 Task: Send an email with the signature Eduardo Lee with the subject 'Request for remote work' and the message 'Please let me know if you have any questions about the document.' from softage.1@softage.net to softage.10@softage.net with an attached document Brand_identity_guide.pdf and move the email from Sent Items to the folder Maps
Action: Key pressed n
Screenshot: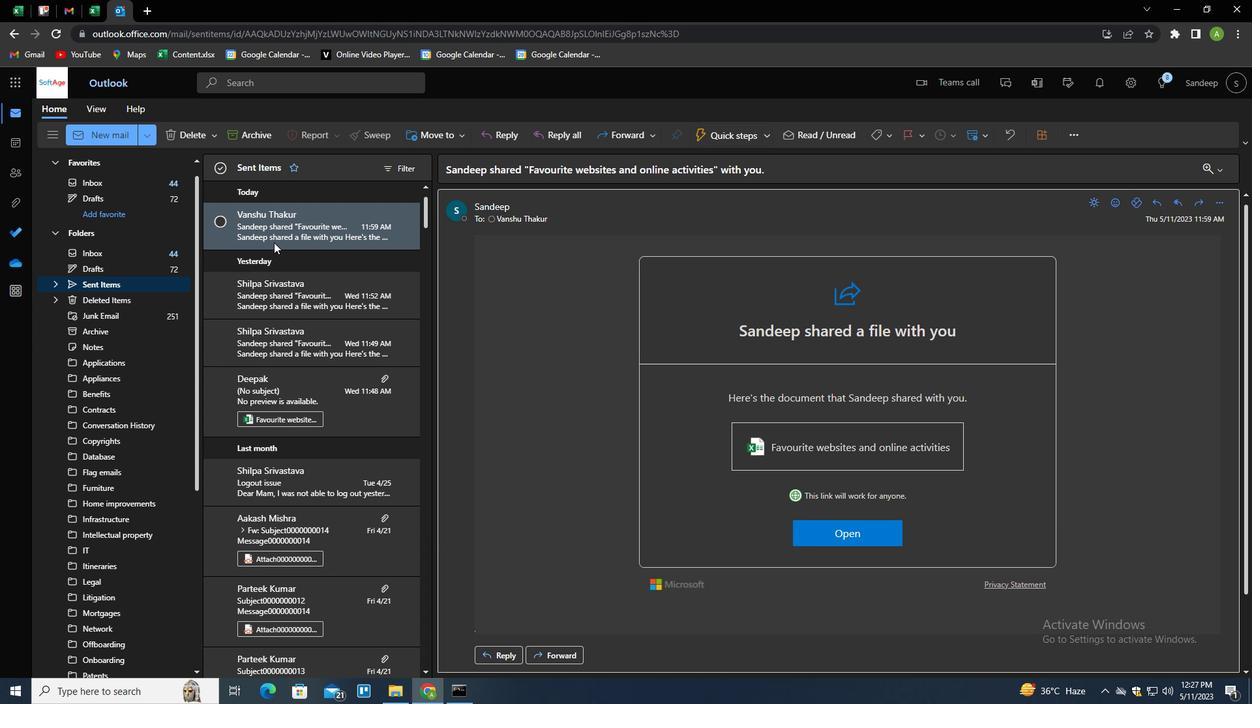 
Action: Mouse moved to (881, 138)
Screenshot: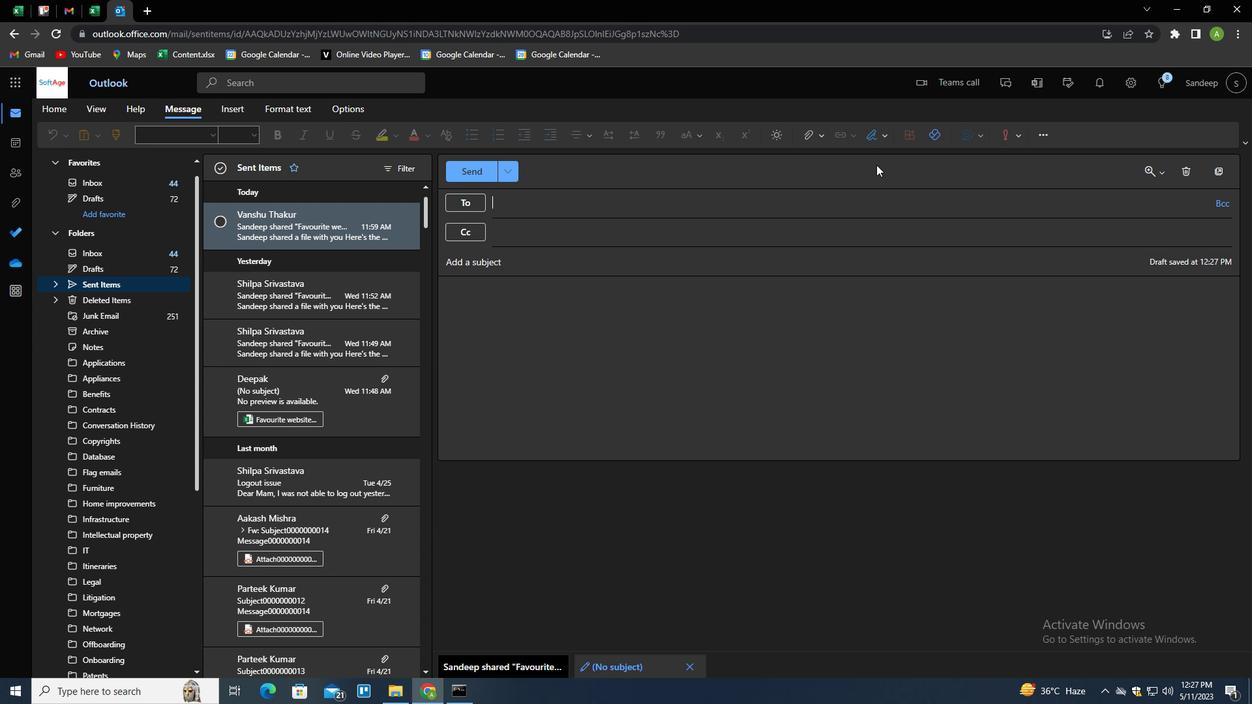 
Action: Mouse pressed left at (881, 138)
Screenshot: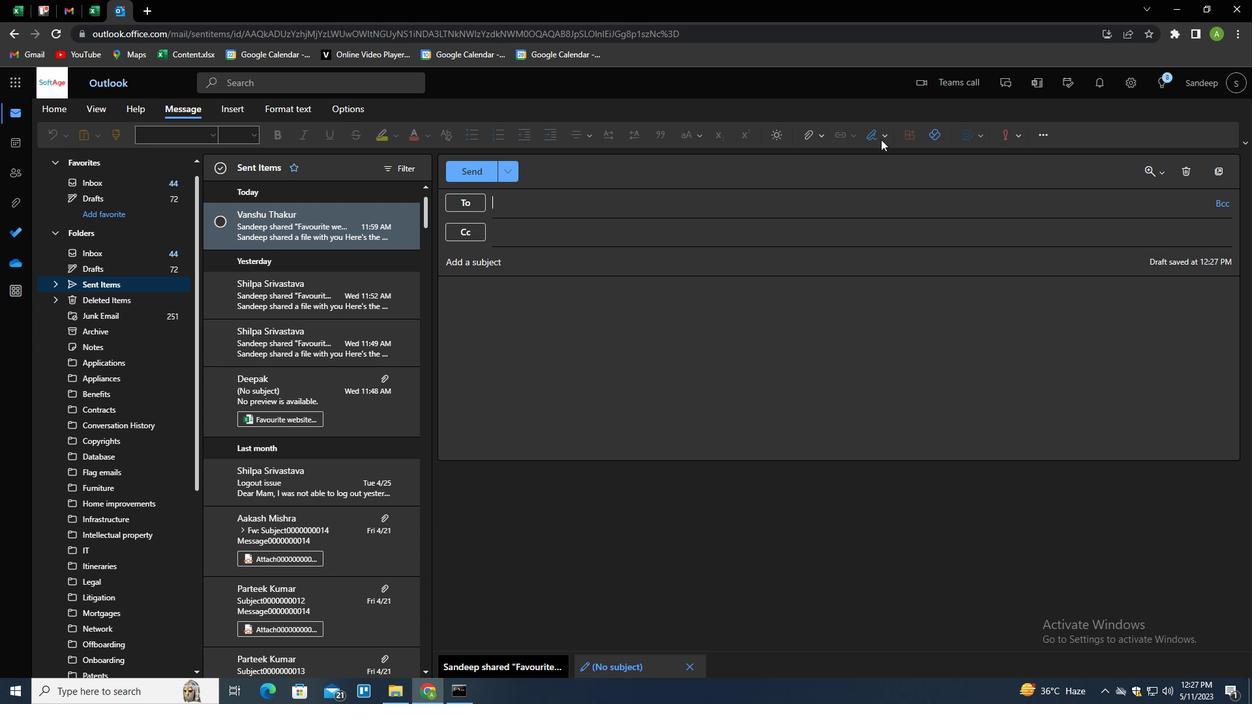 
Action: Mouse moved to (862, 184)
Screenshot: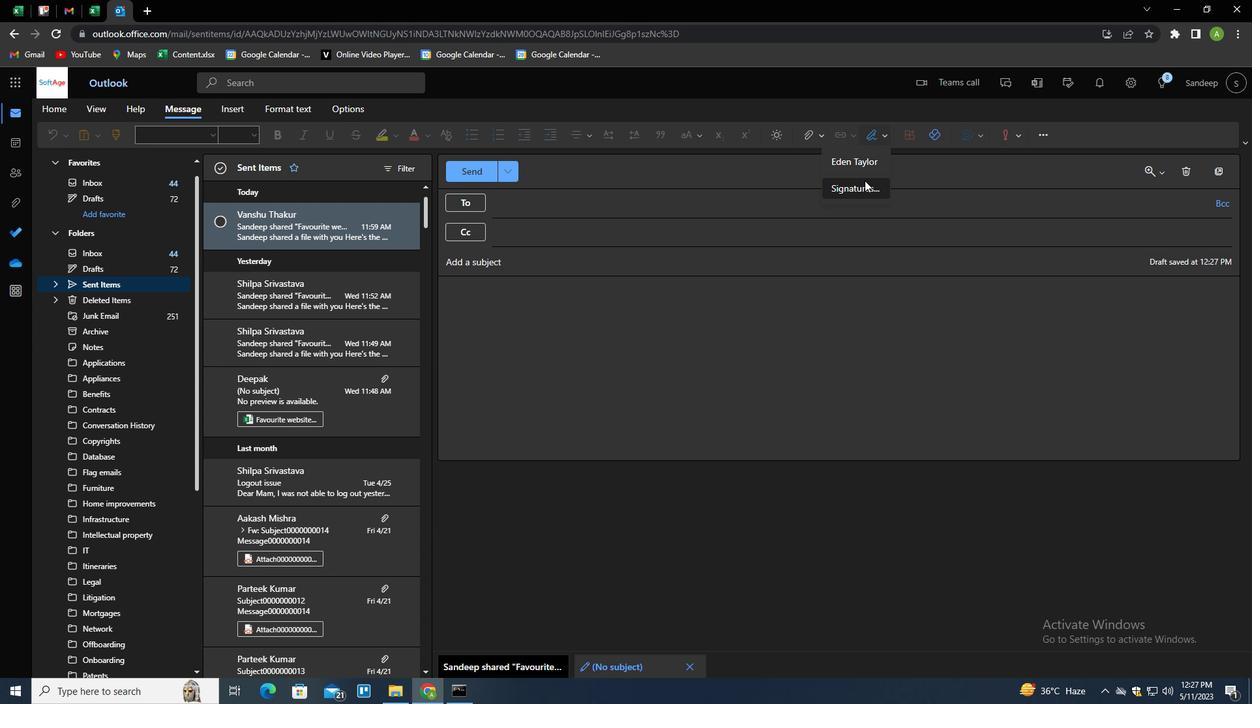 
Action: Mouse pressed left at (862, 184)
Screenshot: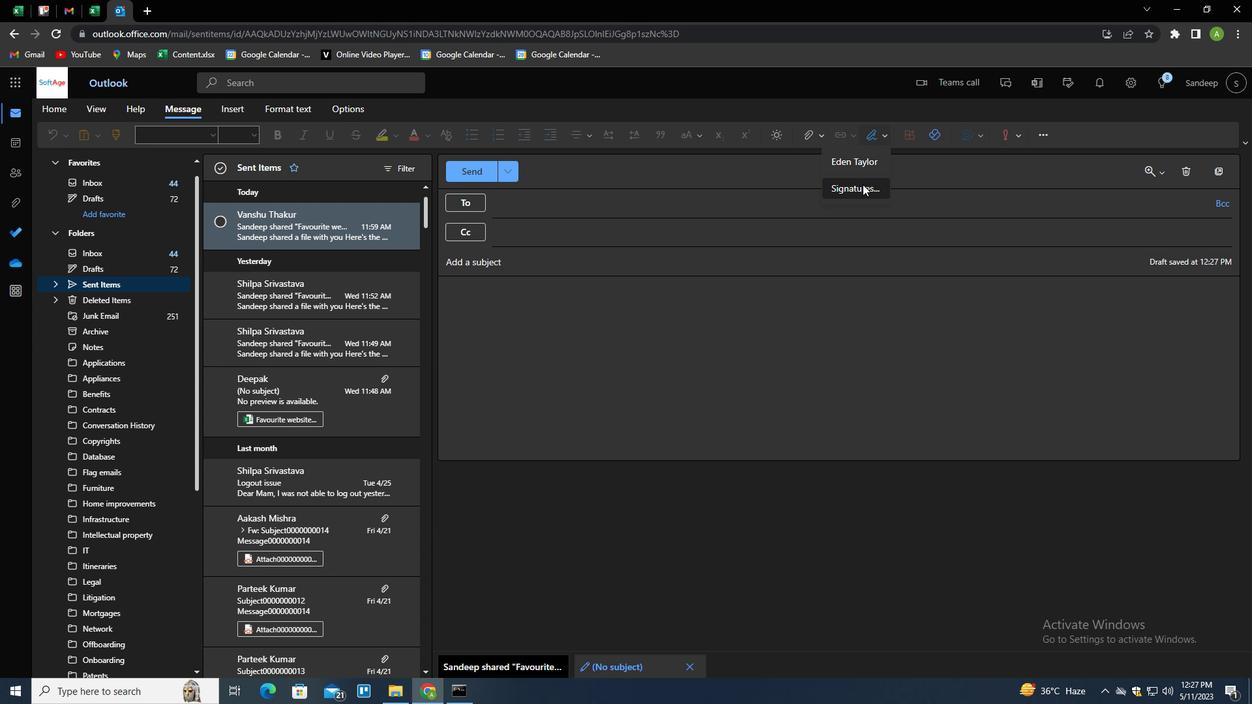 
Action: Mouse moved to (869, 232)
Screenshot: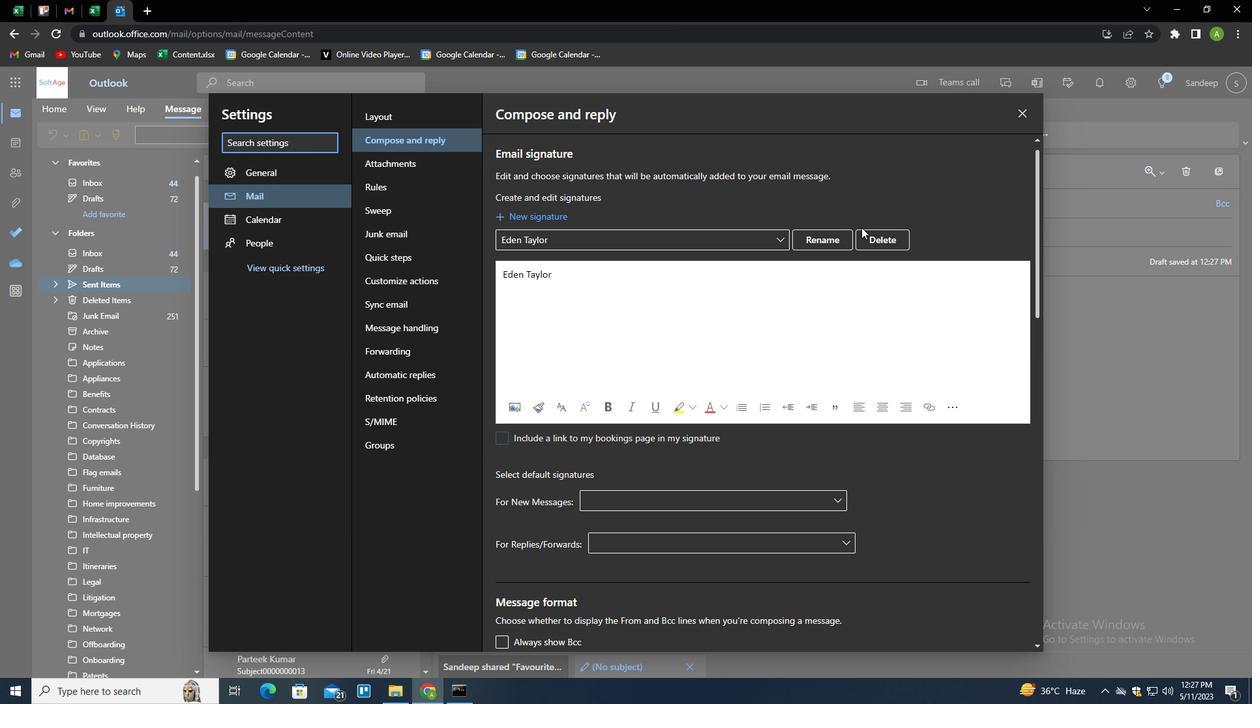 
Action: Mouse pressed left at (869, 232)
Screenshot: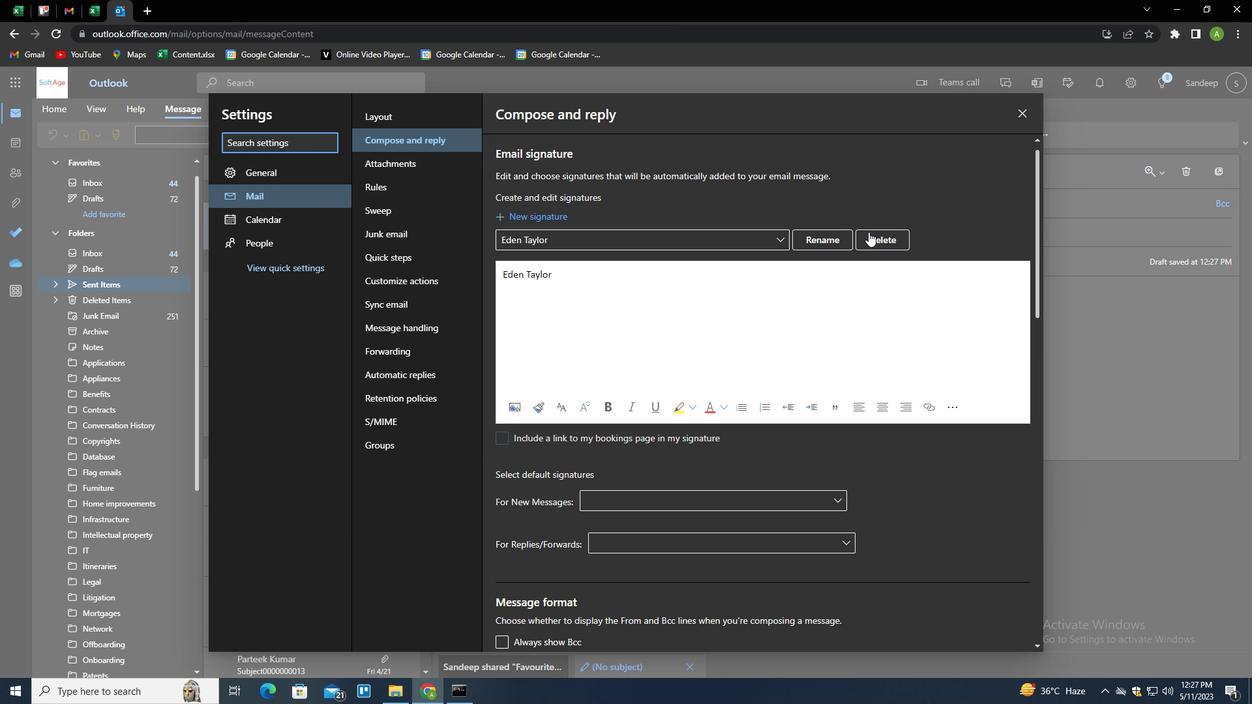 
Action: Mouse moved to (844, 239)
Screenshot: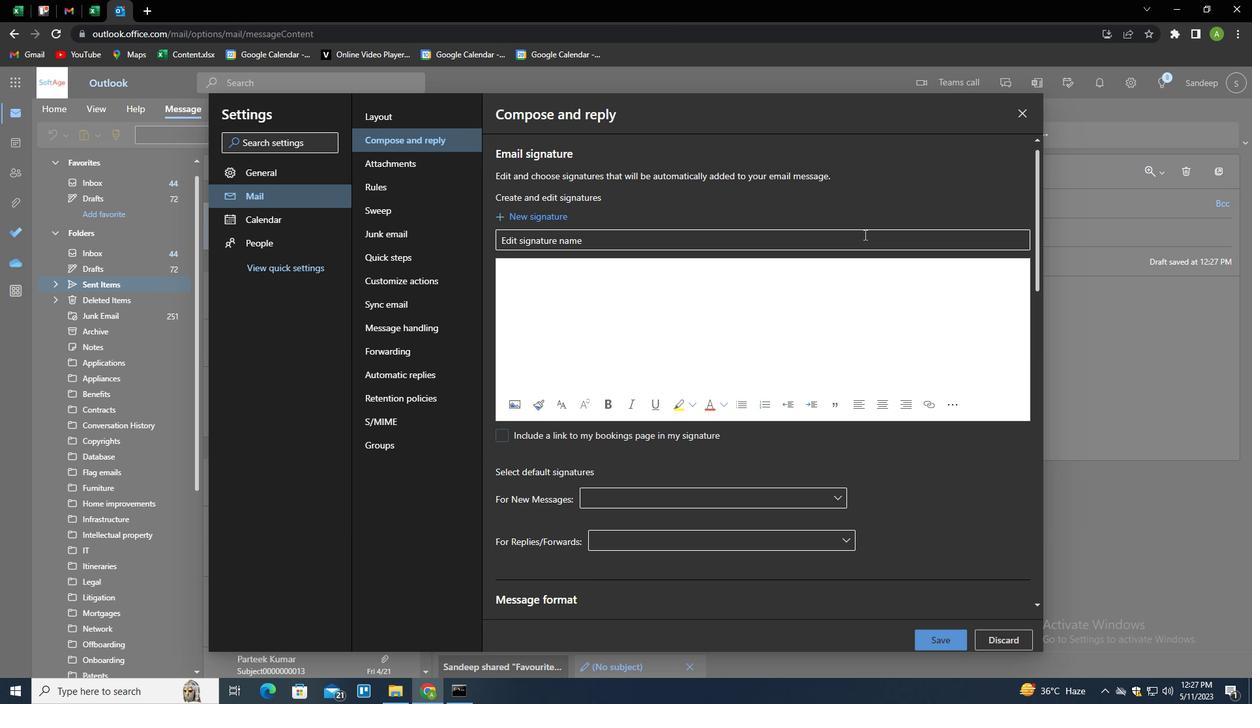 
Action: Mouse pressed left at (844, 239)
Screenshot: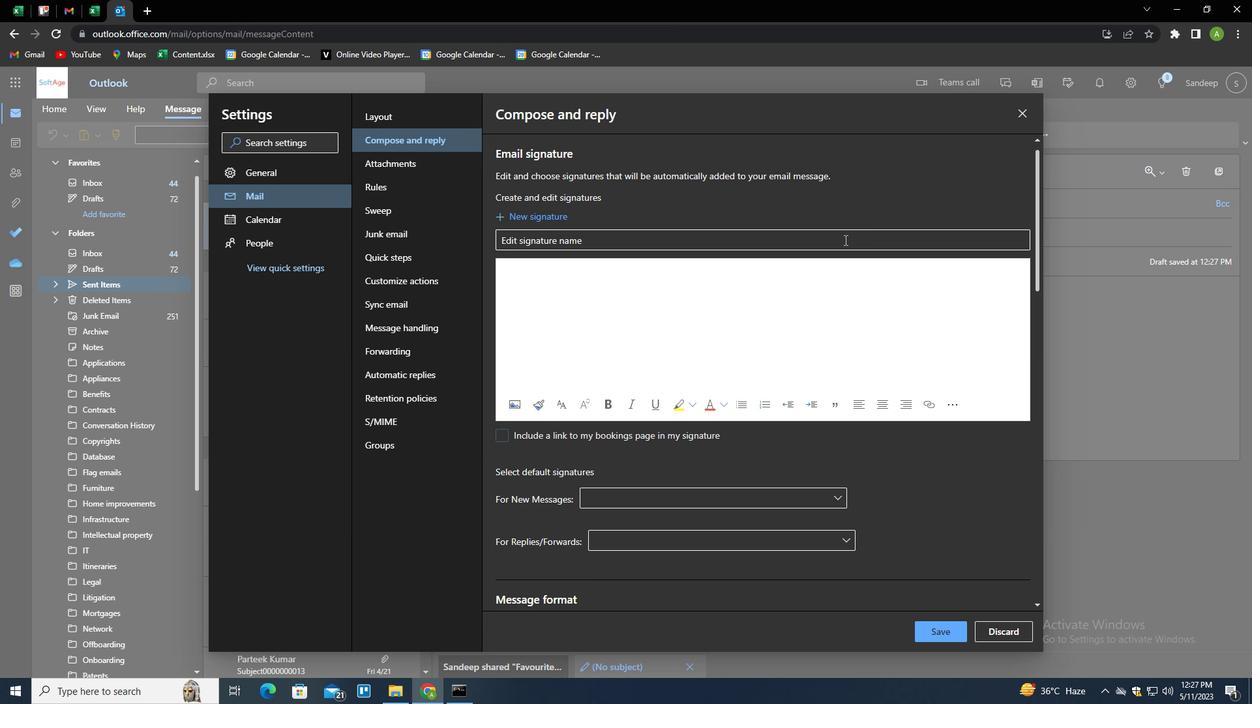 
Action: Key pressed <Key.shift><Key.shift><Key.shift><Key.shift><Key.shift><Key.shift><Key.shift><Key.shift><Key.shift><Key.shift><Key.shift><Key.shift><Key.shift><Key.shift><Key.shift><Key.shift><Key.shift><Key.shift><Key.shift><Key.shift><Key.shift><Key.shift><Key.shift><Key.shift><Key.shift><Key.shift><Key.shift><Key.shift><Key.shift><Key.shift><Key.shift><Key.shift><Key.shift><Key.shift><Key.shift><Key.shift><Key.shift><Key.shift><Key.shift><Key.shift><Key.shift><Key.shift><Key.shift><Key.shift><Key.shift><Key.shift><Key.shift><Key.shift><Key.shift><Key.shift><Key.shift><Key.shift><Key.shift><Key.shift><Key.shift><Key.shift><Key.shift><Key.shift><Key.shift><Key.shift><Key.shift><Key.shift><Key.shift><Key.shift><Key.shift><Key.shift><Key.shift><Key.shift><Key.shift><Key.shift><Key.shift><Key.shift><Key.shift><Key.shift><Key.shift><Key.shift><Key.shift><Key.shift><Key.shift><Key.shift><Key.shift><Key.shift><Key.shift>EDUARDO<Key.space><Key.shift>LEE<Key.tab><Key.shift>EDUARDO<Key.space><Key.shift>LEE
Screenshot: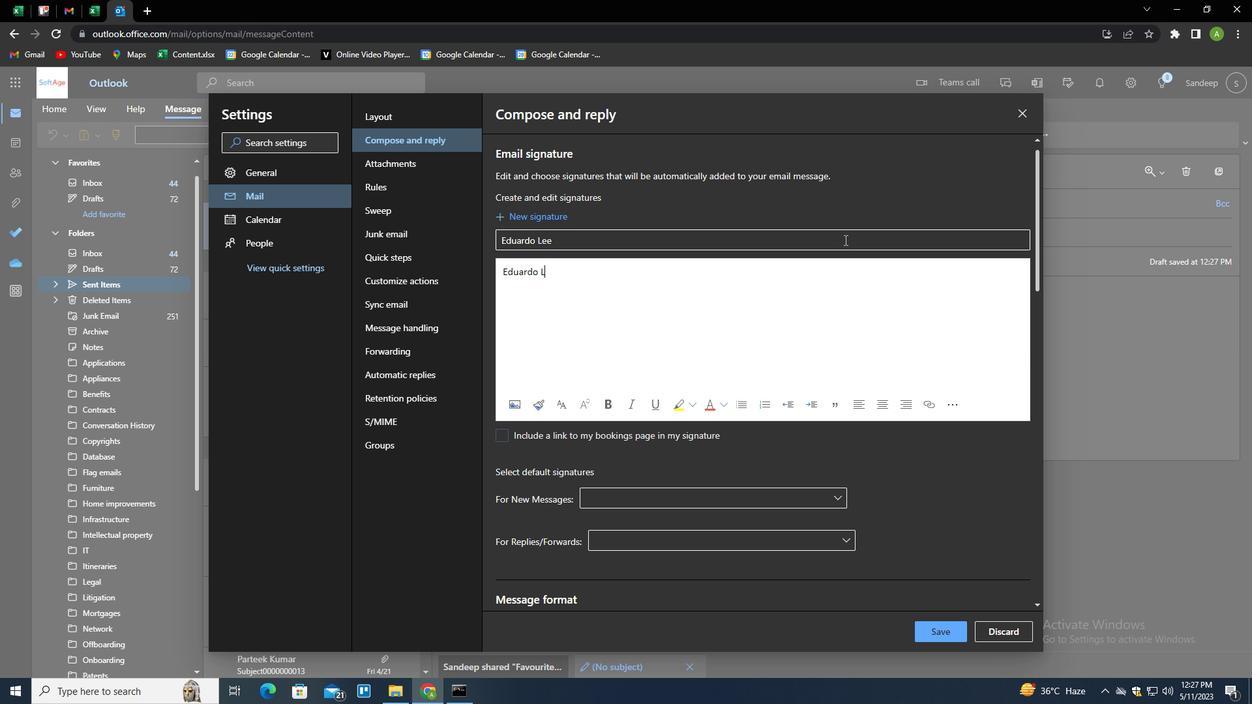 
Action: Mouse moved to (935, 628)
Screenshot: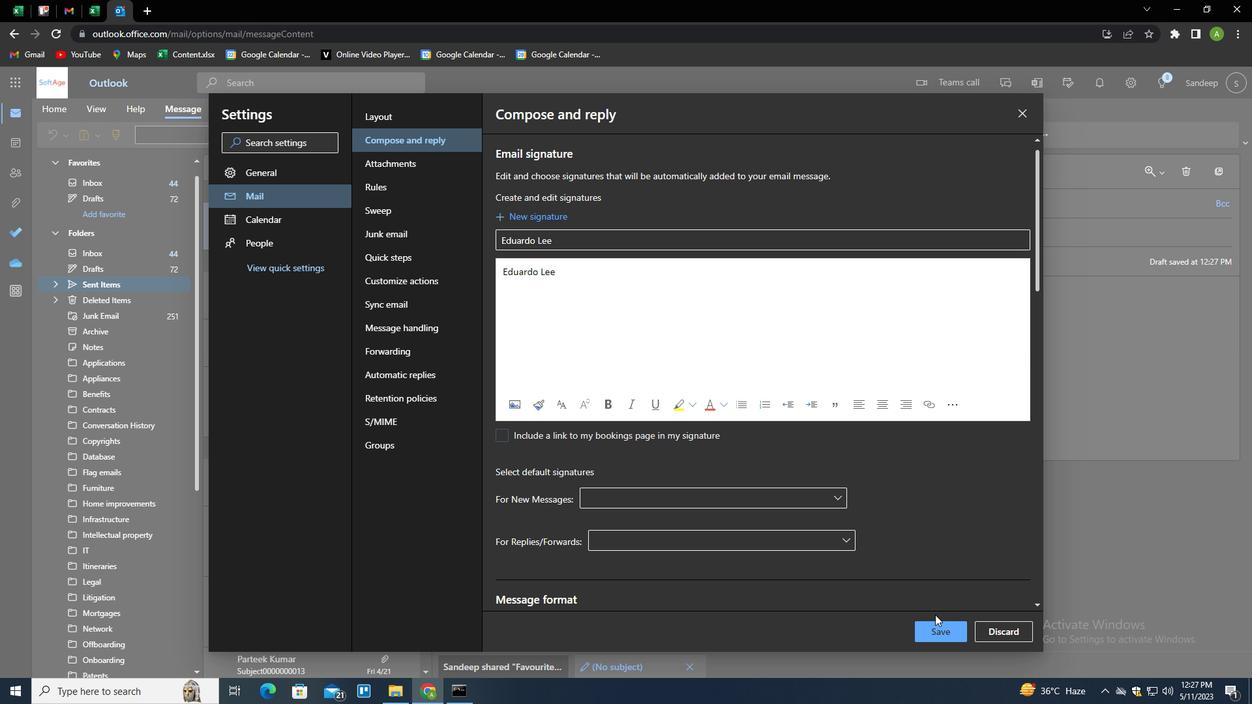 
Action: Mouse pressed left at (935, 628)
Screenshot: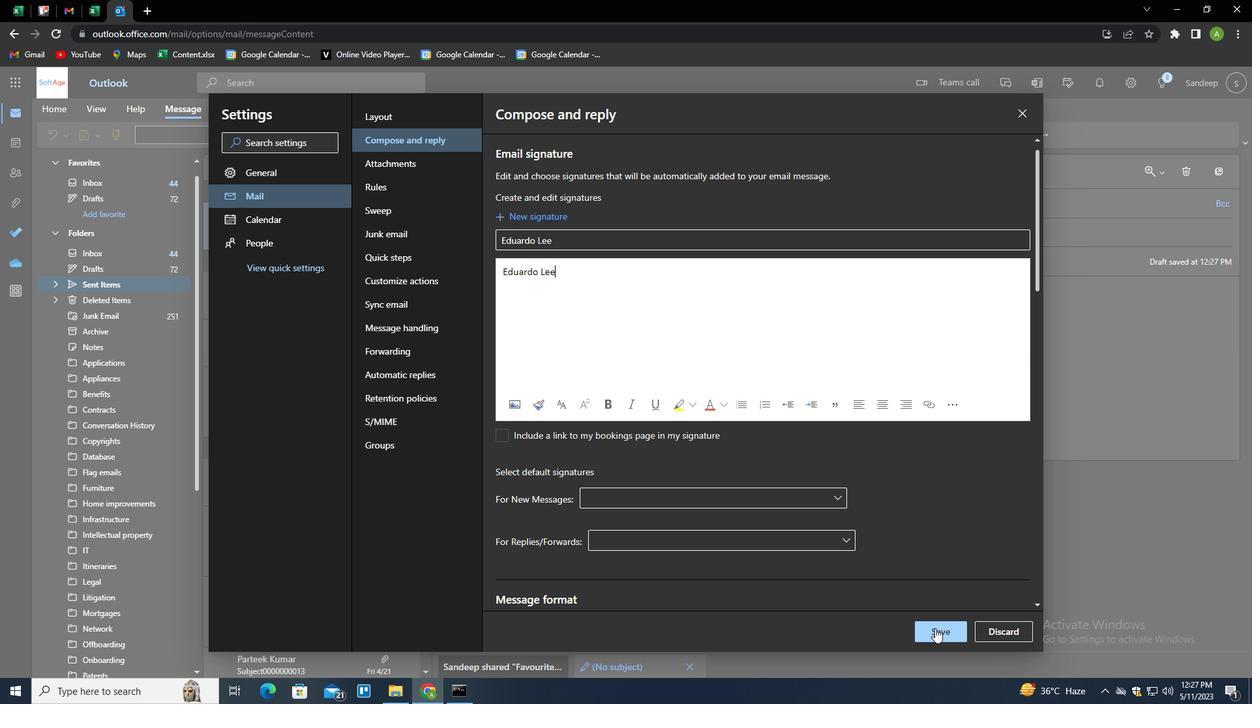 
Action: Mouse moved to (1115, 365)
Screenshot: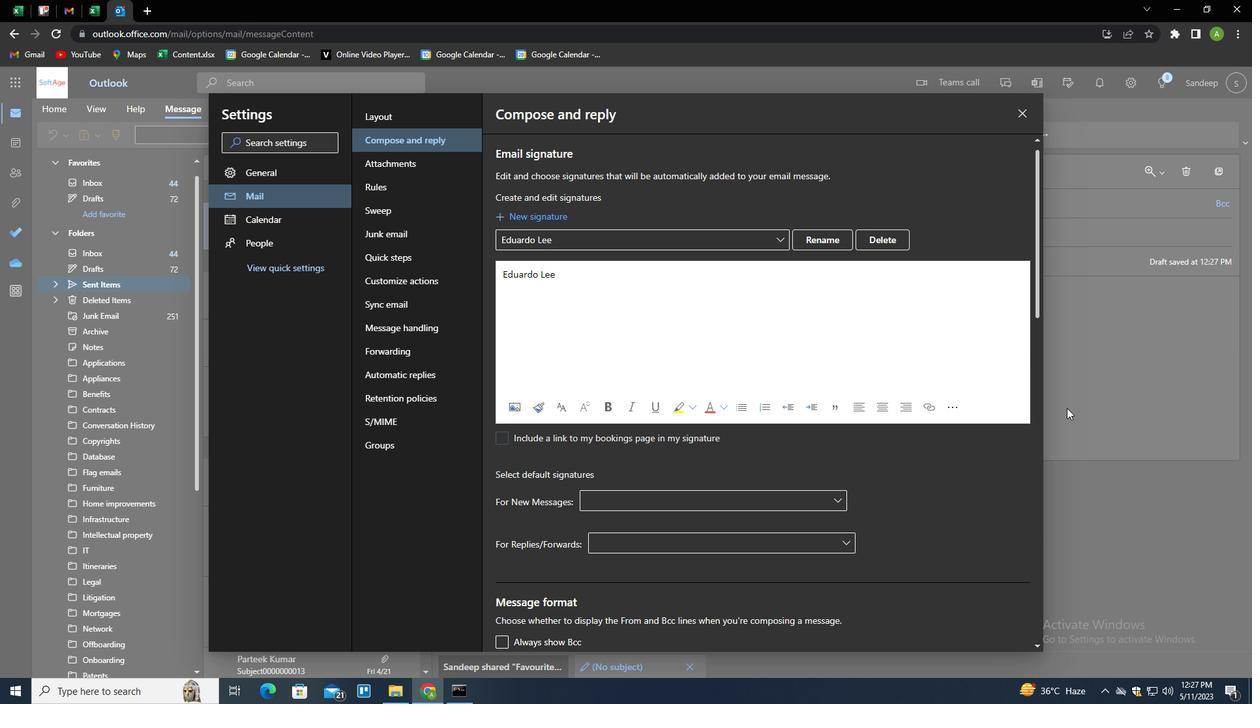 
Action: Mouse pressed left at (1115, 365)
Screenshot: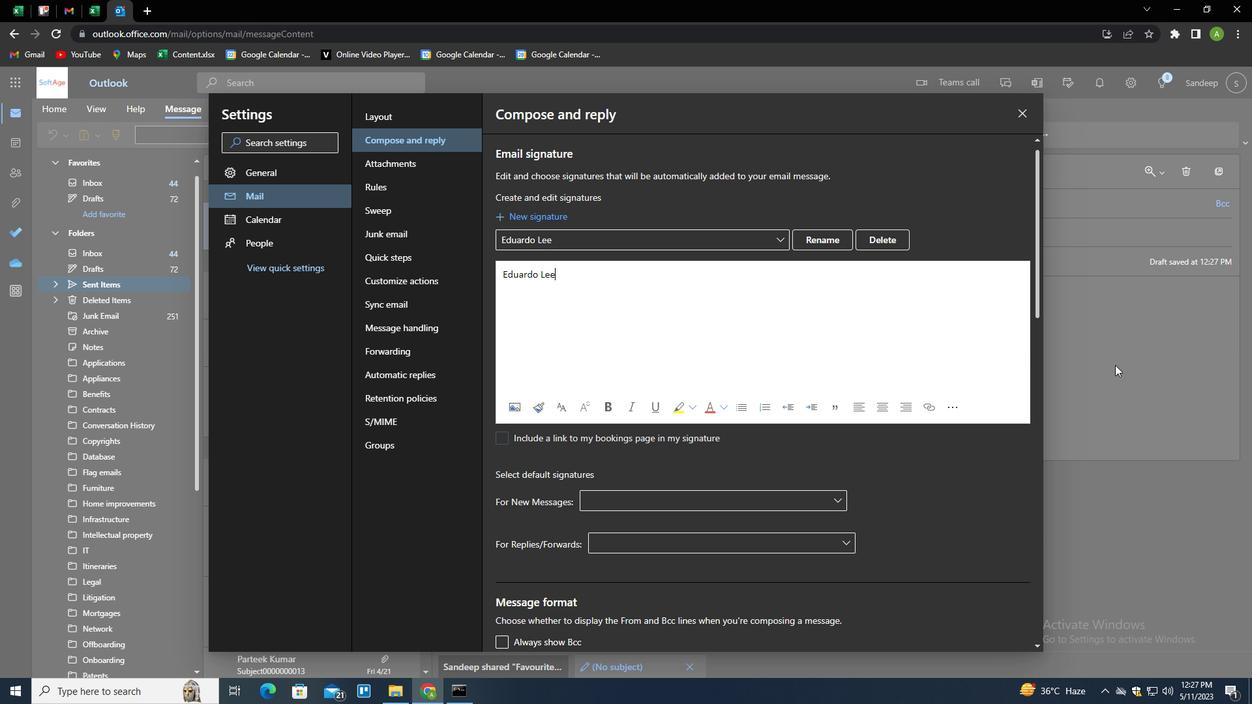 
Action: Mouse moved to (888, 136)
Screenshot: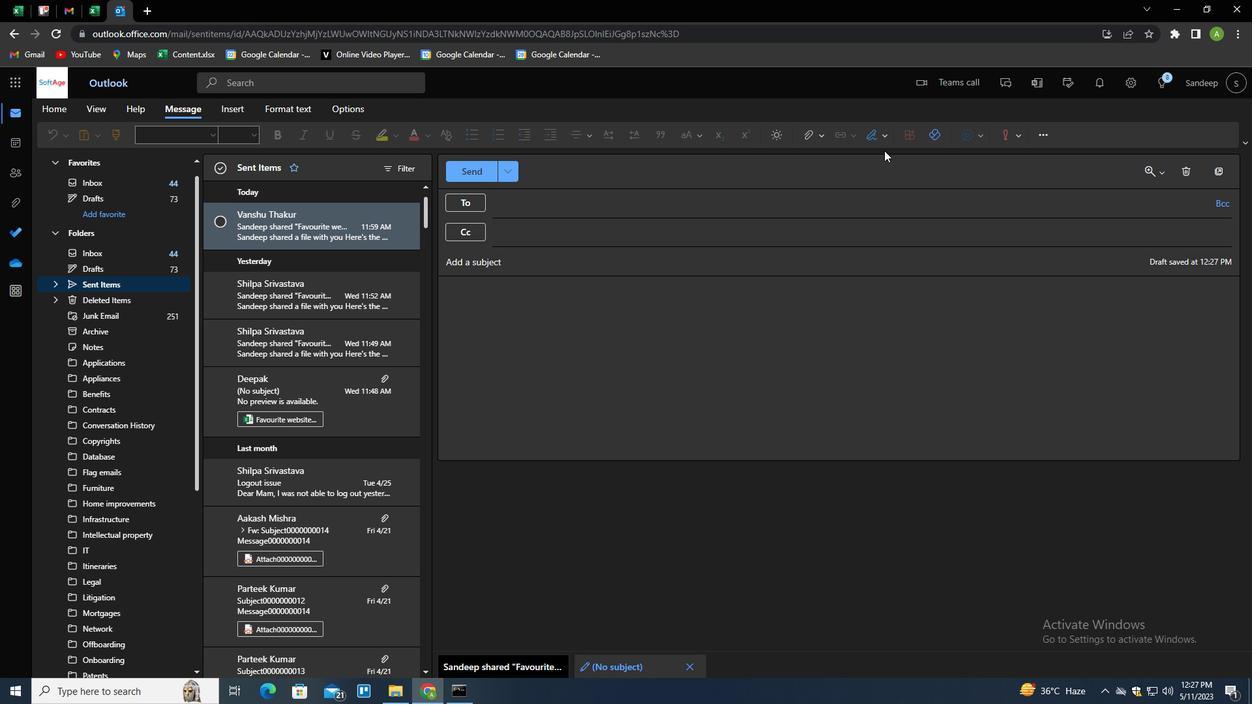 
Action: Mouse pressed left at (888, 136)
Screenshot: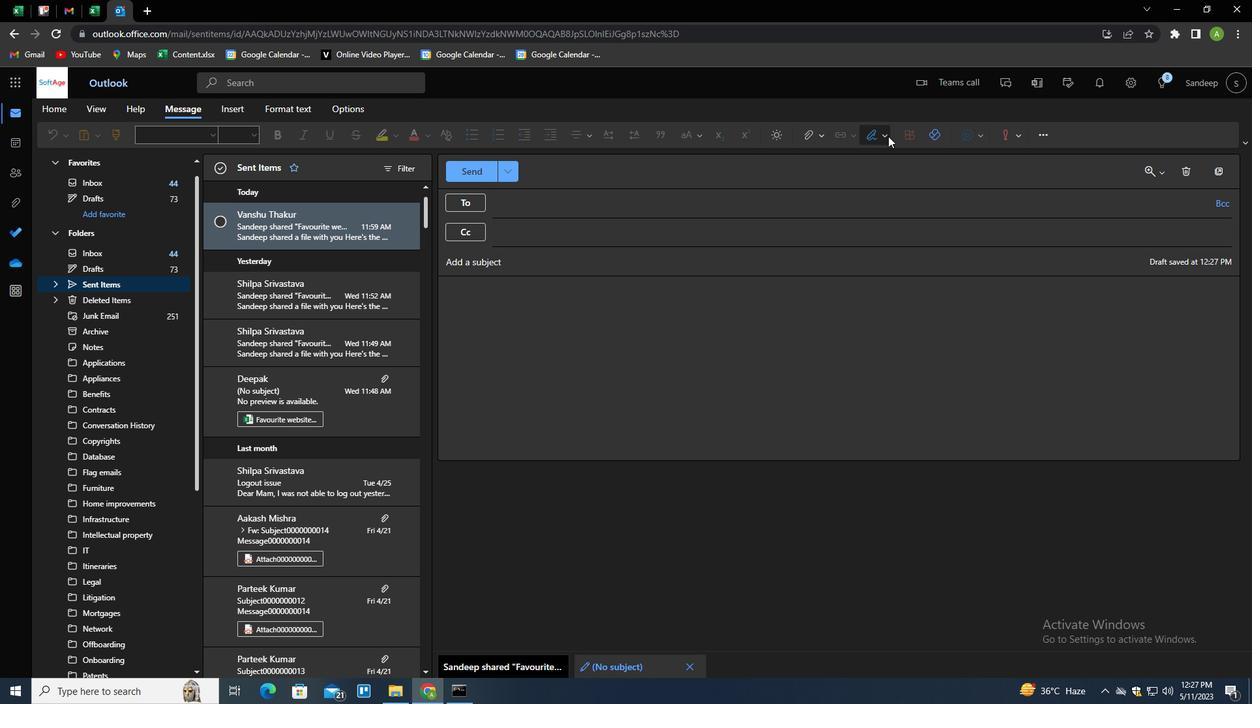 
Action: Mouse moved to (864, 155)
Screenshot: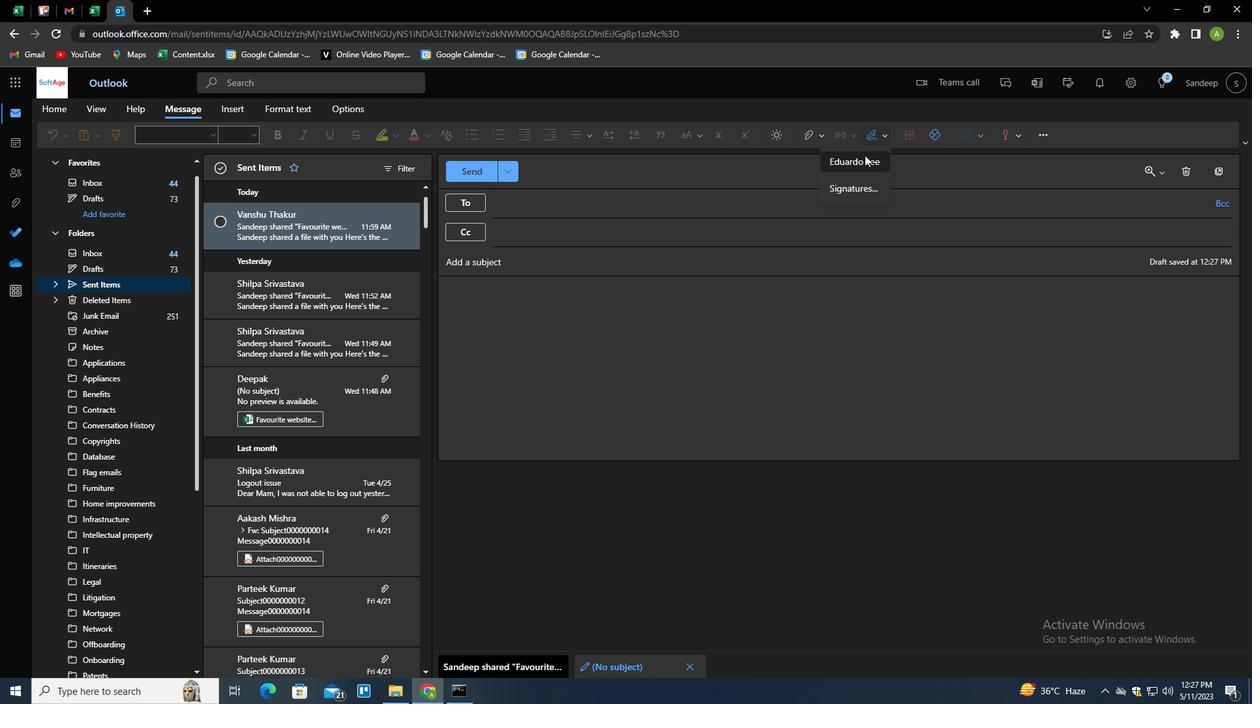 
Action: Mouse pressed left at (864, 155)
Screenshot: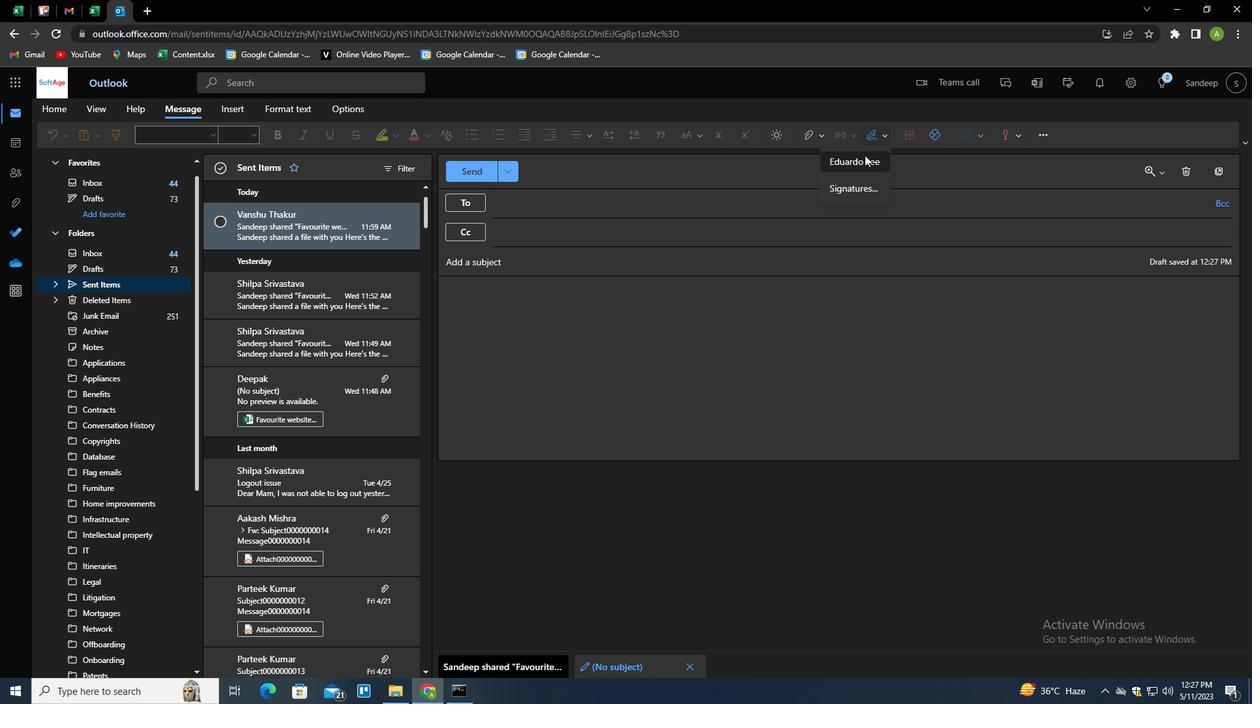 
Action: Mouse moved to (511, 267)
Screenshot: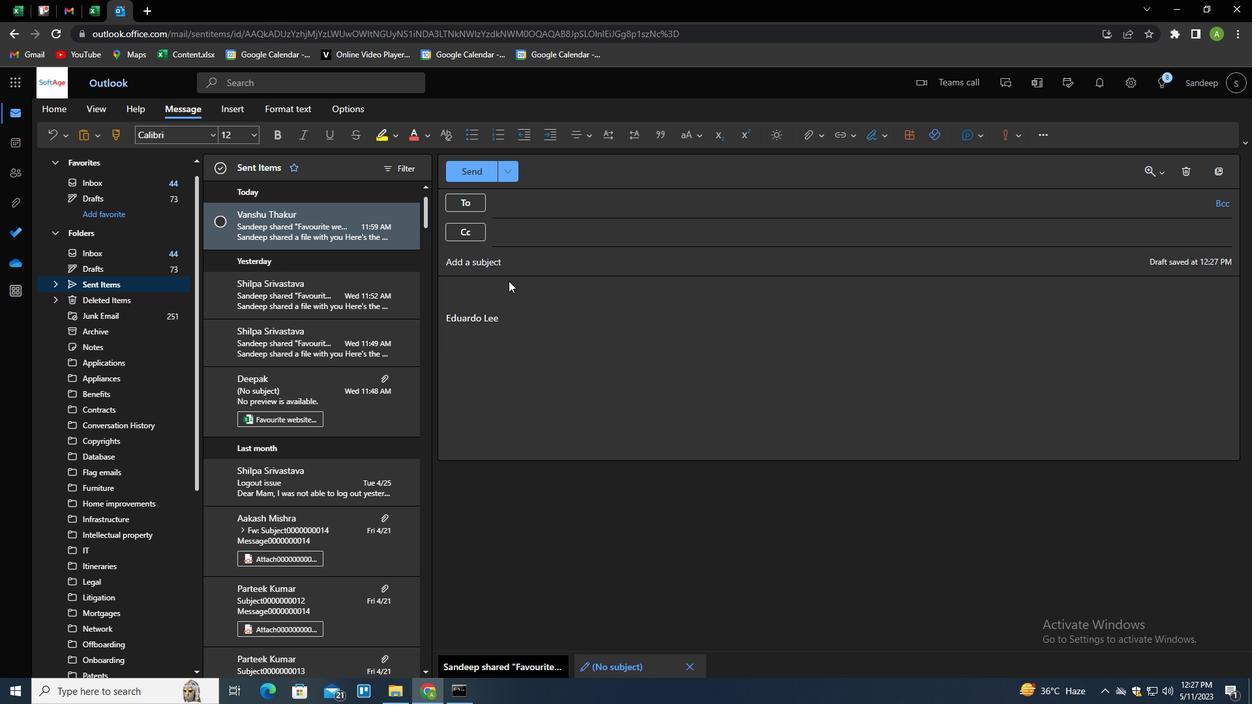 
Action: Mouse pressed left at (511, 267)
Screenshot: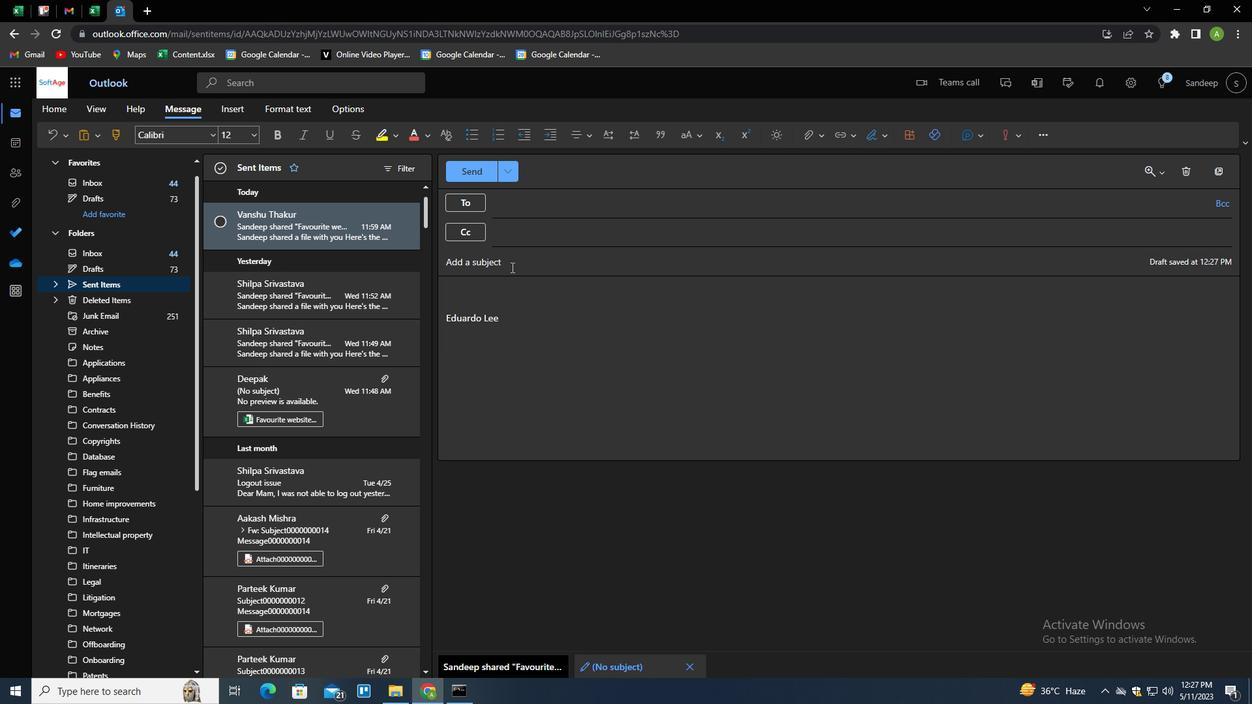 
Action: Mouse moved to (511, 266)
Screenshot: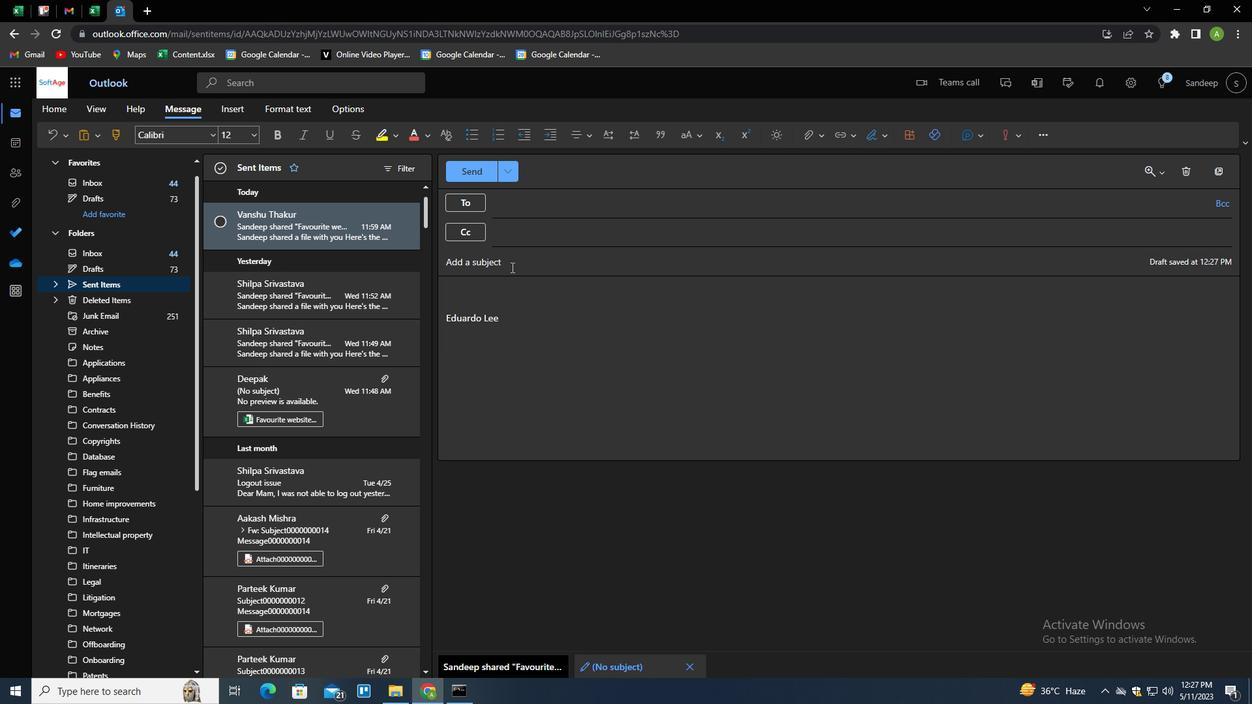 
Action: Key pressed <Key.shift><Key.shift>REQUEST<Key.space>FOR<Key.space>REMOTE<Key.space>WORK
Screenshot: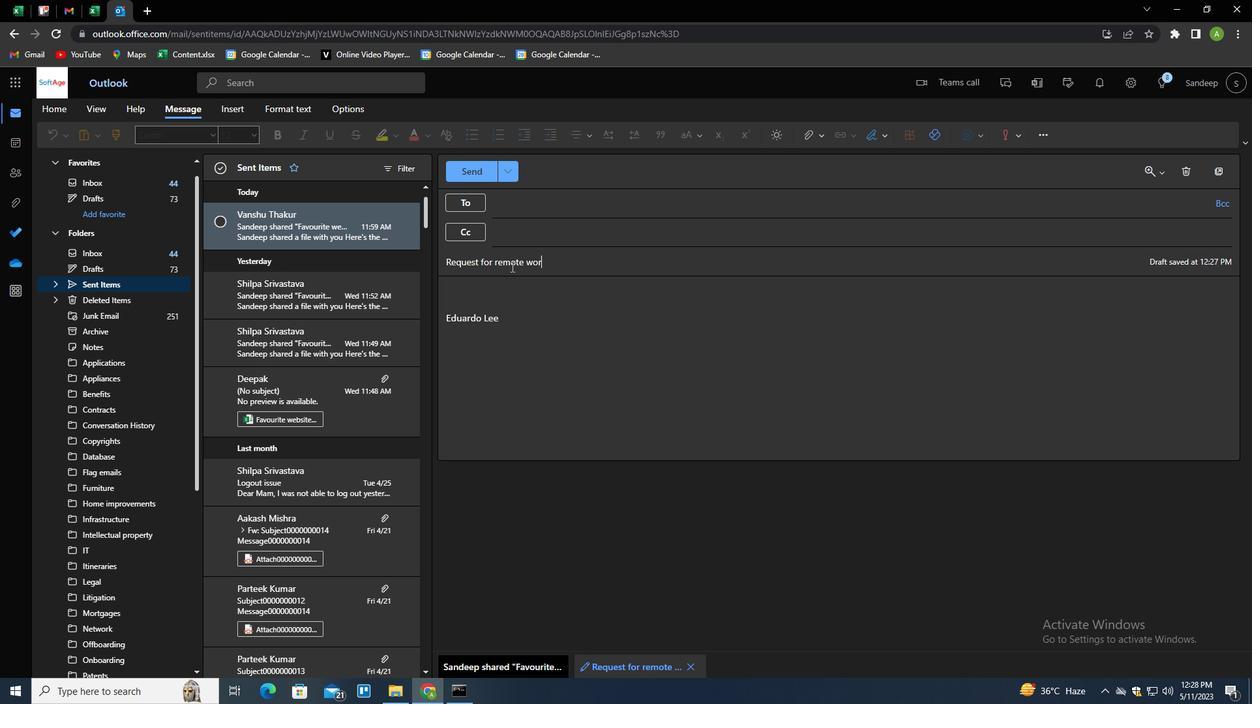 
Action: Mouse moved to (532, 320)
Screenshot: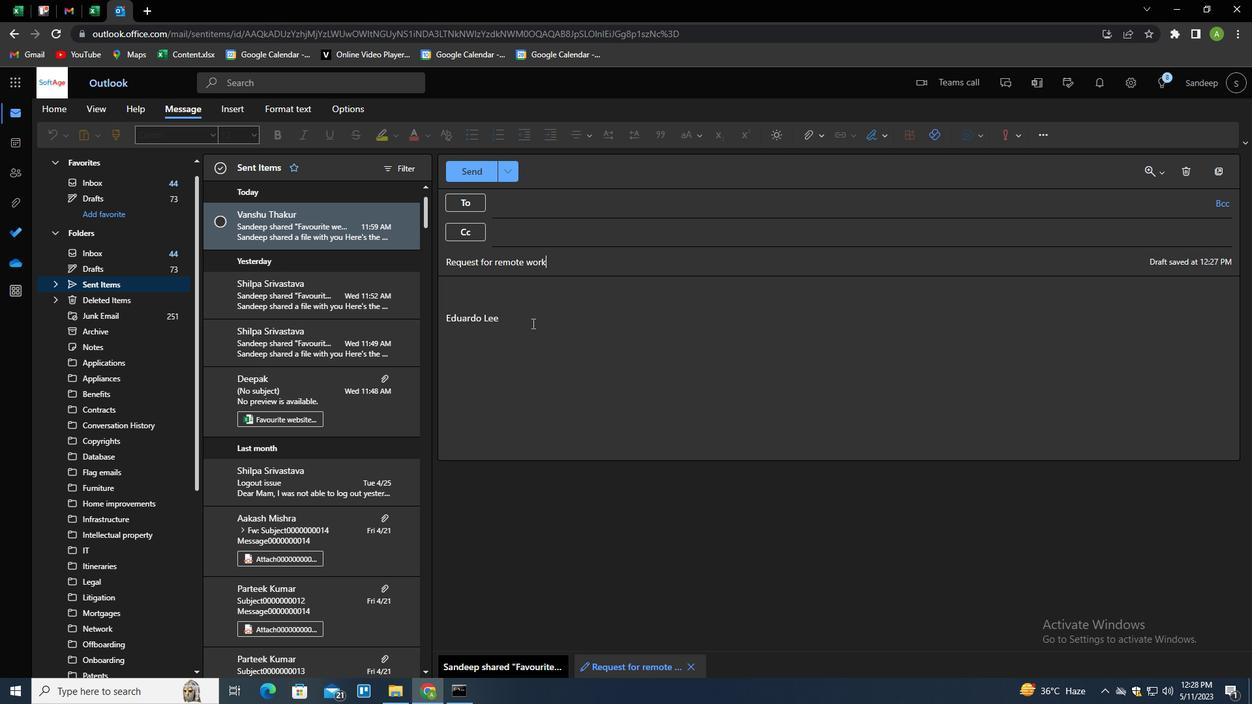 
Action: Mouse pressed left at (532, 320)
Screenshot: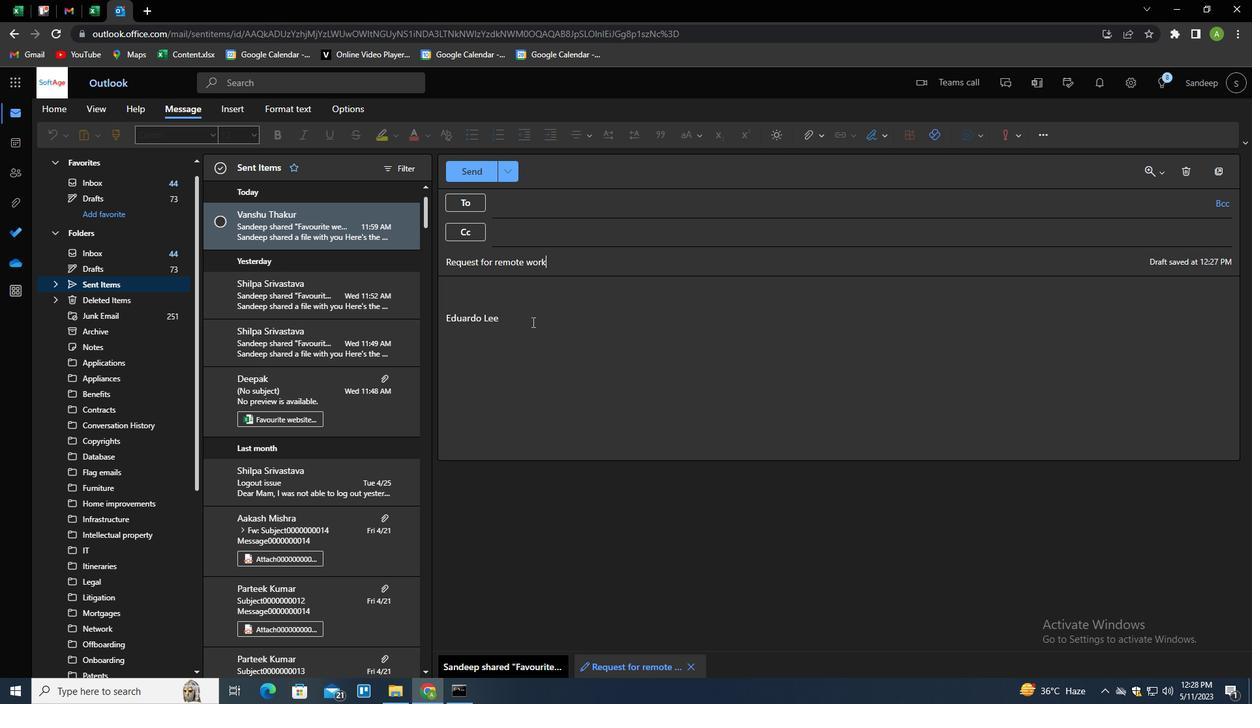 
Action: Key pressed <Key.shift_r><Key.enter><Key.shift><Key.shift>PLEASE<Key.space>LET<Key.space>ME<Key.space>KNOW<Key.space>IF<Key.space>YOU<Key.space>HAVE<Key.space>ANY<Key.space>QUESTIONS<Key.space>ABOUT<Key.space>THE<Key.space>DOCUMENTS.
Screenshot: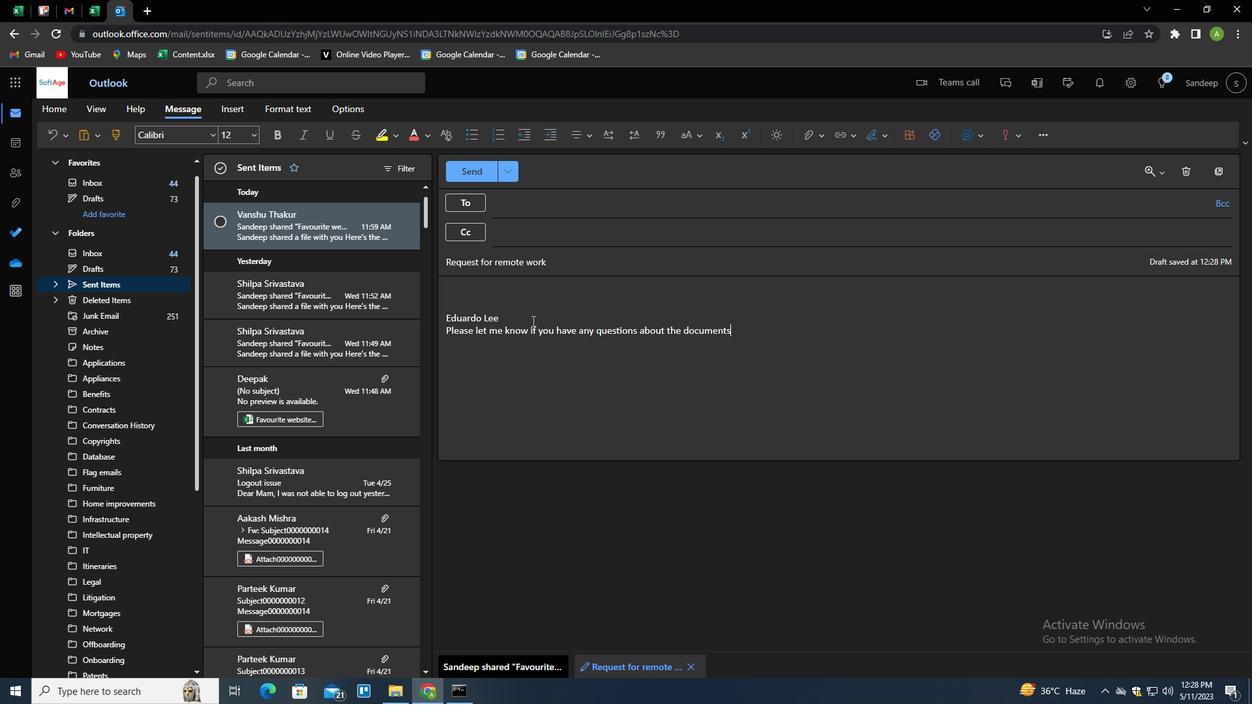 
Action: Mouse moved to (647, 339)
Screenshot: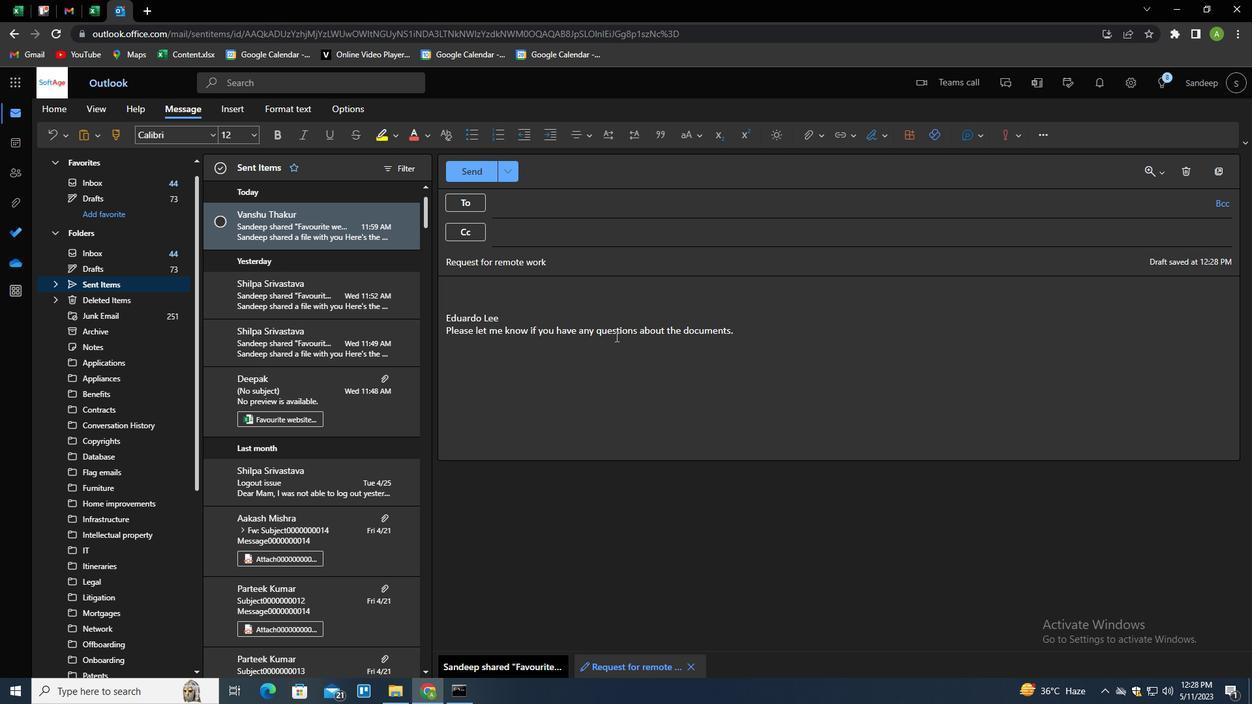 
Action: Mouse scrolled (647, 339) with delta (0, 0)
Screenshot: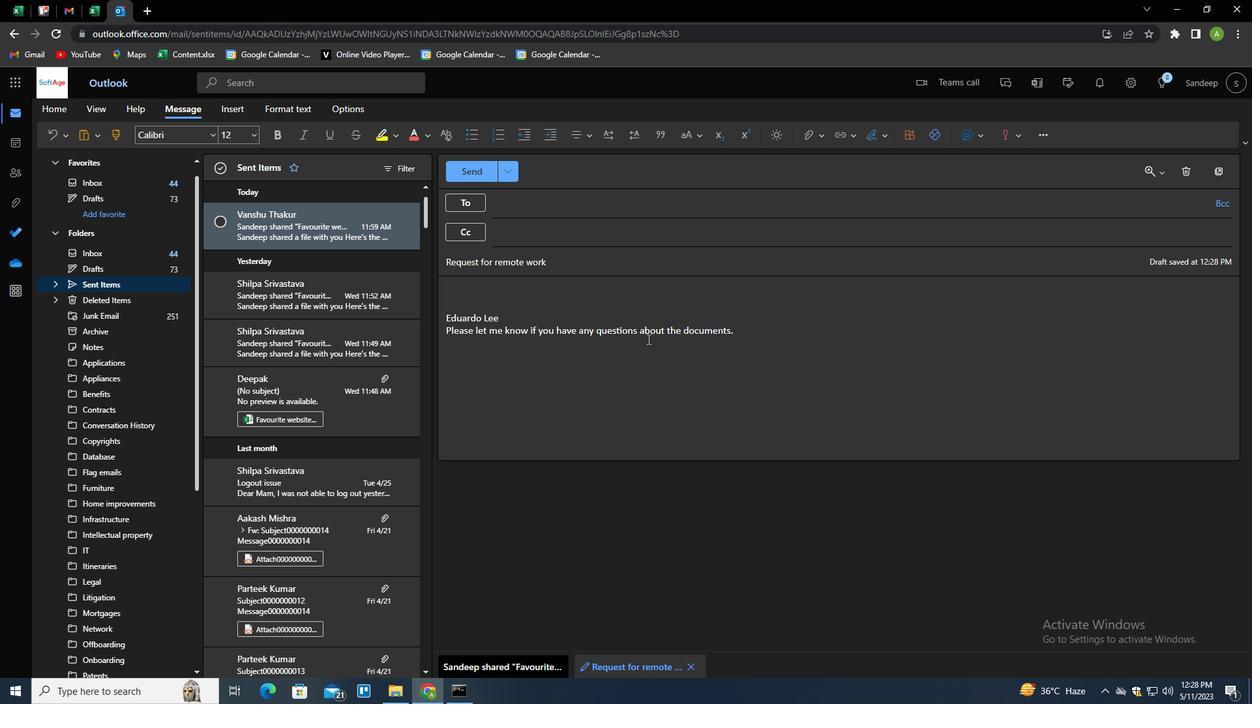 
Action: Mouse scrolled (647, 339) with delta (0, 0)
Screenshot: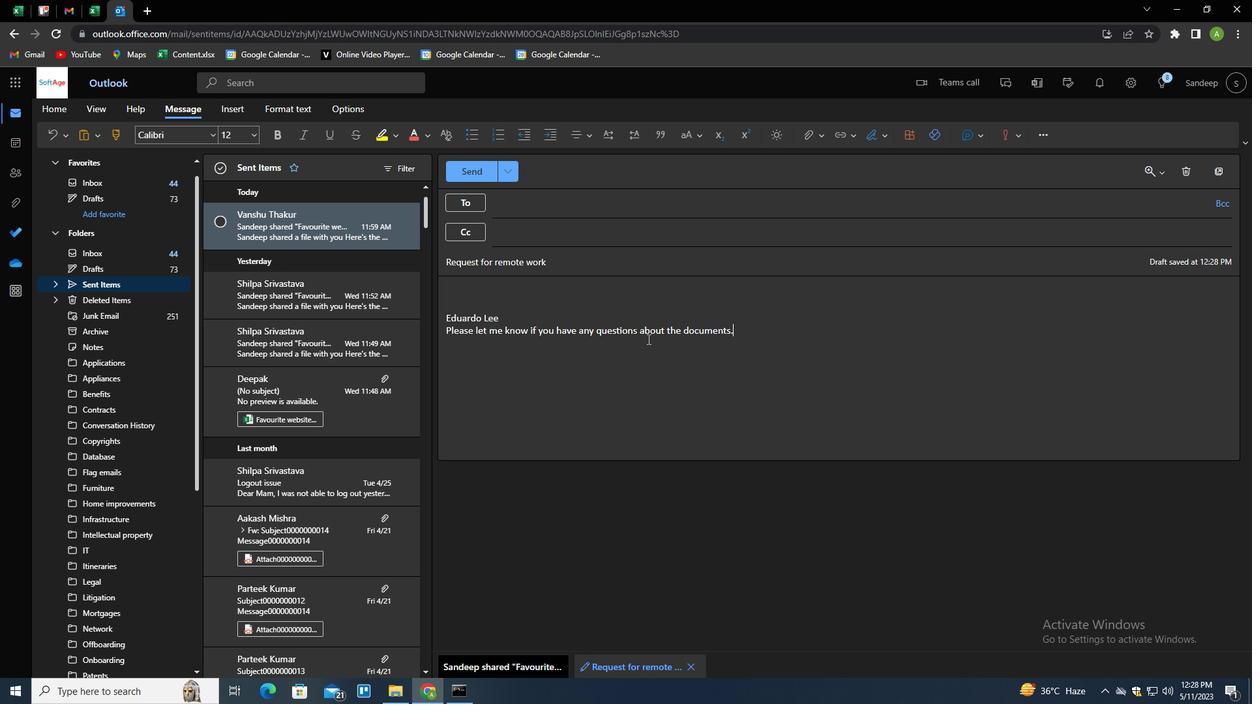 
Action: Mouse moved to (603, 207)
Screenshot: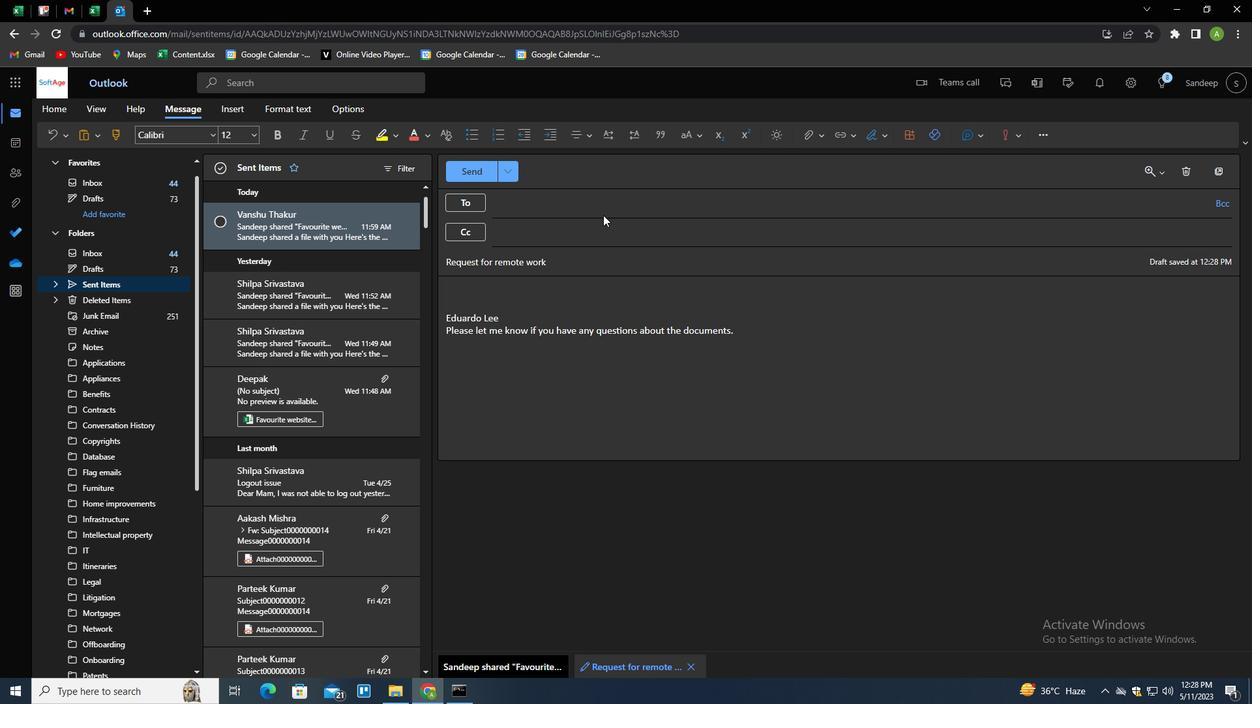 
Action: Mouse pressed left at (603, 207)
Screenshot: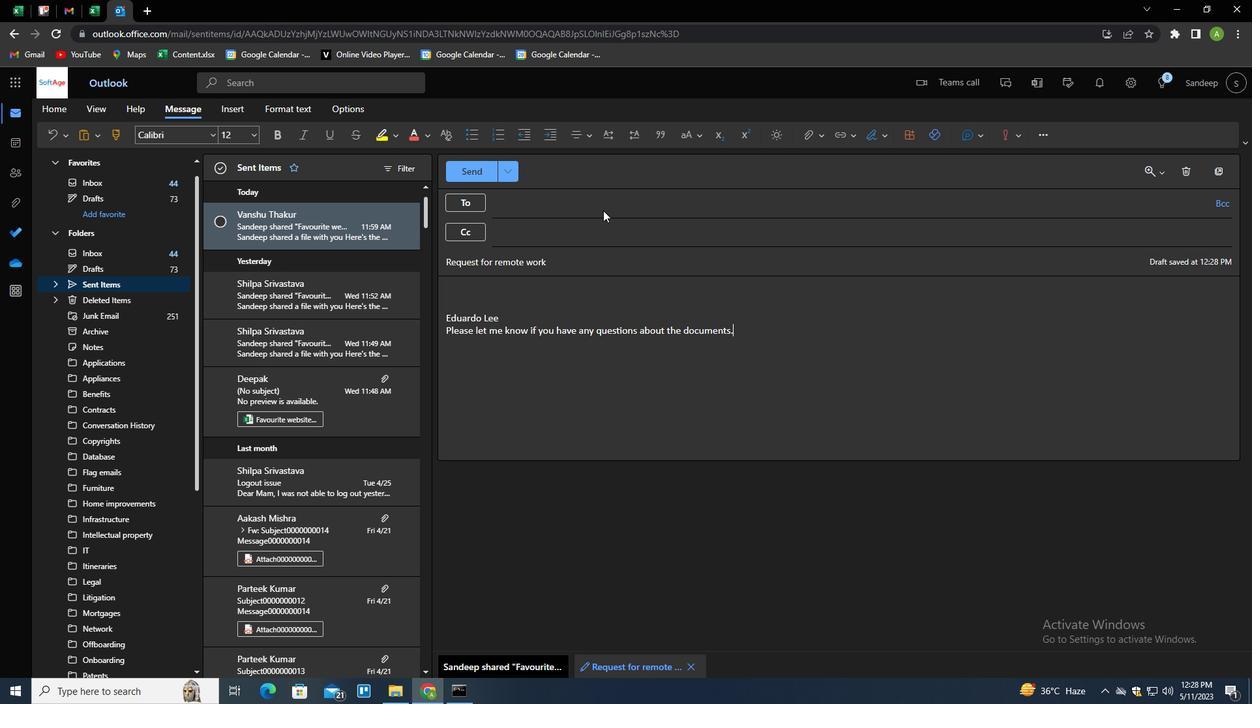 
Action: Key pressed S
Screenshot: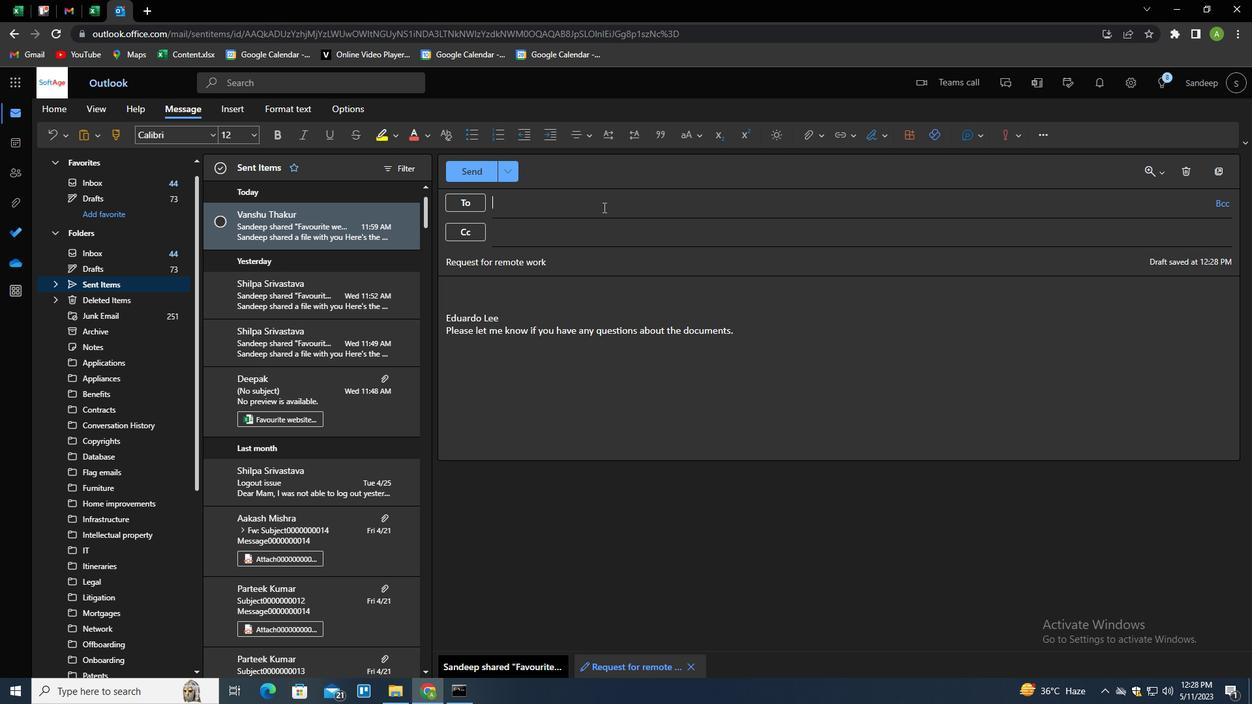 
Action: Mouse moved to (731, 199)
Screenshot: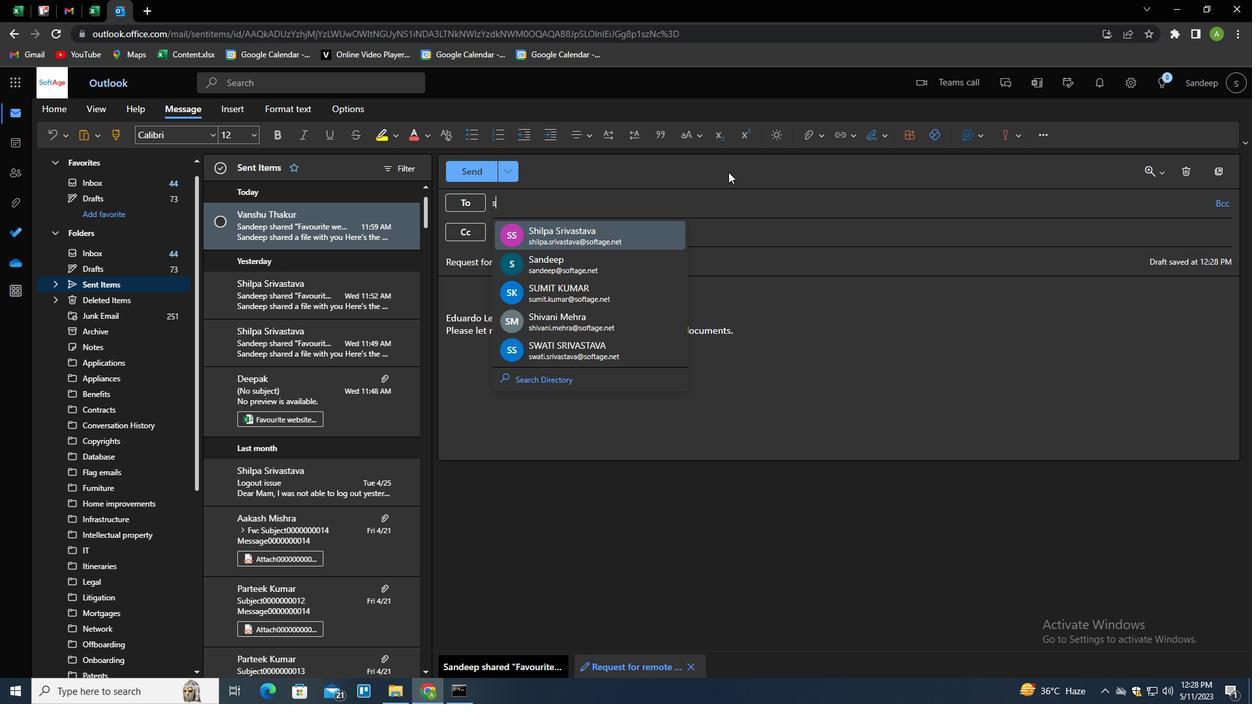 
Action: Key pressed OFTAGE.10SO<Key.backspace><Key.backspace><Key.shift>@SOFTAGE.NET<Key.enter>
Screenshot: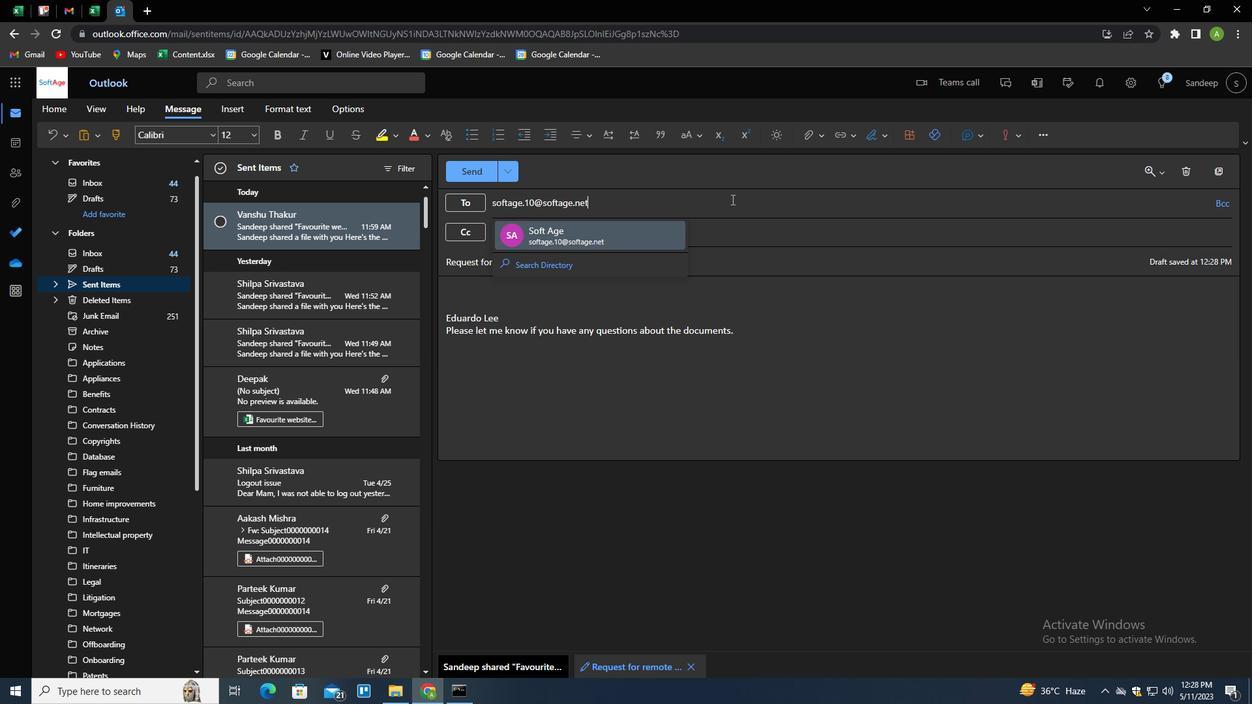 
Action: Mouse scrolled (731, 198) with delta (0, 0)
Screenshot: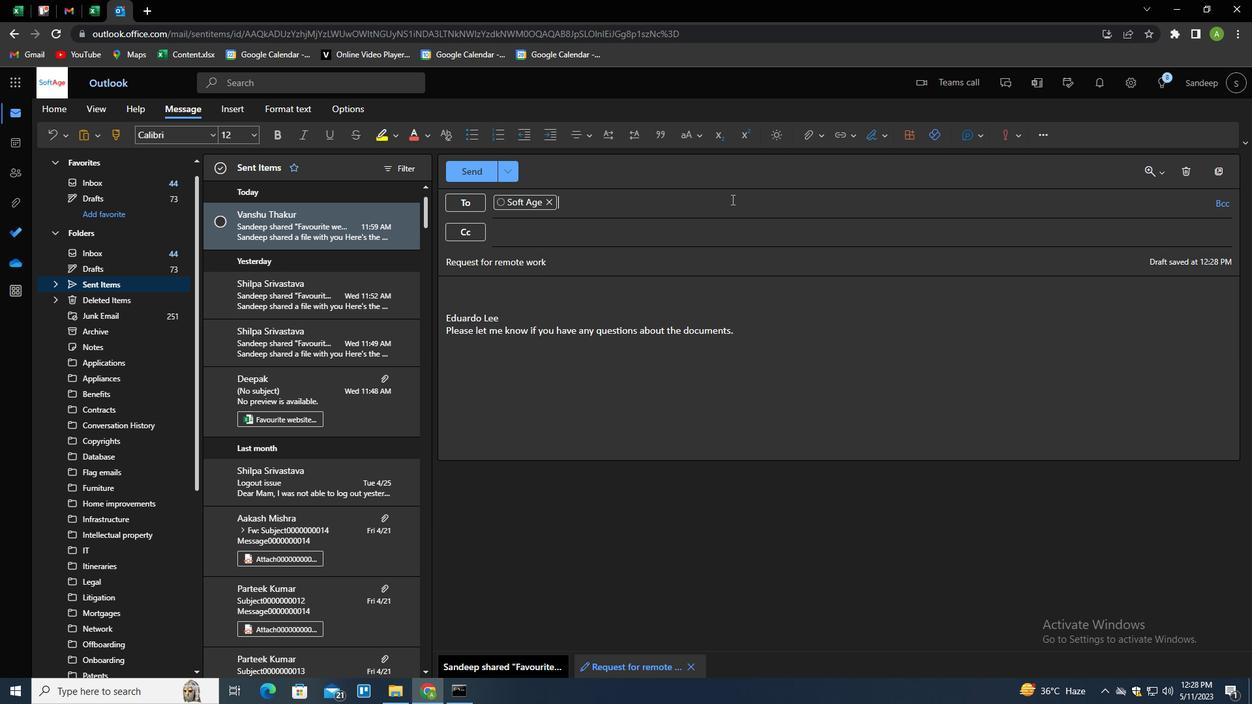 
Action: Mouse moved to (817, 138)
Screenshot: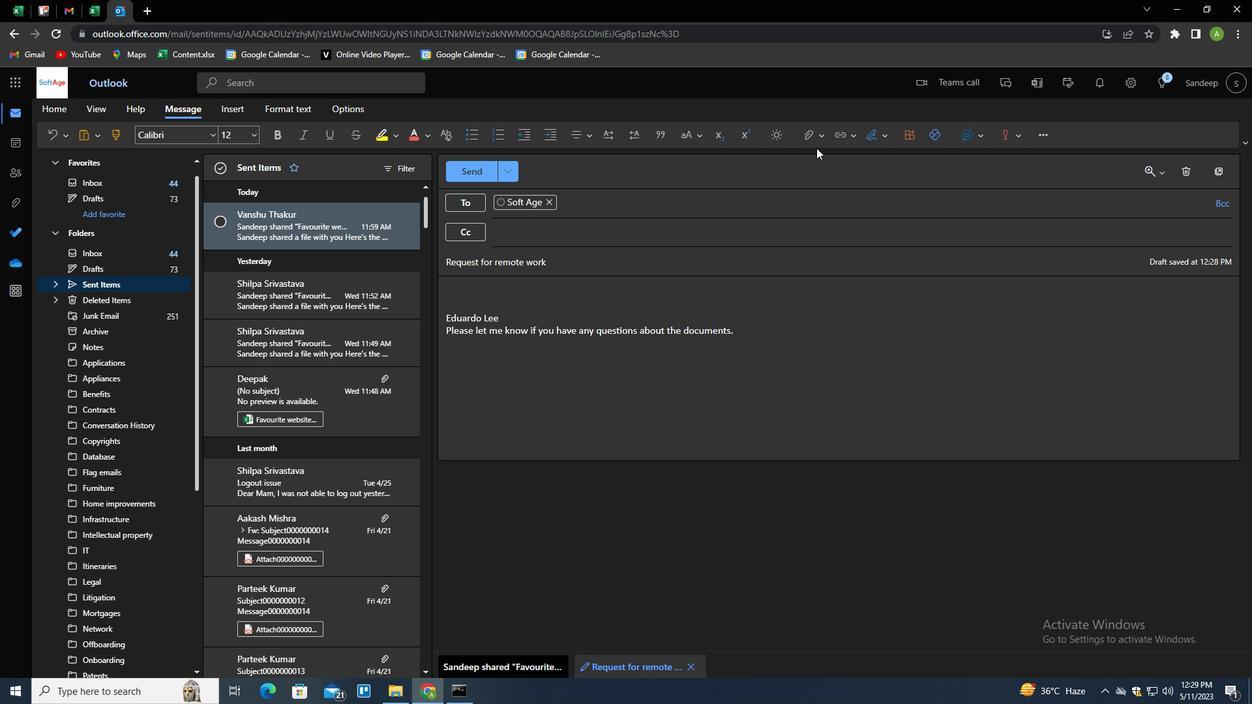 
Action: Mouse pressed left at (817, 138)
Screenshot: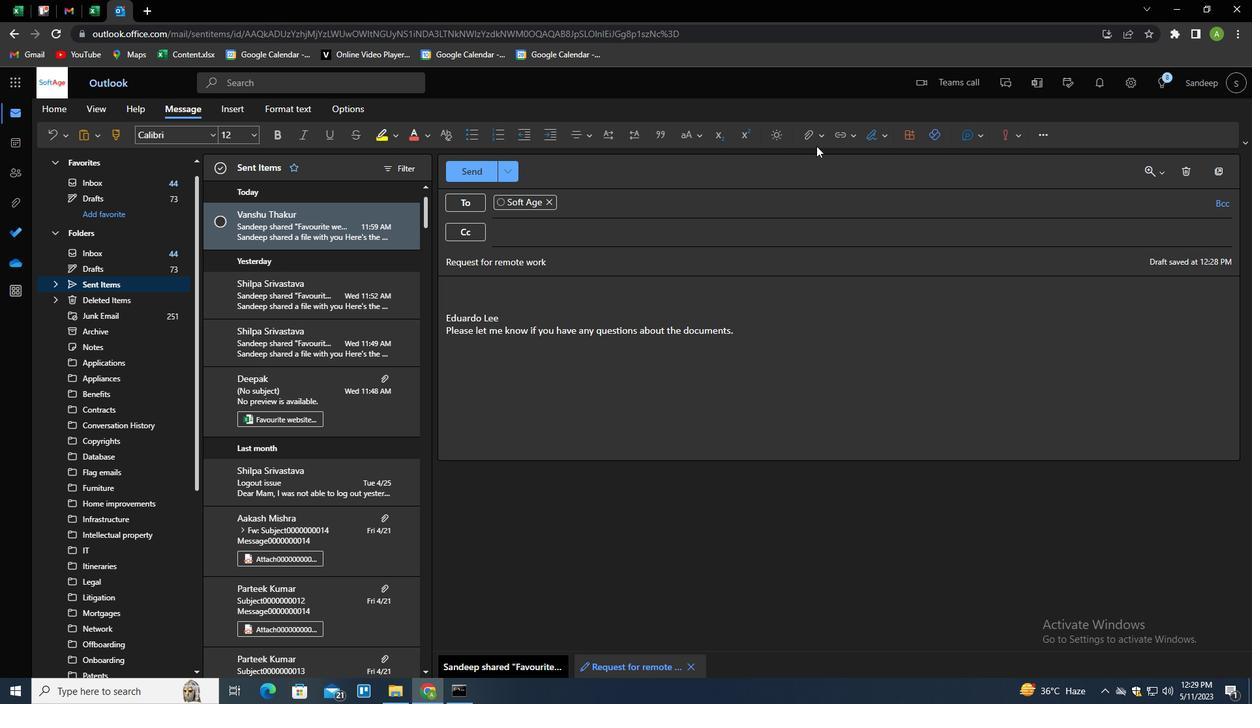 
Action: Mouse moved to (800, 160)
Screenshot: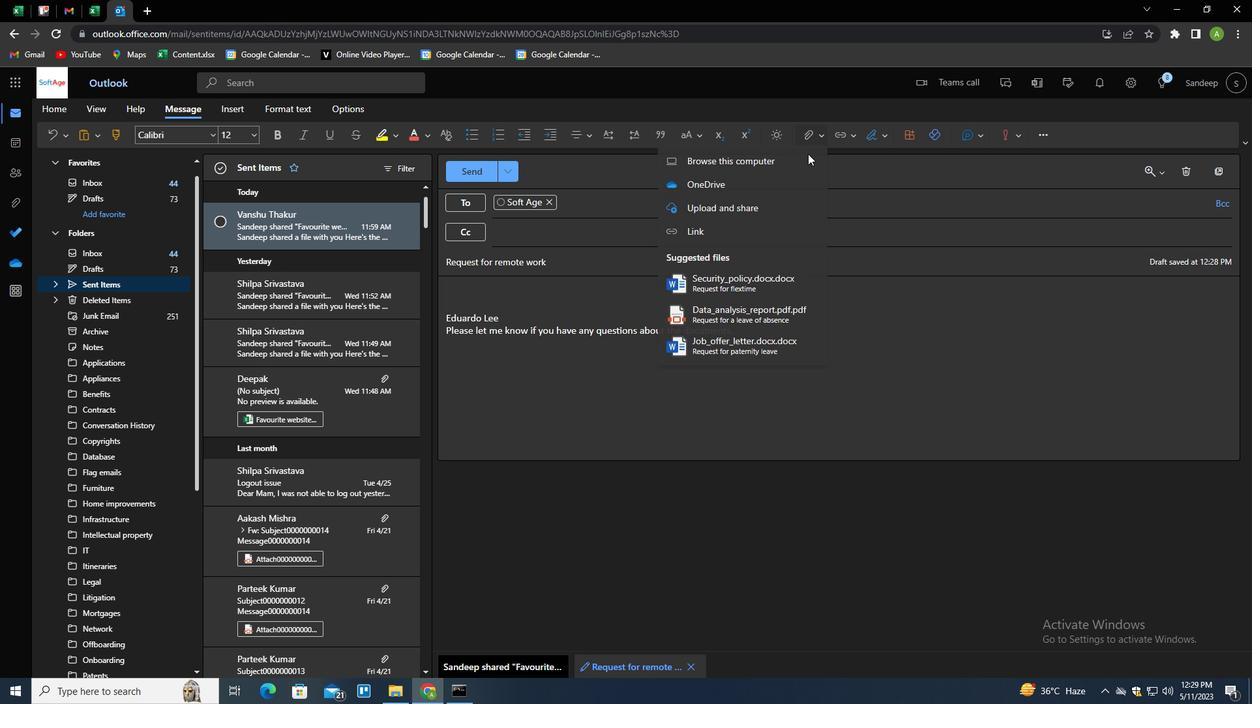 
Action: Mouse pressed left at (800, 160)
Screenshot: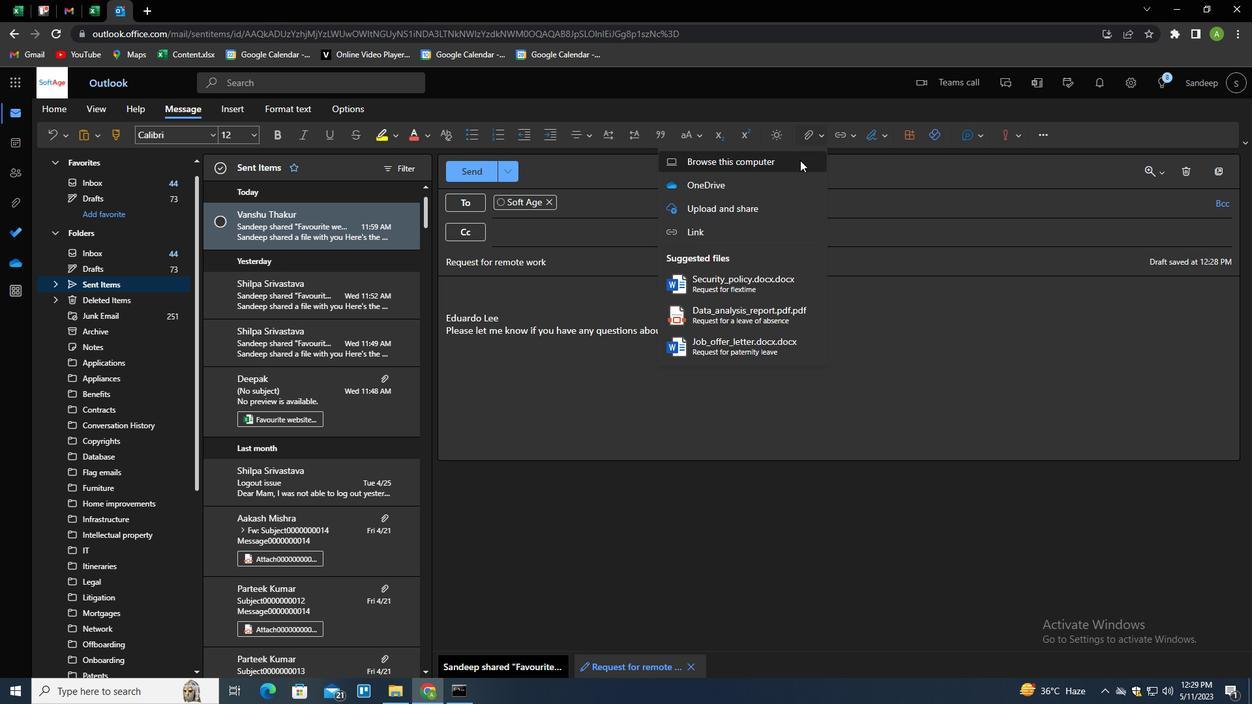 
Action: Mouse moved to (230, 111)
Screenshot: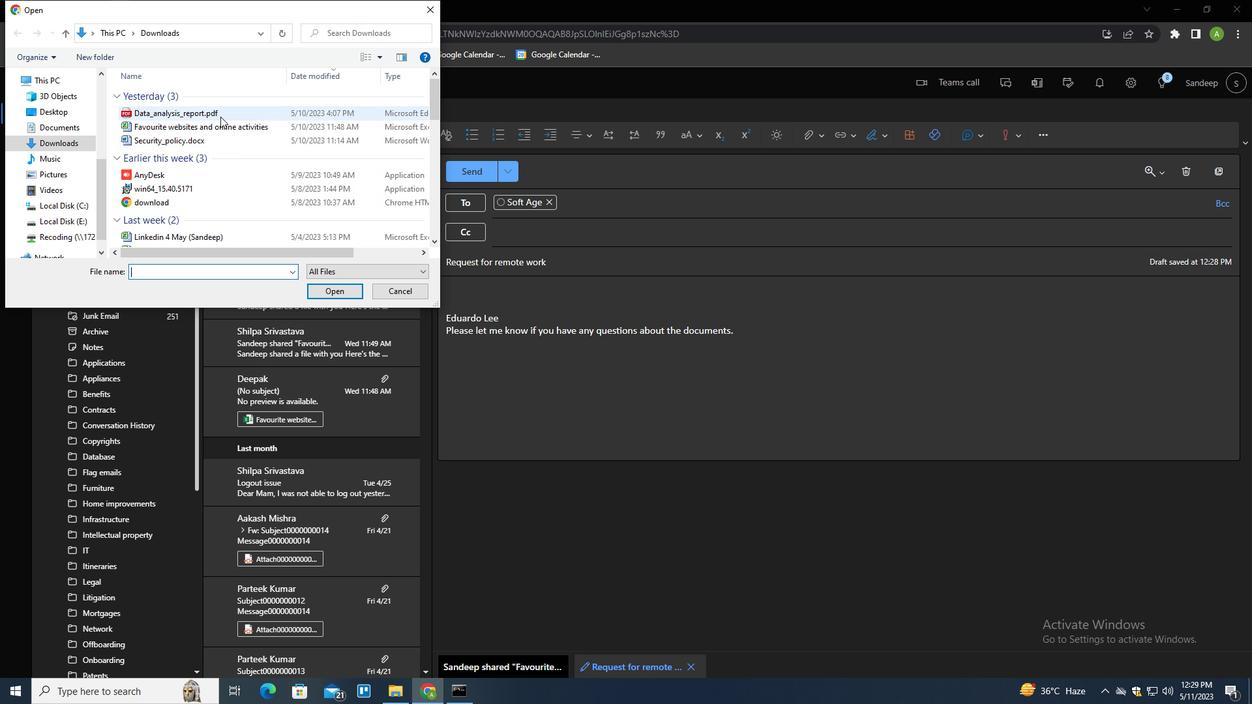 
Action: Mouse pressed left at (230, 111)
Screenshot: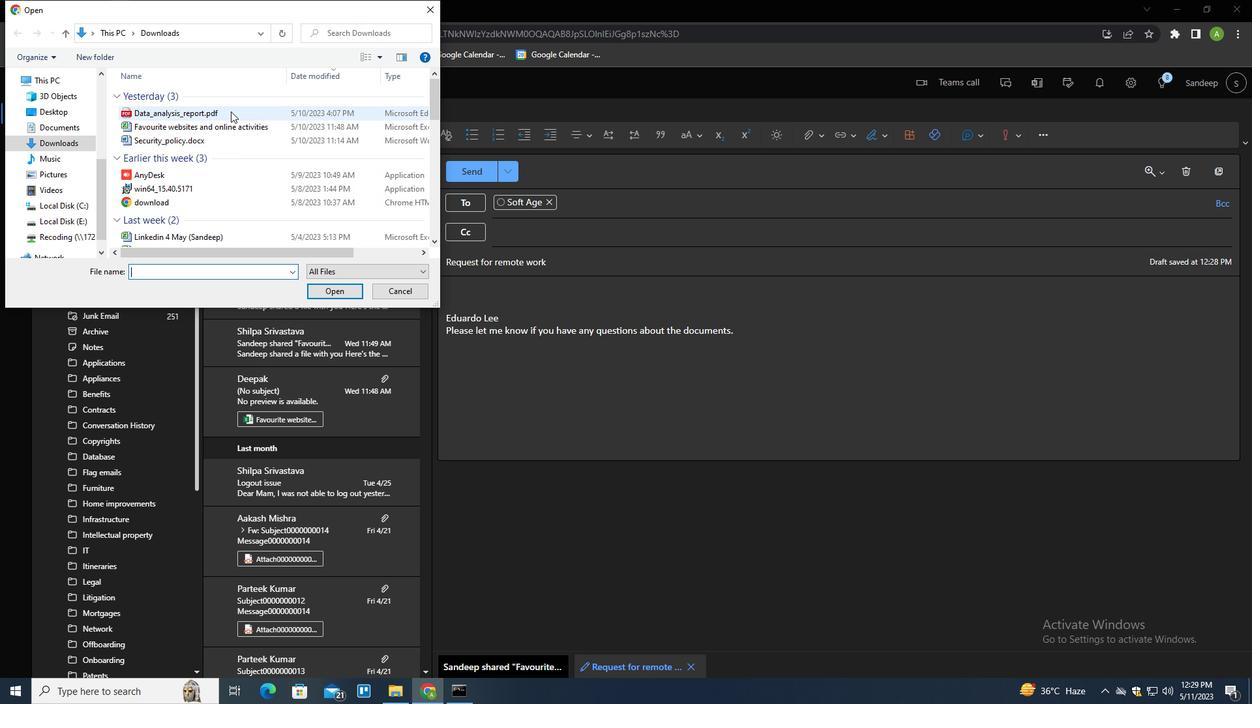 
Action: Mouse pressed right at (230, 111)
Screenshot: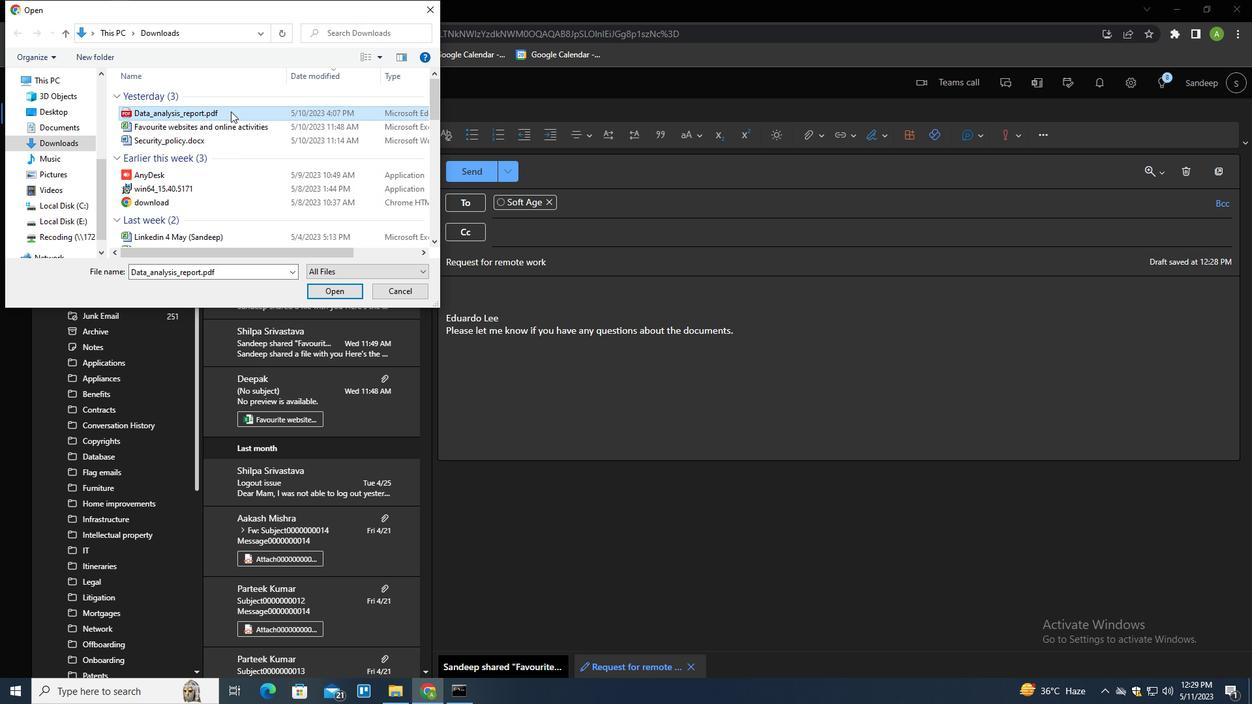 
Action: Mouse moved to (277, 318)
Screenshot: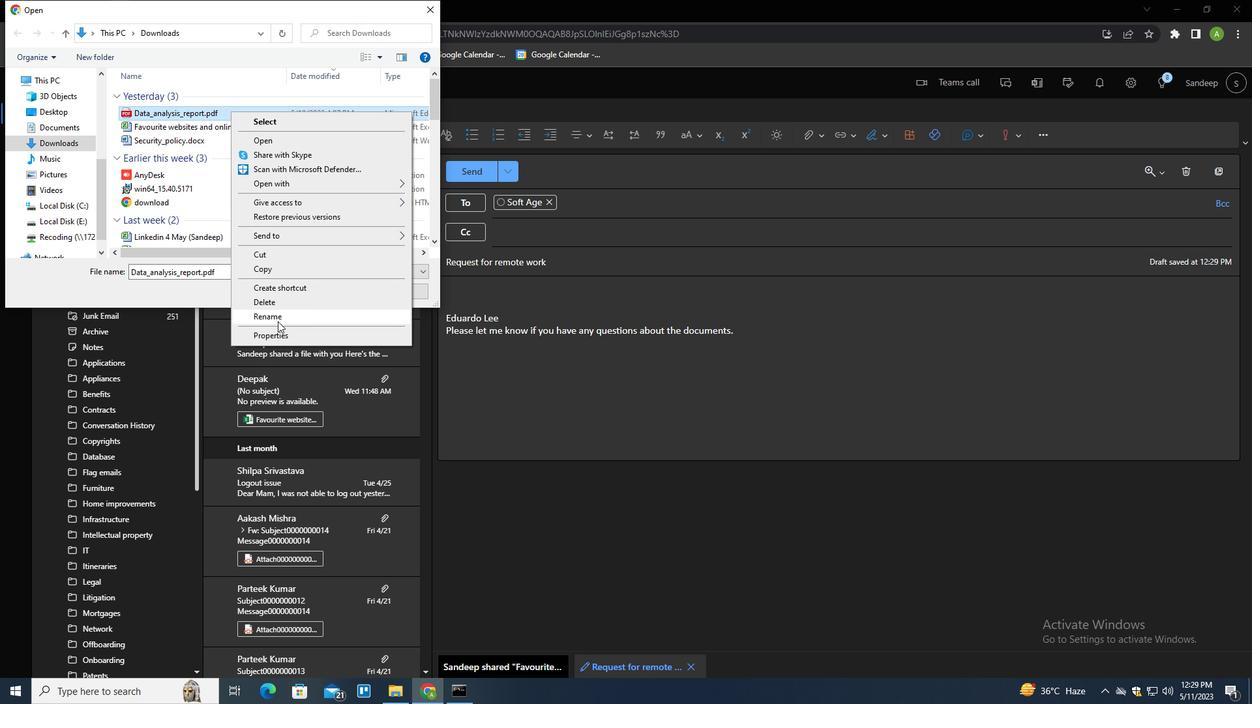 
Action: Mouse pressed left at (277, 318)
Screenshot: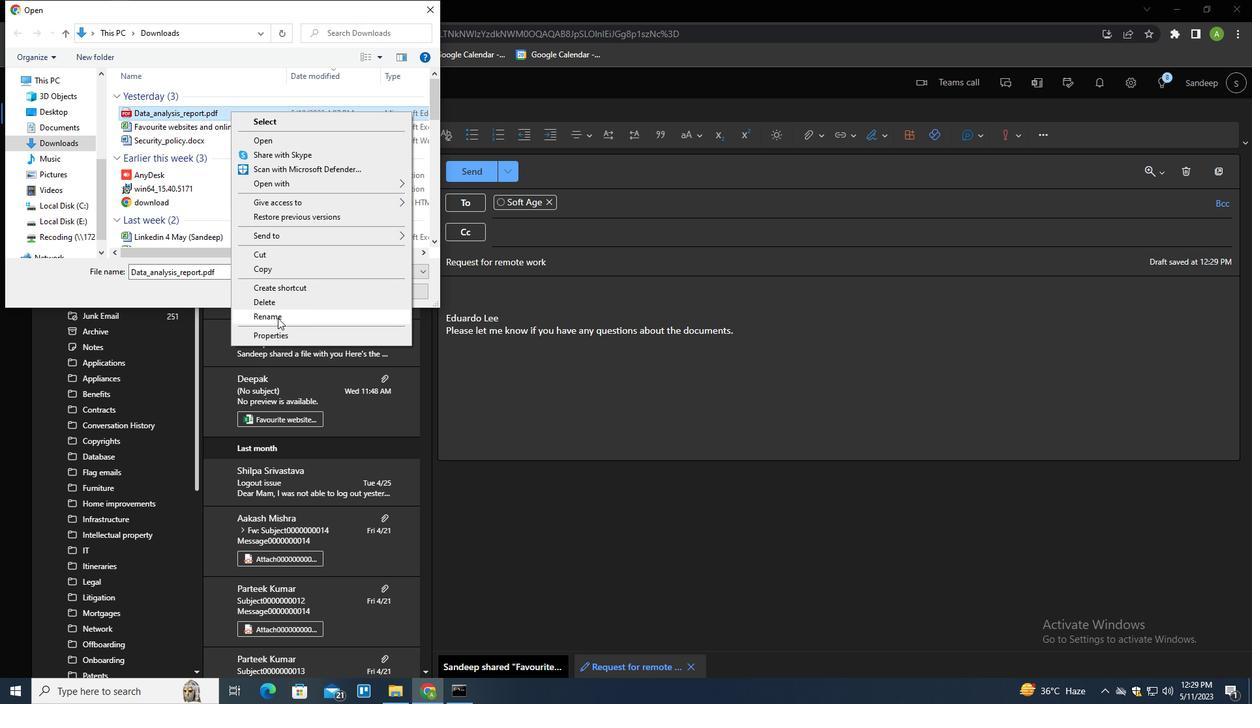 
Action: Mouse moved to (276, 211)
Screenshot: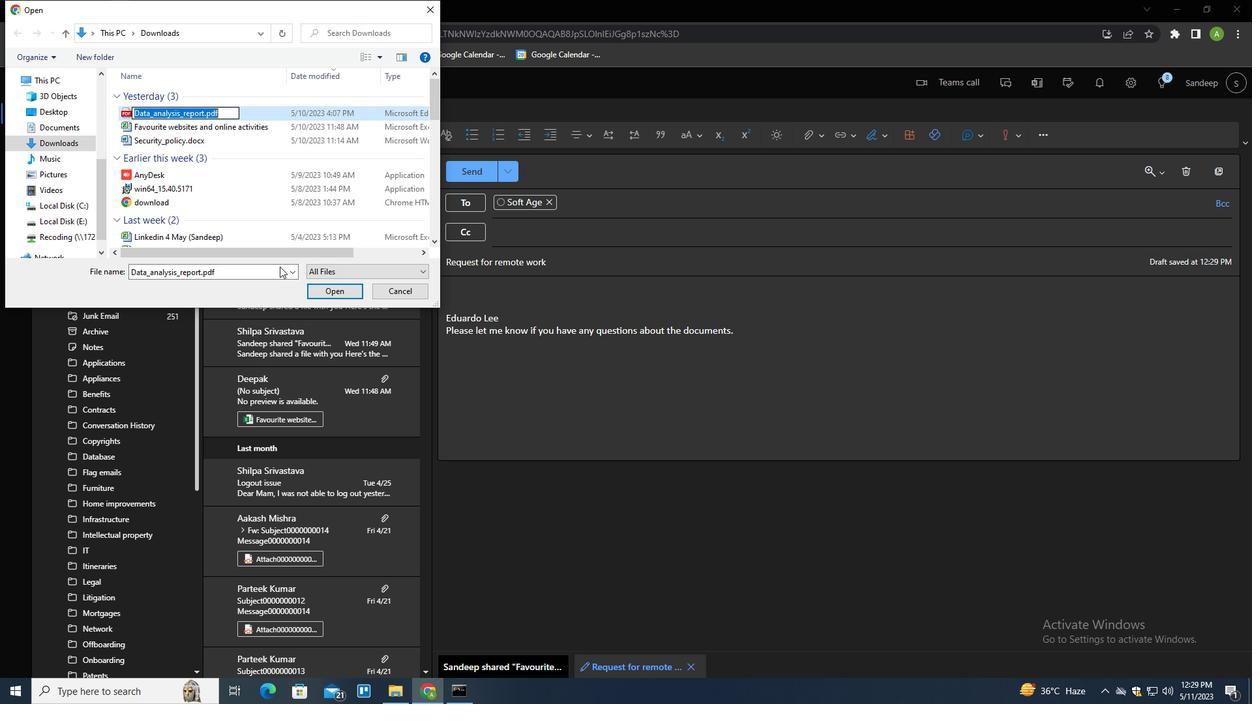 
Action: Key pressed <Key.shift>BRAND<Key.shift>_IDENTIFY<Key.shift>_GUIDE.PDF<Key.enter>
Screenshot: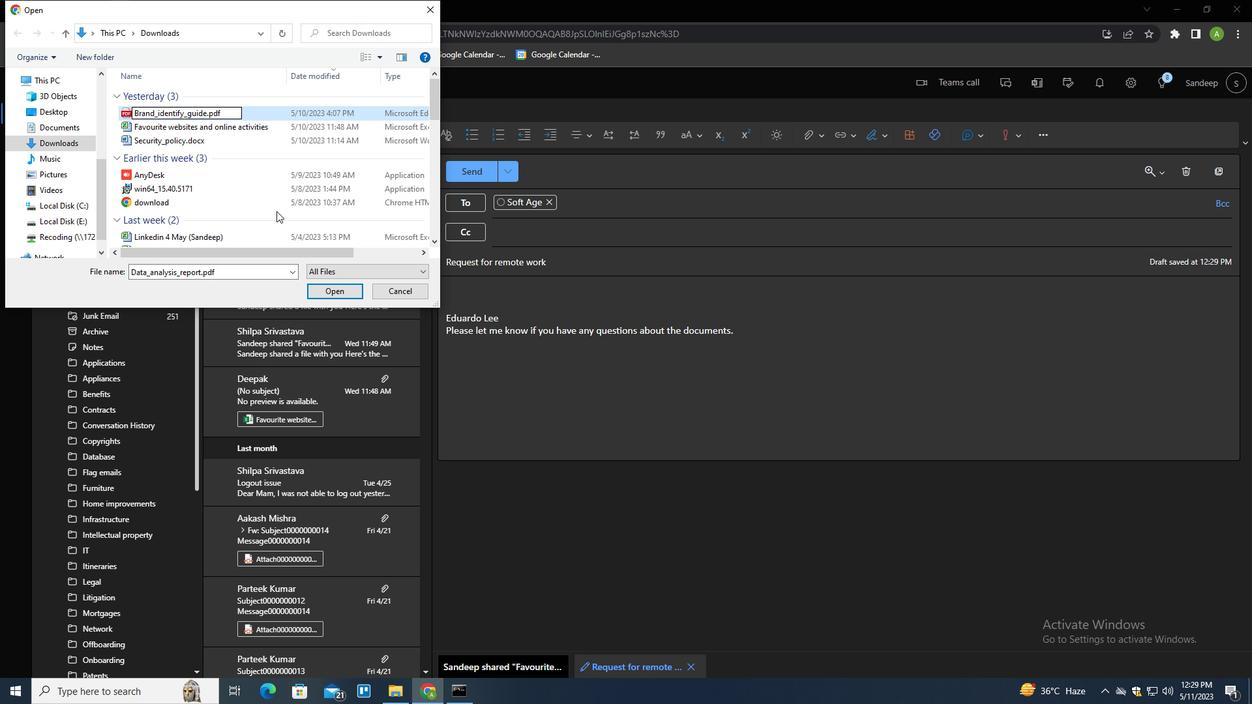 
Action: Mouse moved to (247, 114)
Screenshot: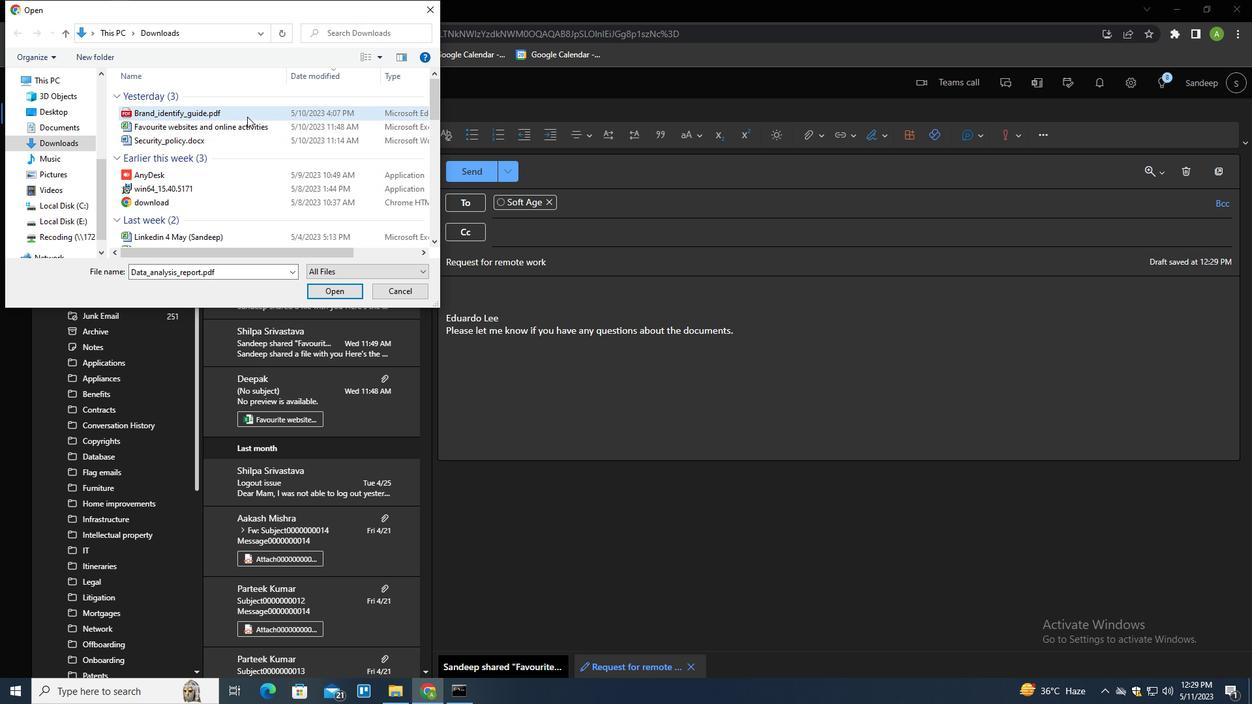 
Action: Mouse pressed left at (247, 114)
Screenshot: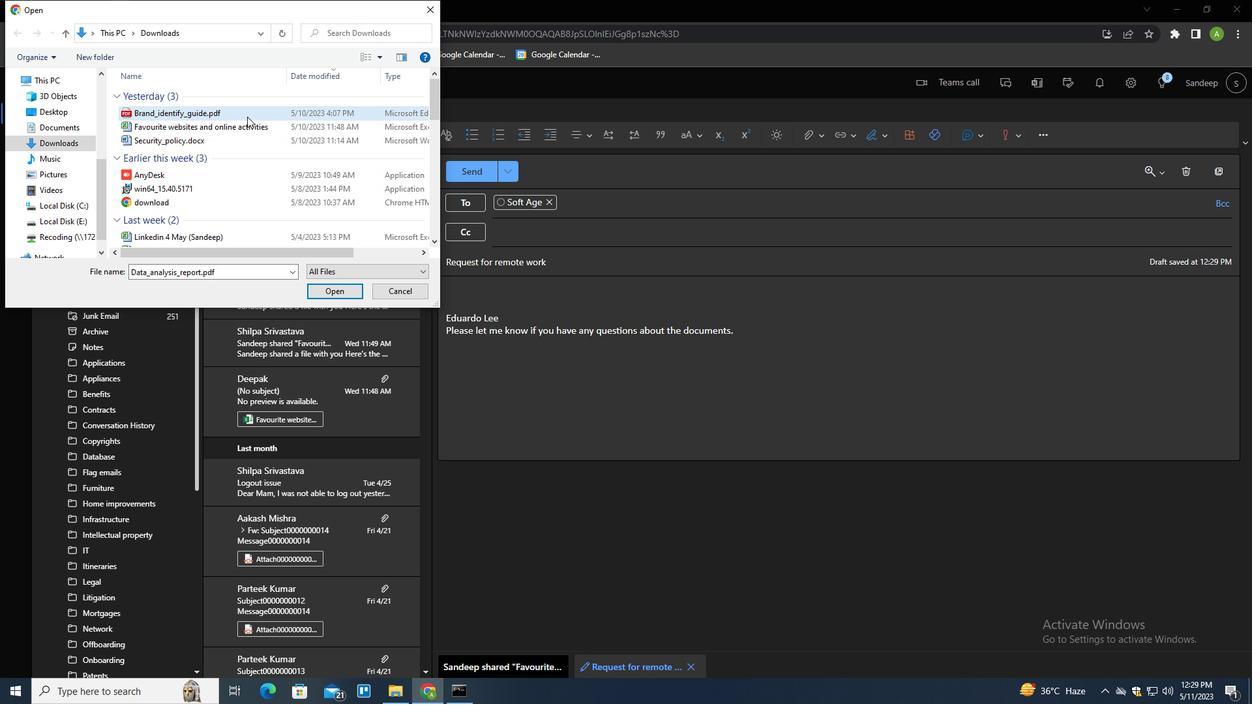
Action: Mouse moved to (331, 293)
Screenshot: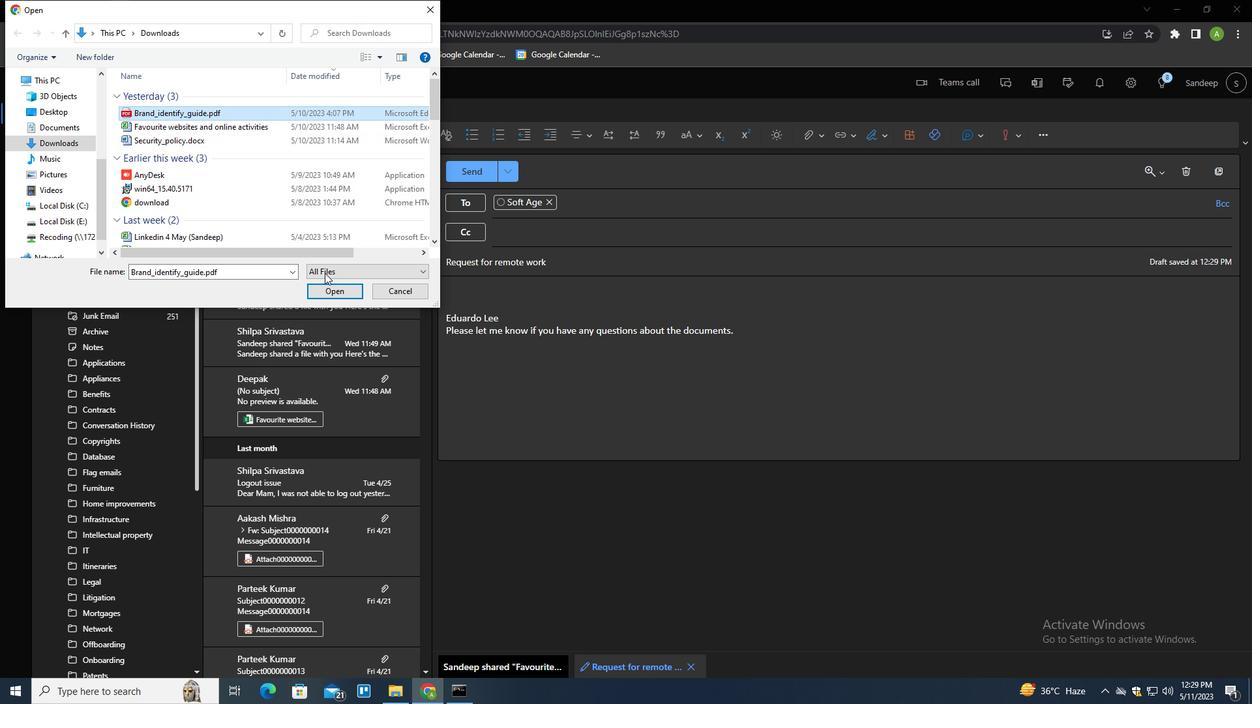 
Action: Mouse pressed left at (331, 293)
Screenshot: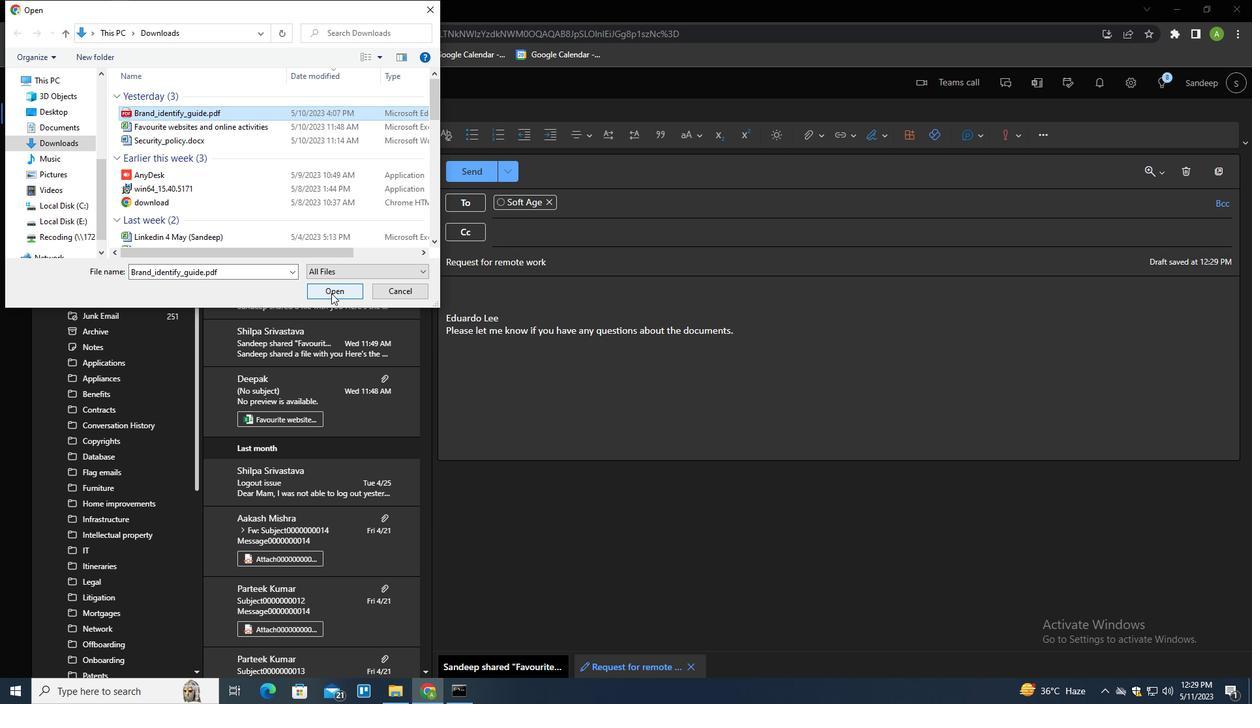 
Action: Mouse moved to (470, 177)
Screenshot: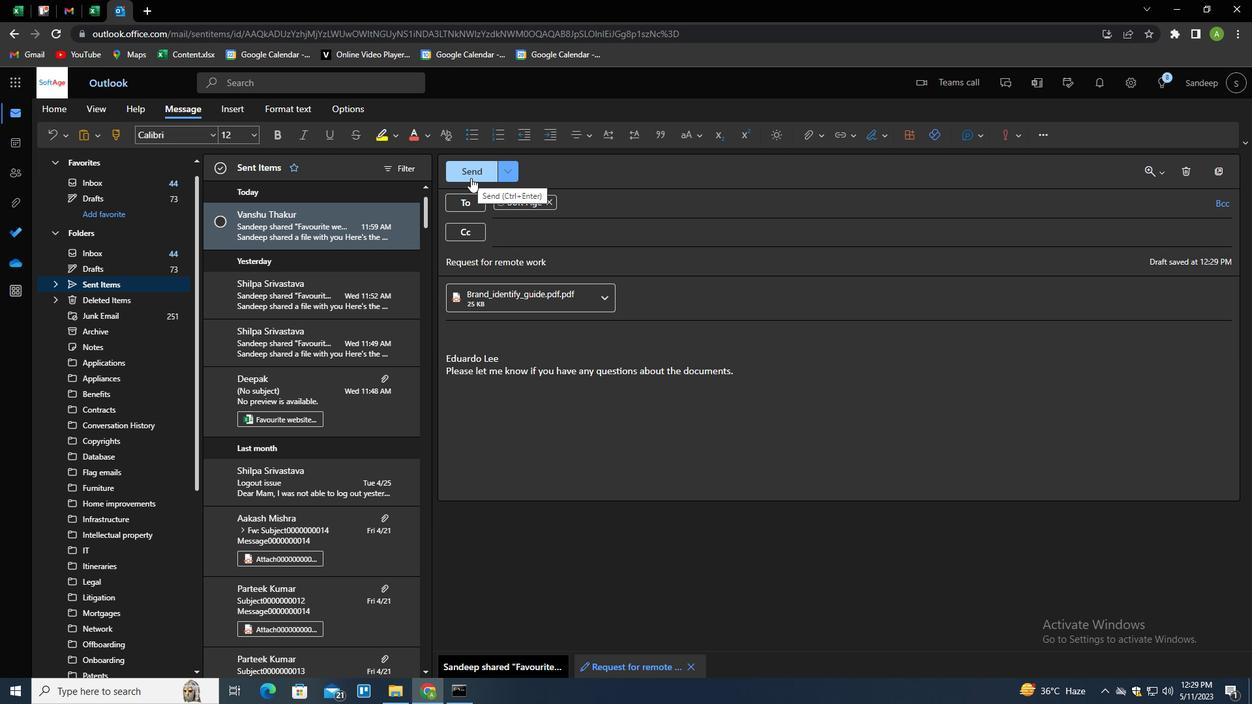 
Action: Mouse pressed left at (470, 177)
Screenshot: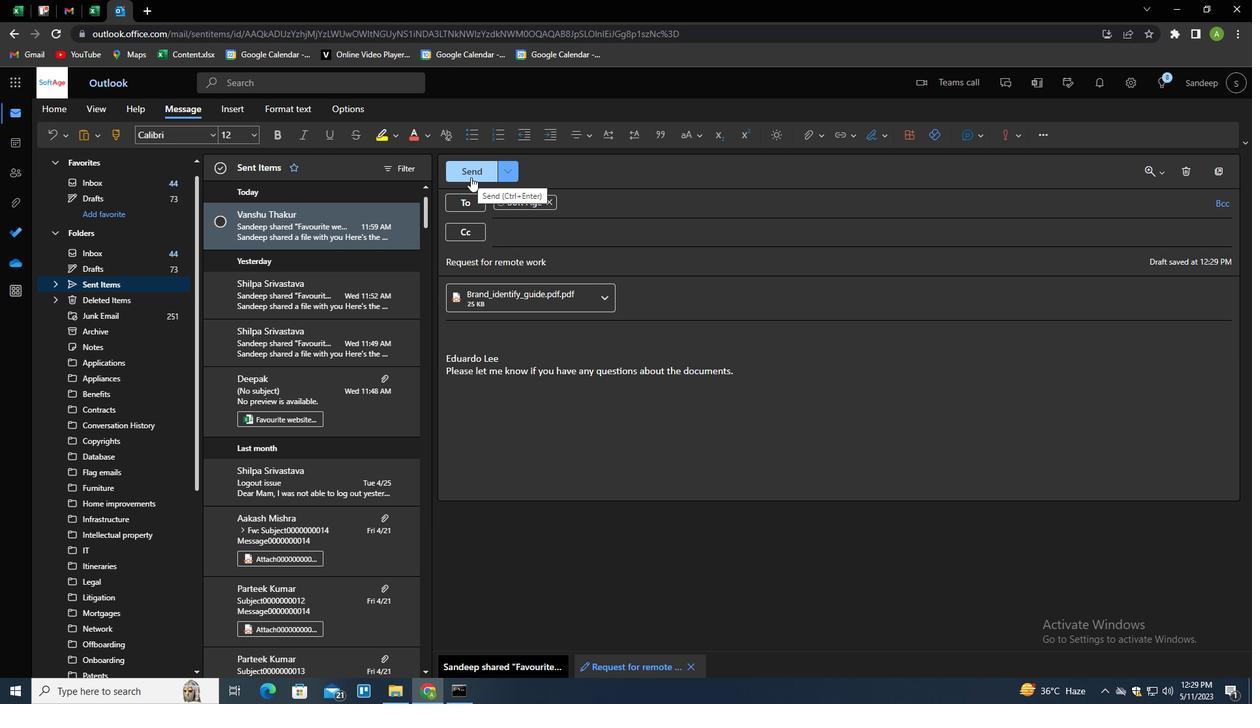 
Action: Mouse moved to (144, 393)
Screenshot: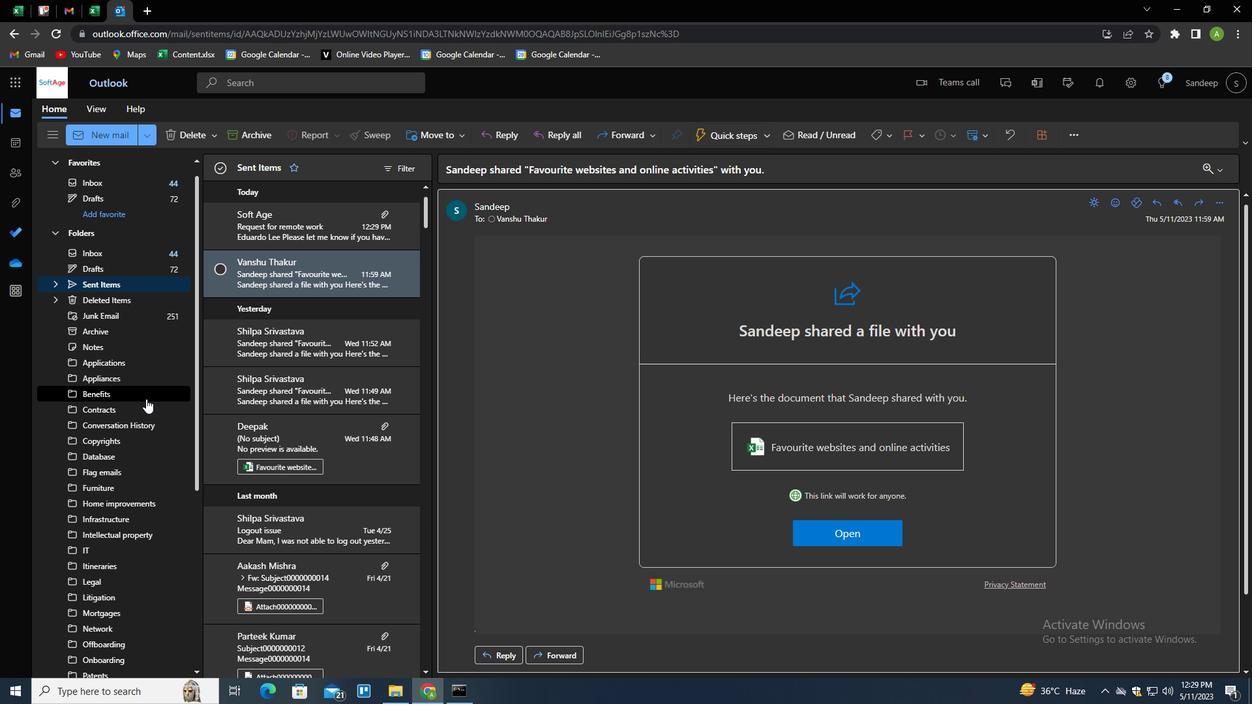 
Action: Mouse scrolled (144, 393) with delta (0, 0)
Screenshot: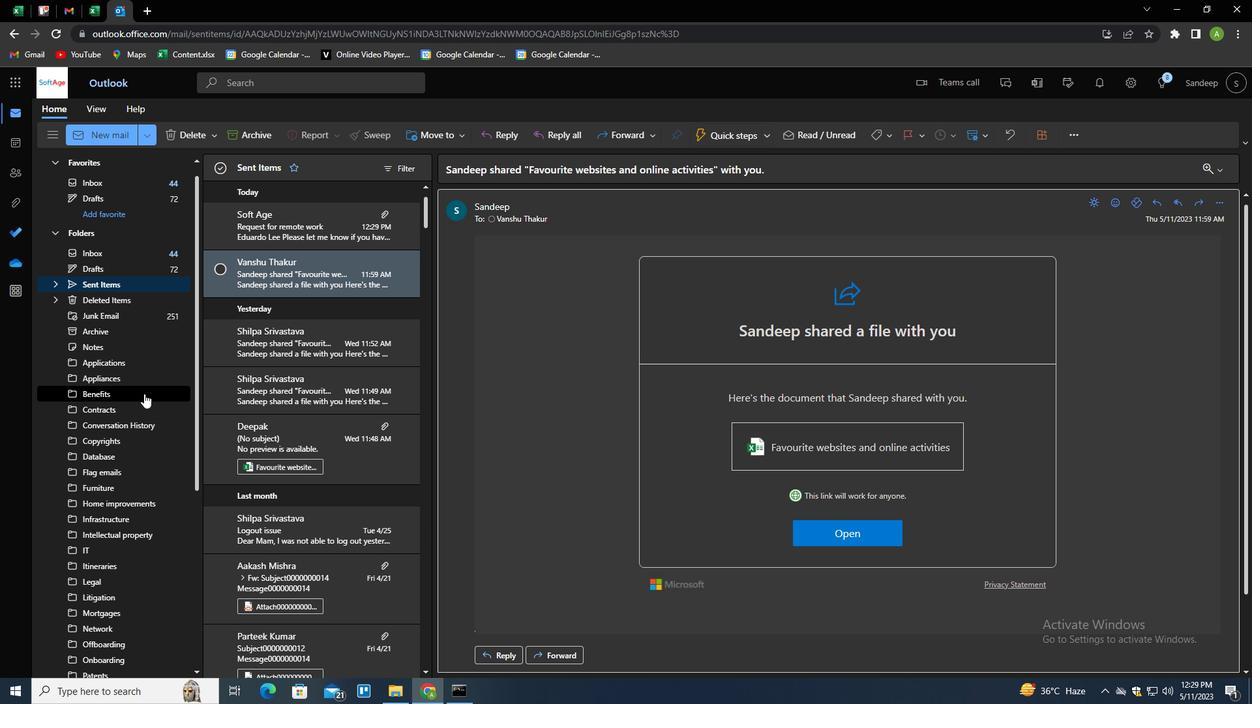 
Action: Mouse scrolled (144, 393) with delta (0, 0)
Screenshot: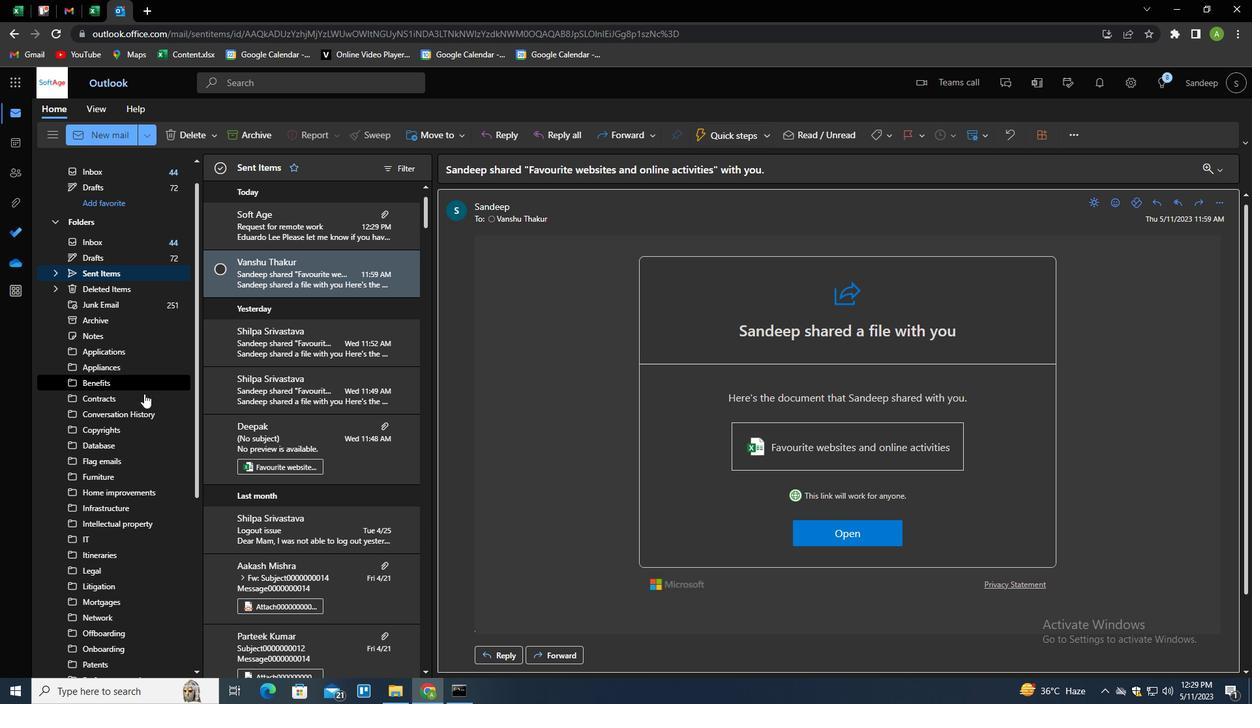 
Action: Mouse scrolled (144, 393) with delta (0, 0)
Screenshot: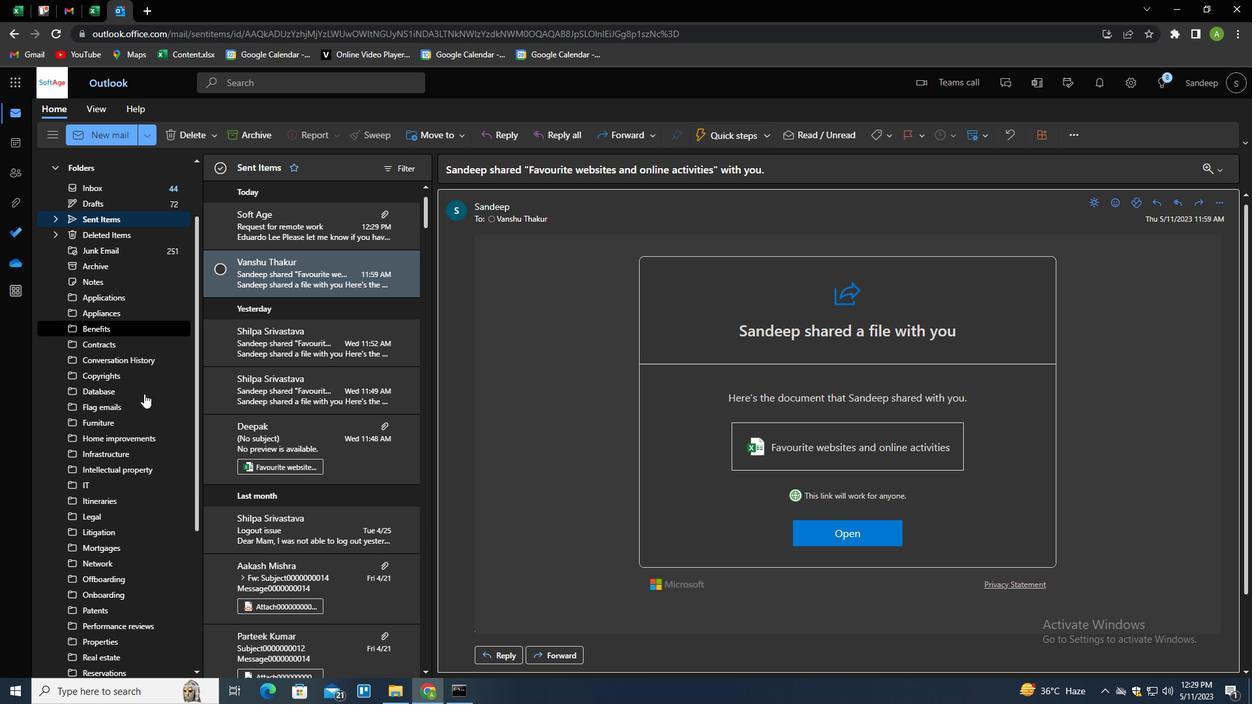 
Action: Mouse scrolled (144, 393) with delta (0, 0)
Screenshot: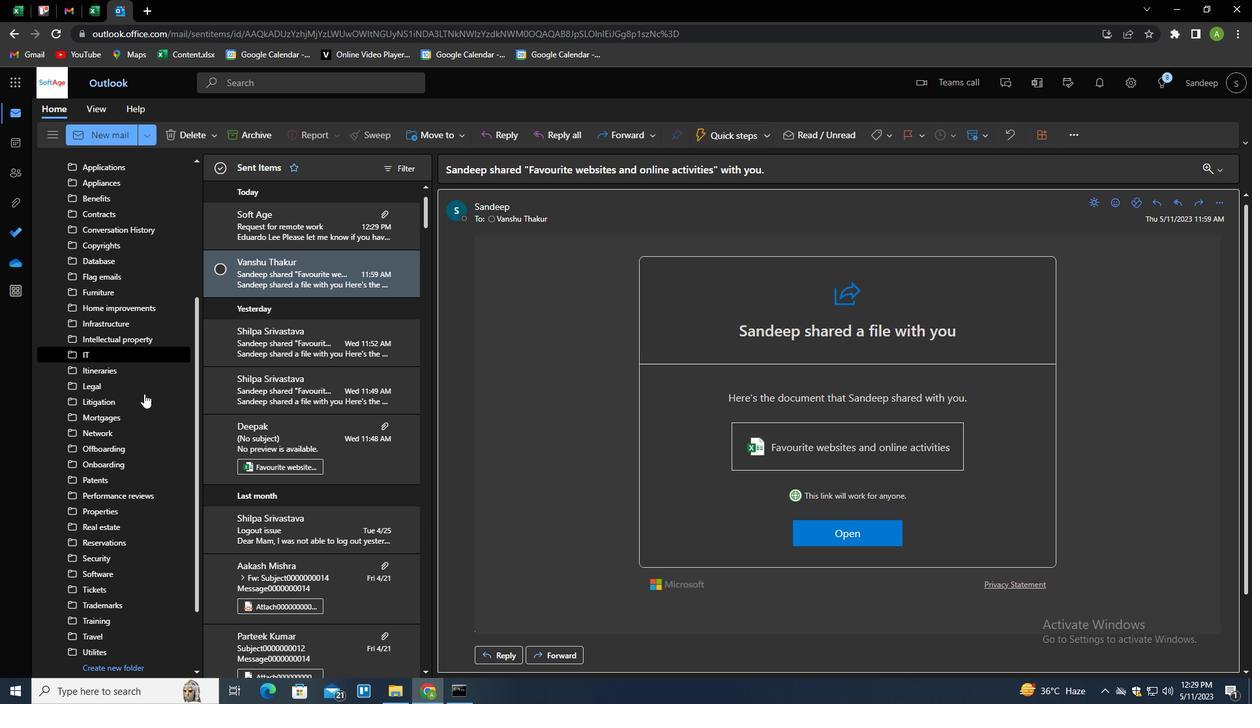 
Action: Mouse scrolled (144, 393) with delta (0, 0)
Screenshot: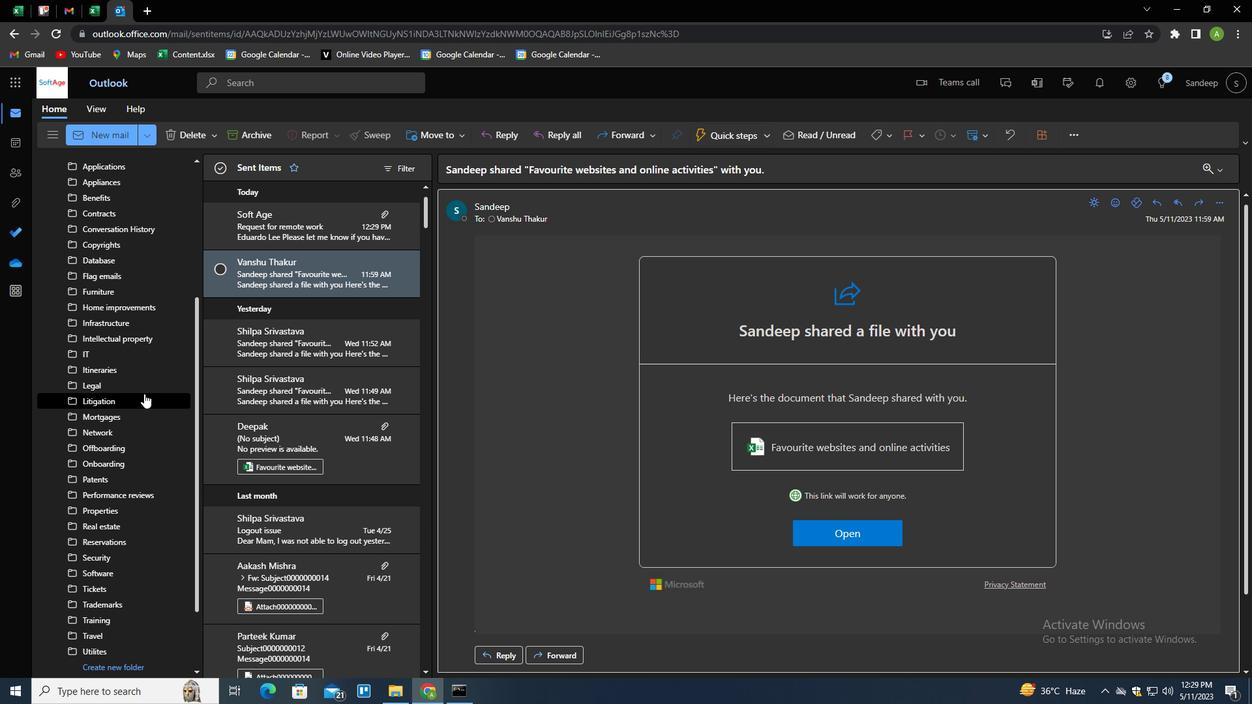 
Action: Mouse scrolled (144, 393) with delta (0, 0)
Screenshot: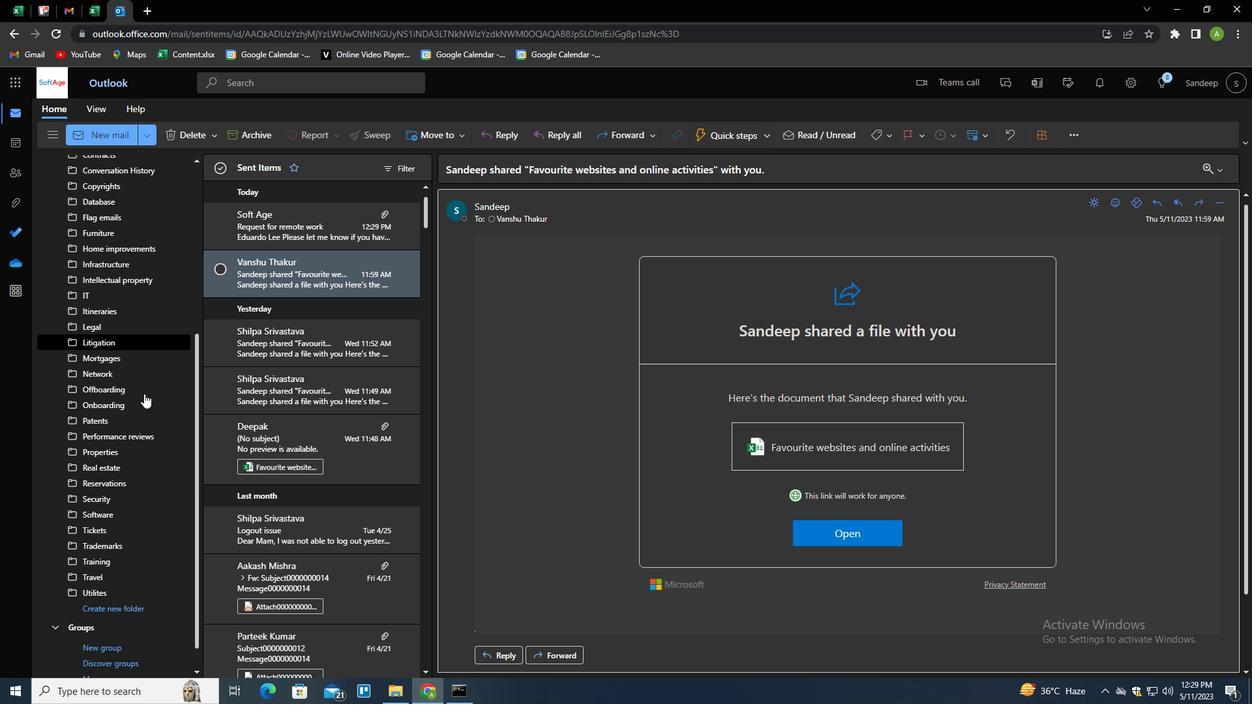 
Action: Mouse scrolled (144, 393) with delta (0, 0)
Screenshot: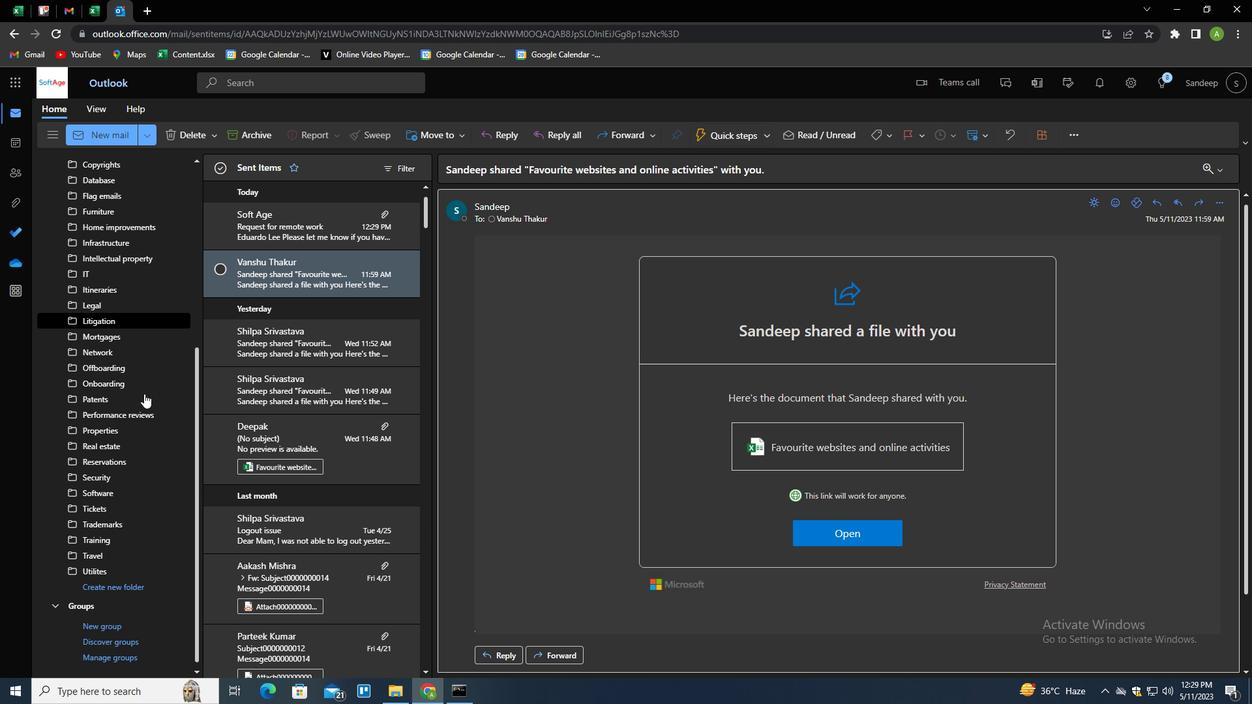 
Action: Mouse scrolled (144, 393) with delta (0, 0)
Screenshot: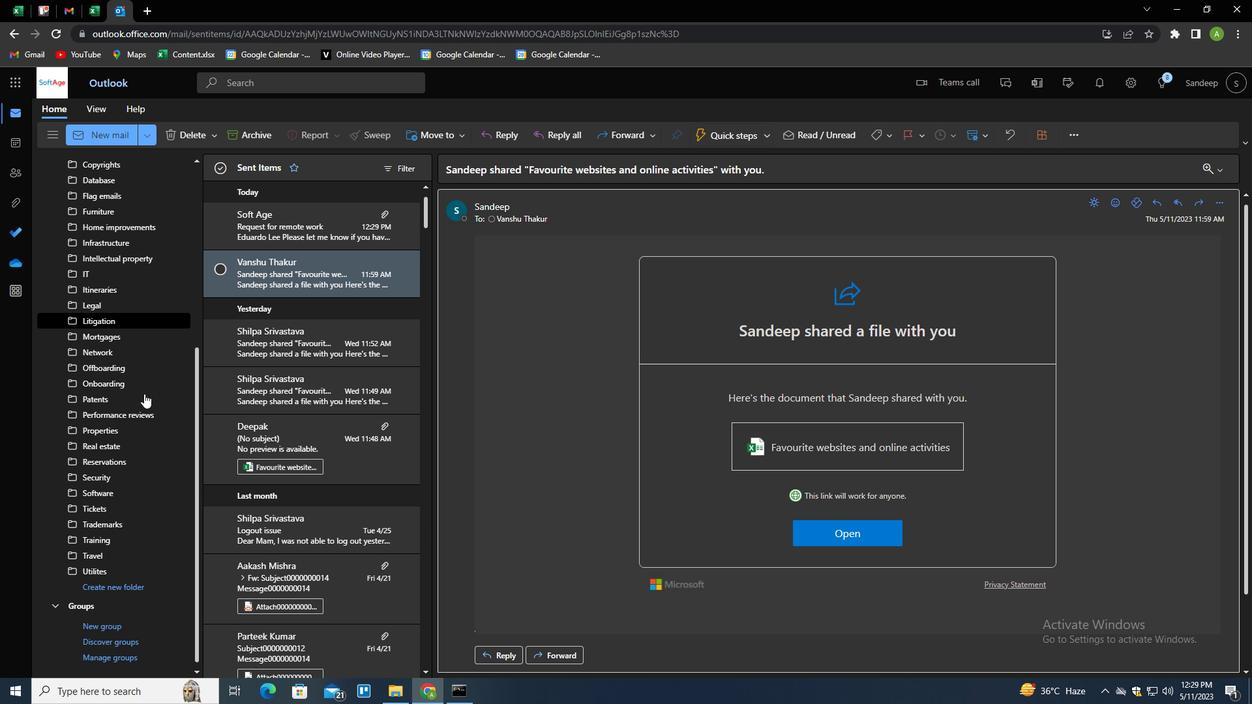 
Action: Mouse scrolled (144, 393) with delta (0, 0)
Screenshot: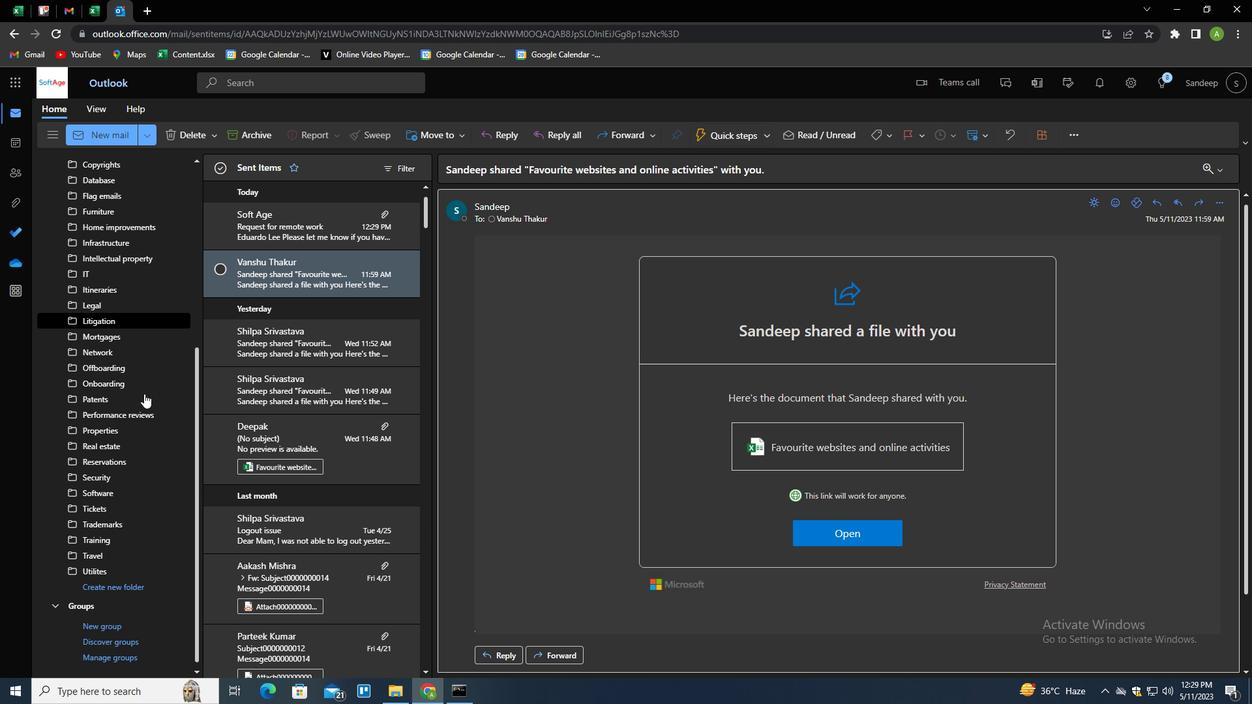 
Action: Mouse scrolled (144, 393) with delta (0, 0)
Screenshot: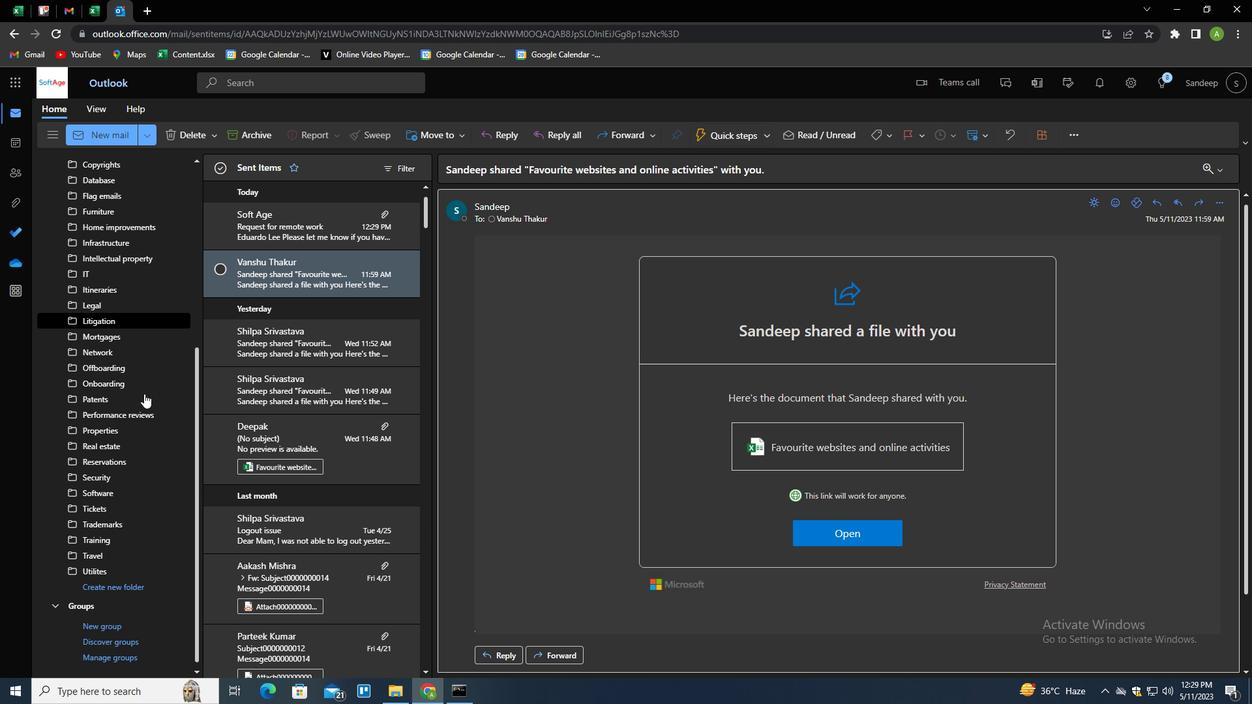 
Action: Mouse scrolled (144, 393) with delta (0, 0)
Screenshot: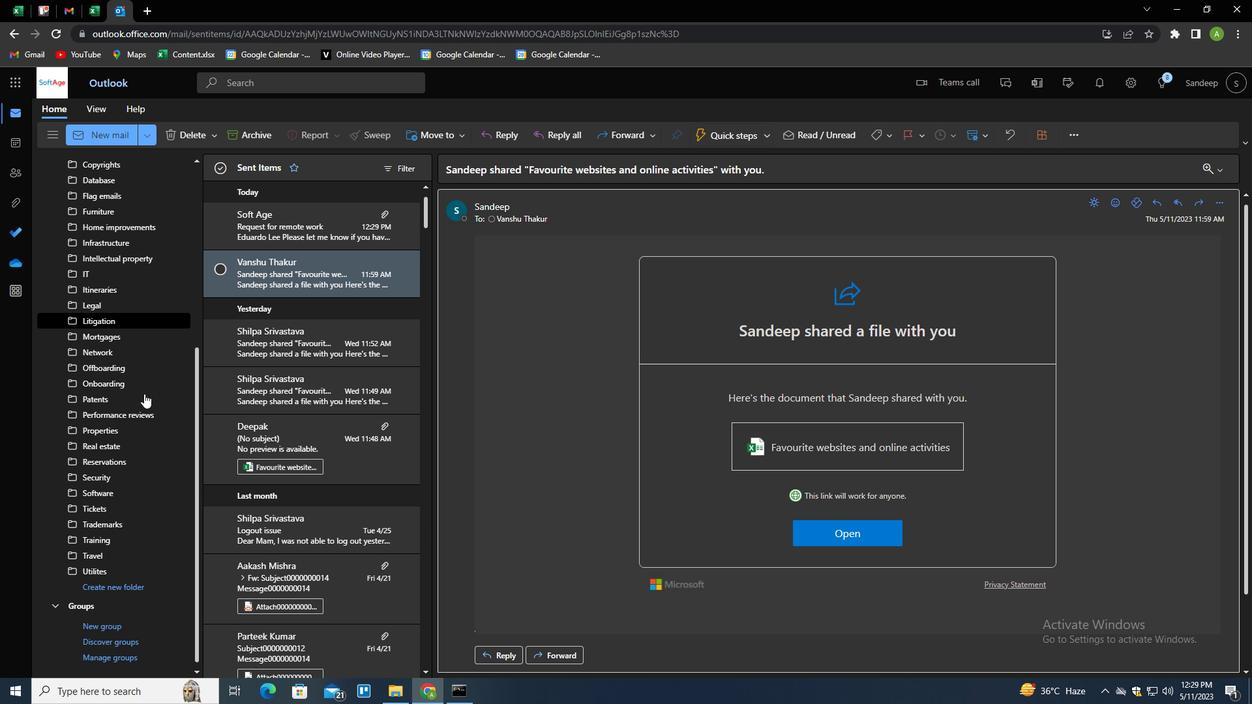 
Action: Mouse moved to (108, 584)
Screenshot: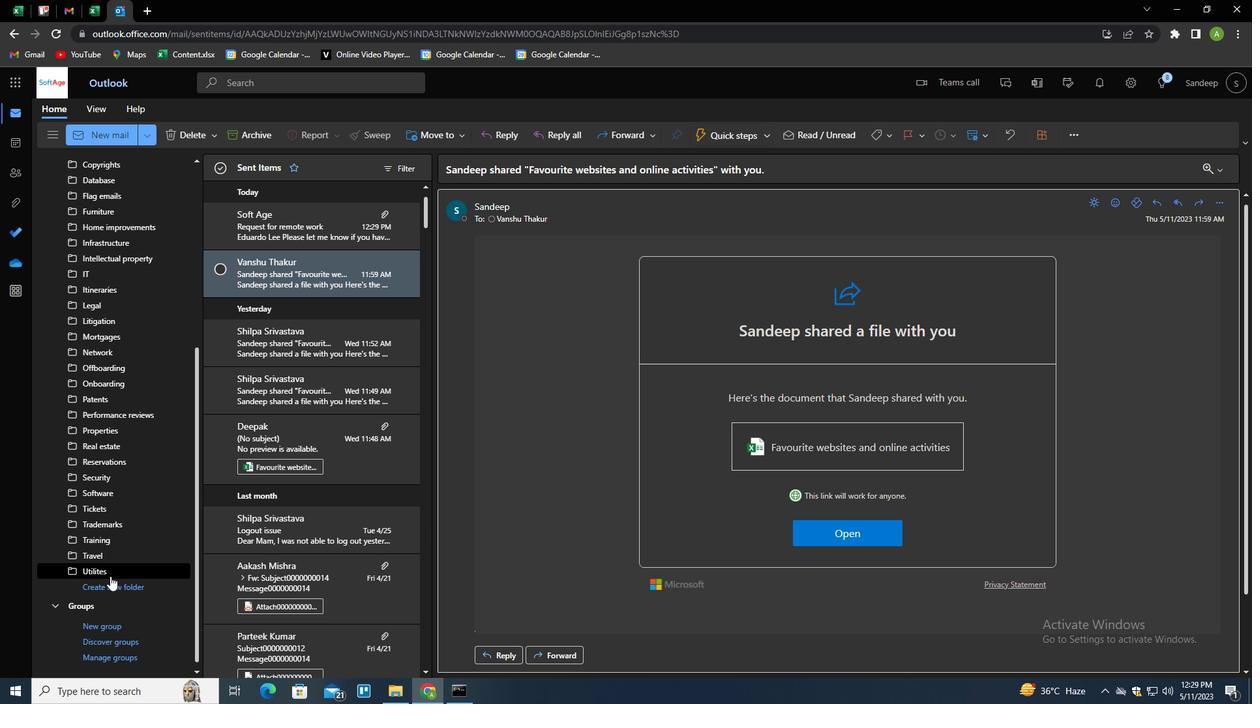 
Action: Mouse pressed left at (108, 584)
Screenshot: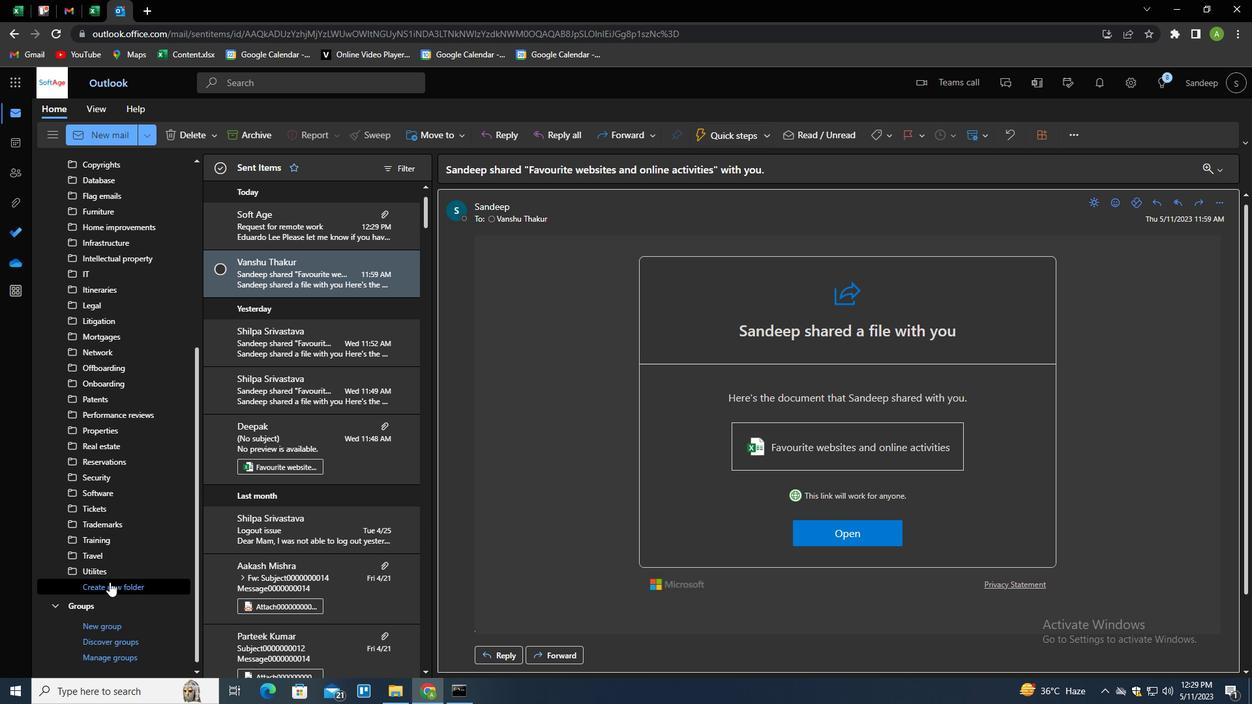 
Action: Mouse moved to (108, 584)
Screenshot: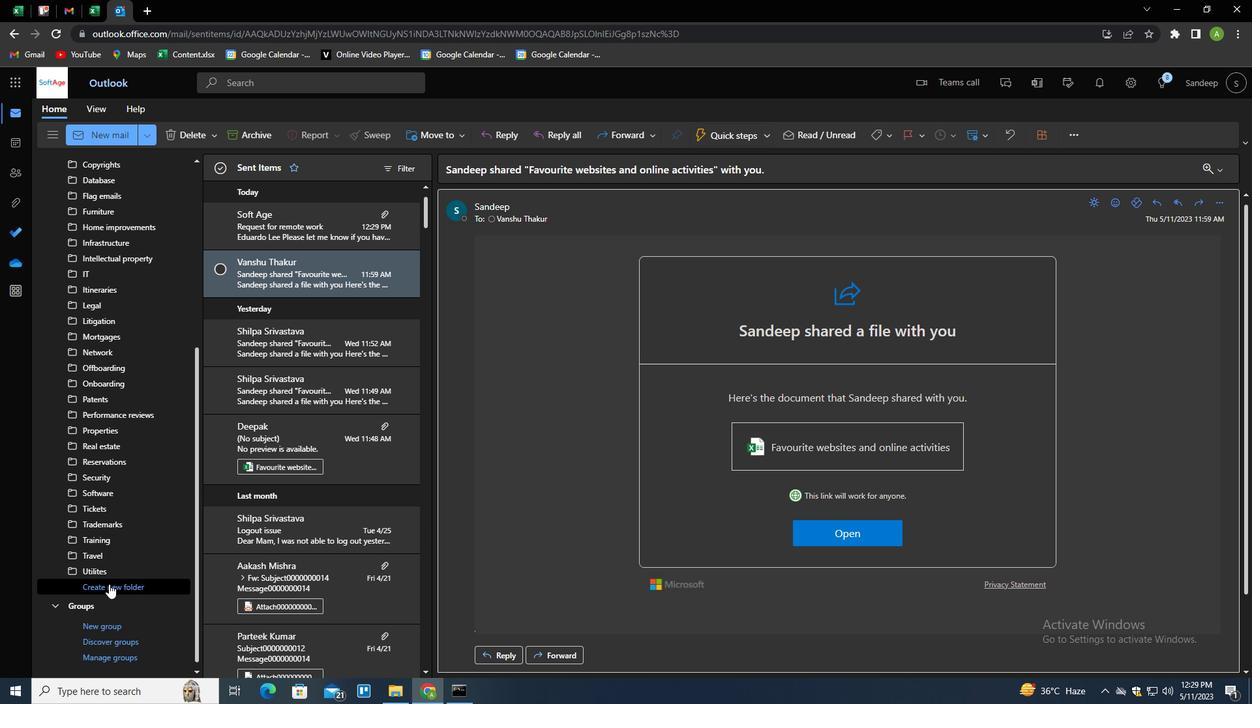 
Action: Key pressed <Key.shift>MAPS<Key.enter>
Screenshot: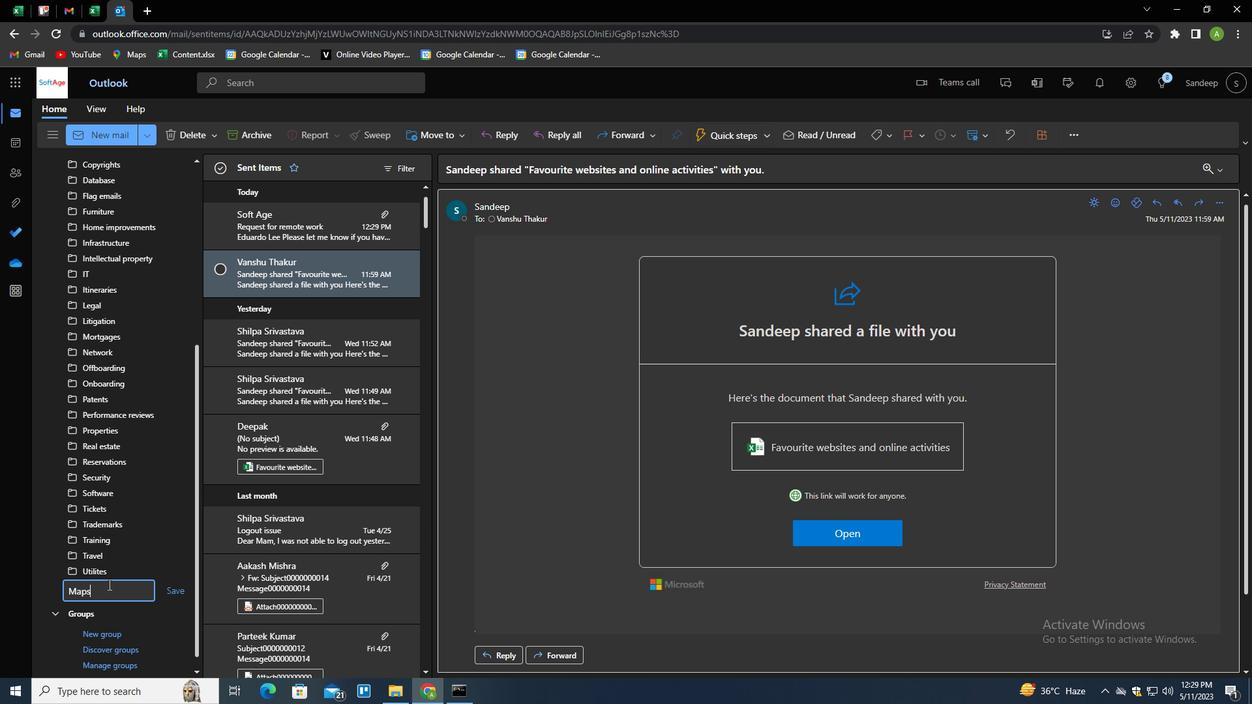 
Action: Mouse moved to (124, 527)
Screenshot: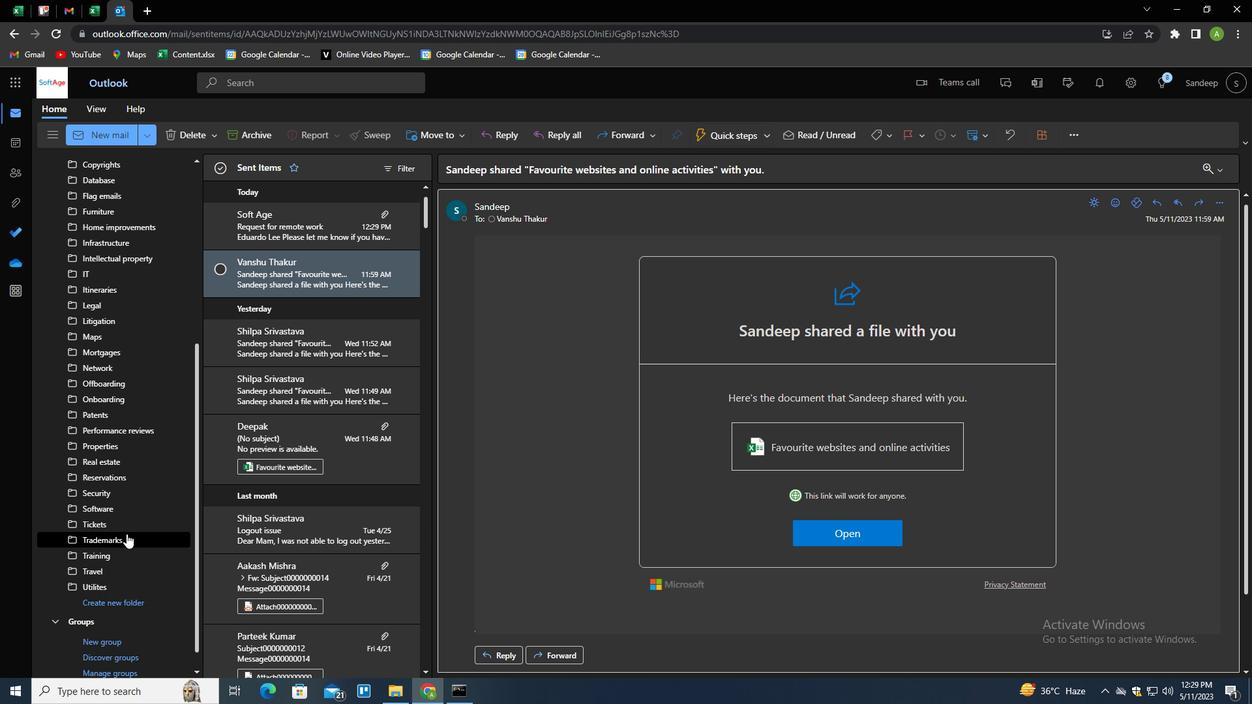 
Action: Mouse scrolled (124, 528) with delta (0, 0)
Screenshot: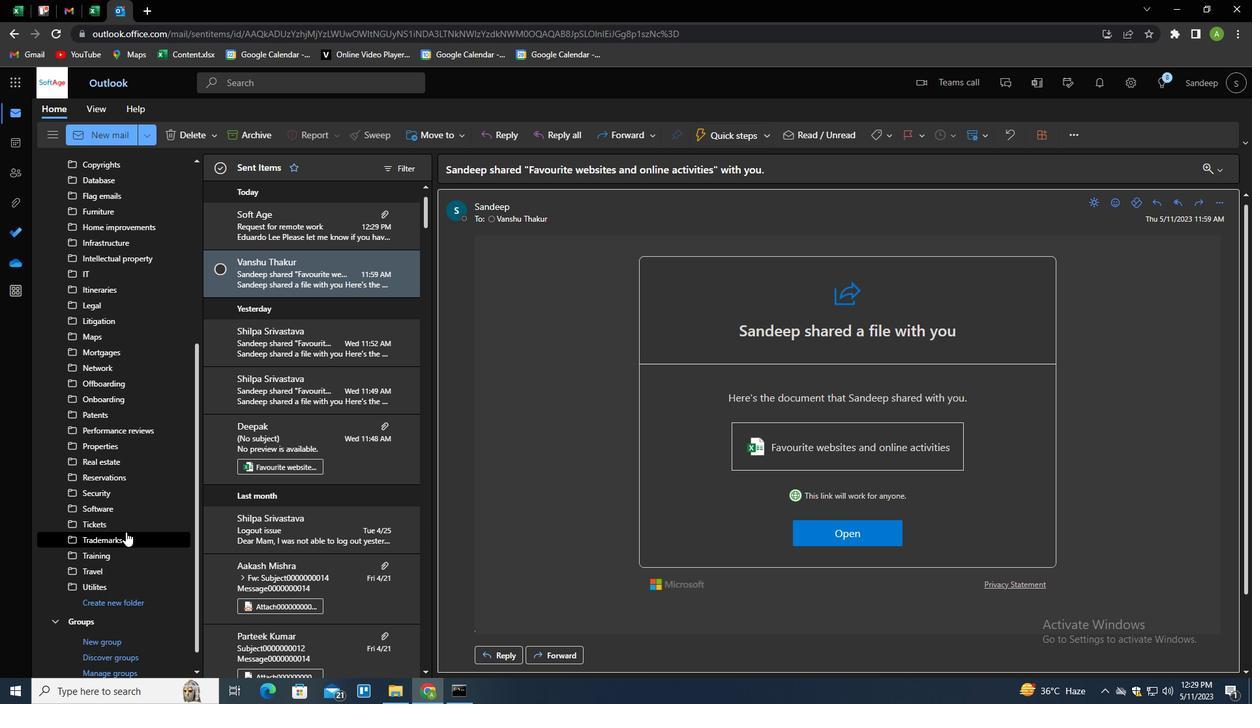 
Action: Mouse scrolled (124, 528) with delta (0, 0)
Screenshot: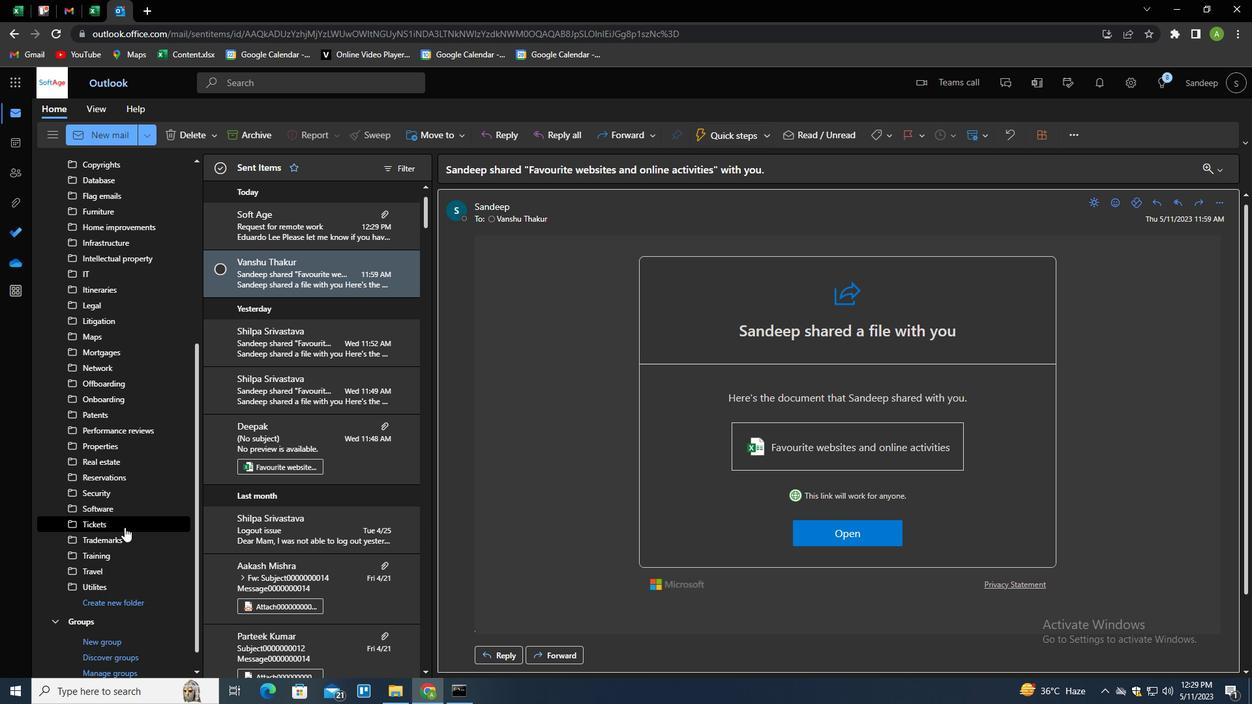 
Action: Mouse scrolled (124, 528) with delta (0, 0)
Screenshot: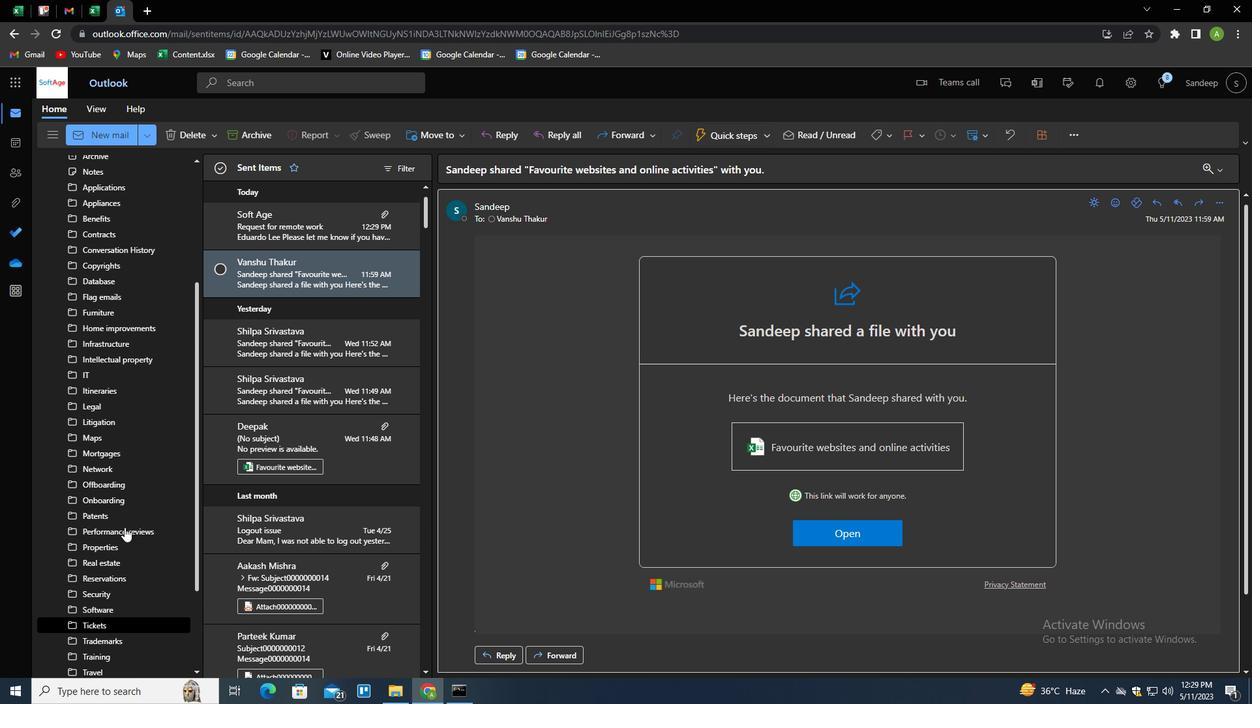 
Action: Mouse scrolled (124, 528) with delta (0, 0)
Screenshot: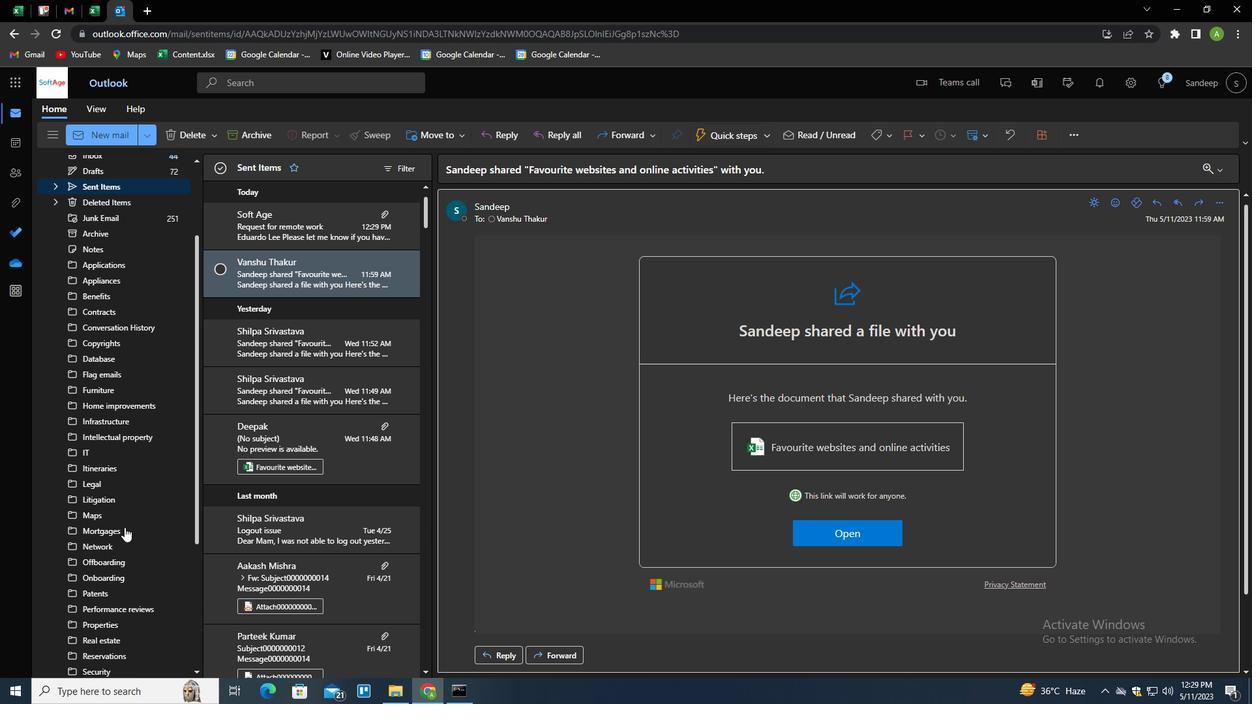 
Action: Mouse moved to (107, 268)
Screenshot: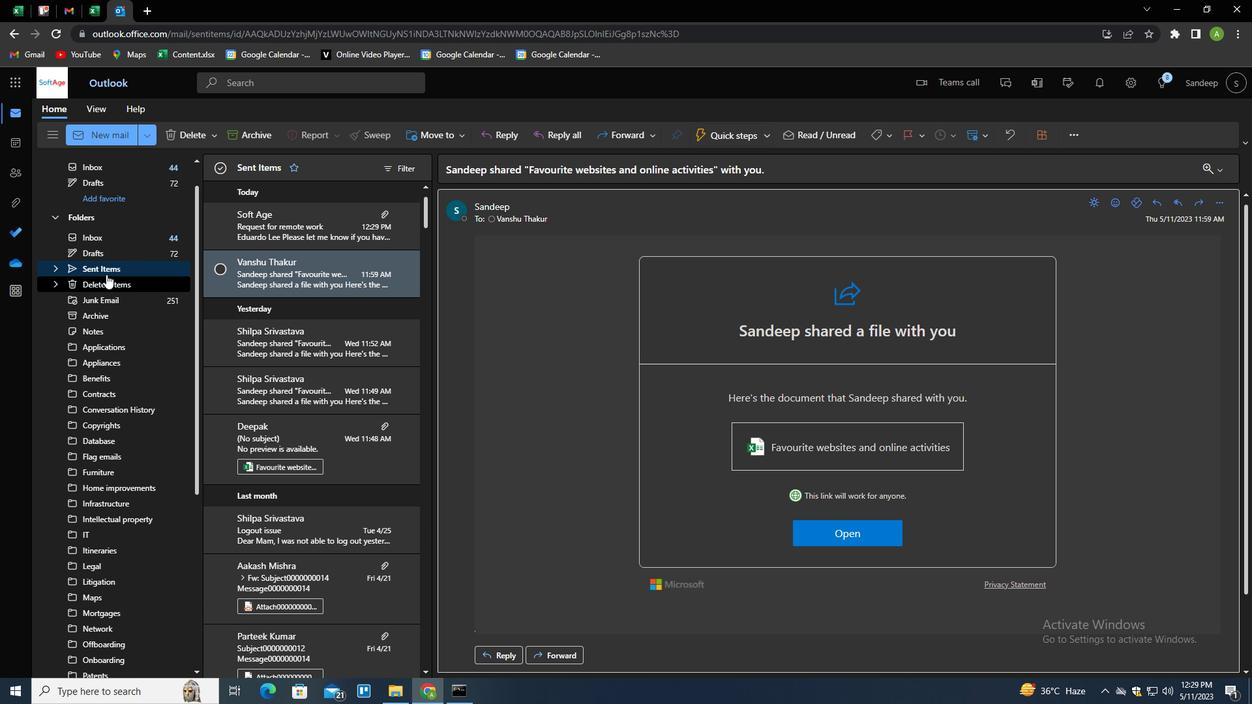 
Action: Mouse pressed left at (107, 268)
Screenshot: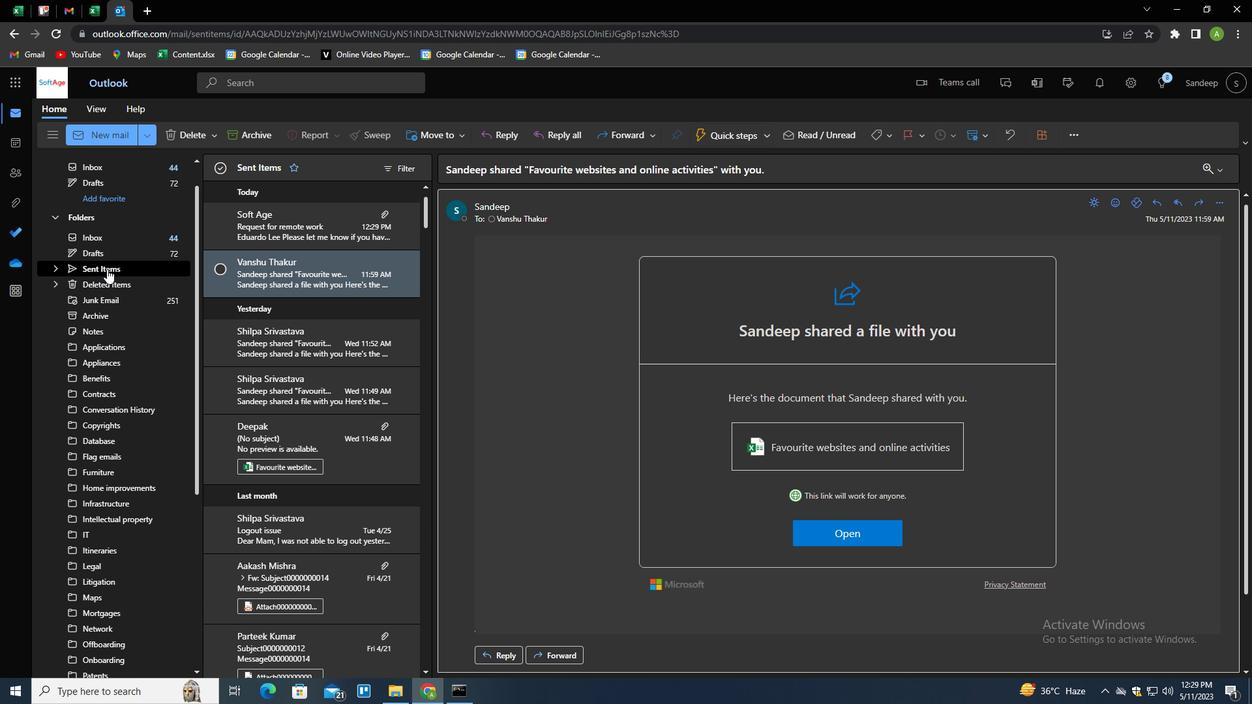 
Action: Mouse moved to (275, 327)
Screenshot: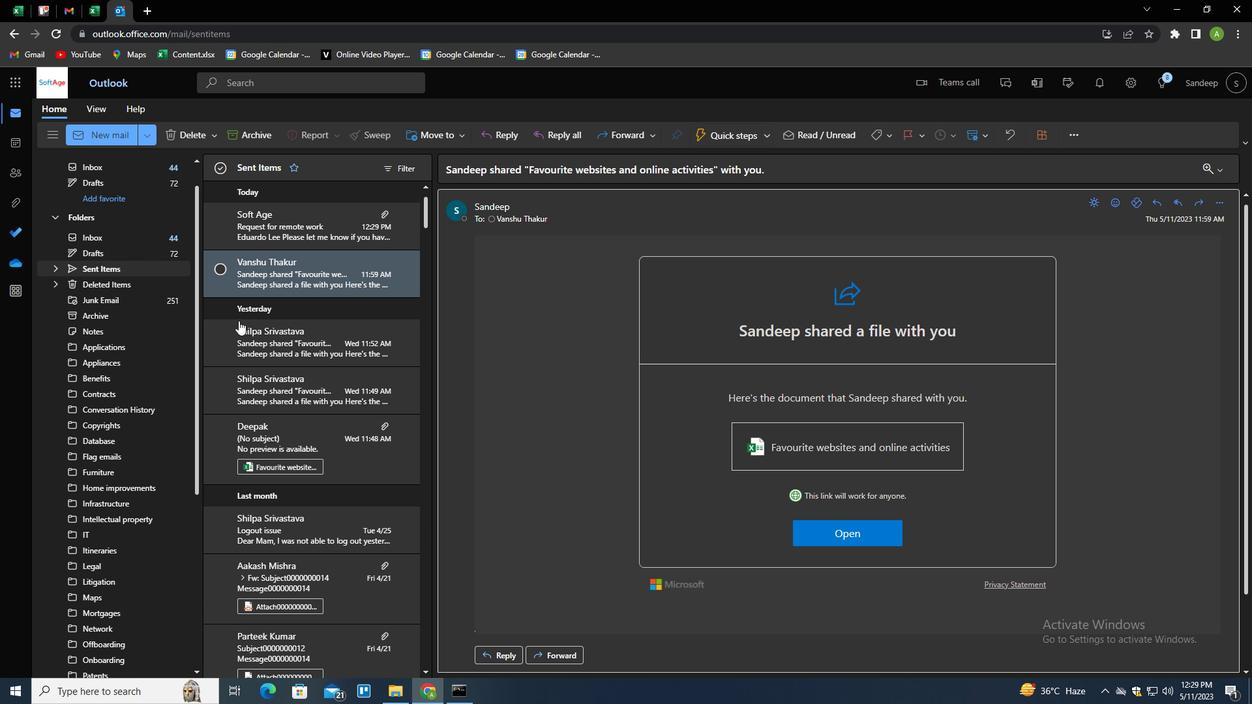
Action: Mouse scrolled (275, 328) with delta (0, 0)
Screenshot: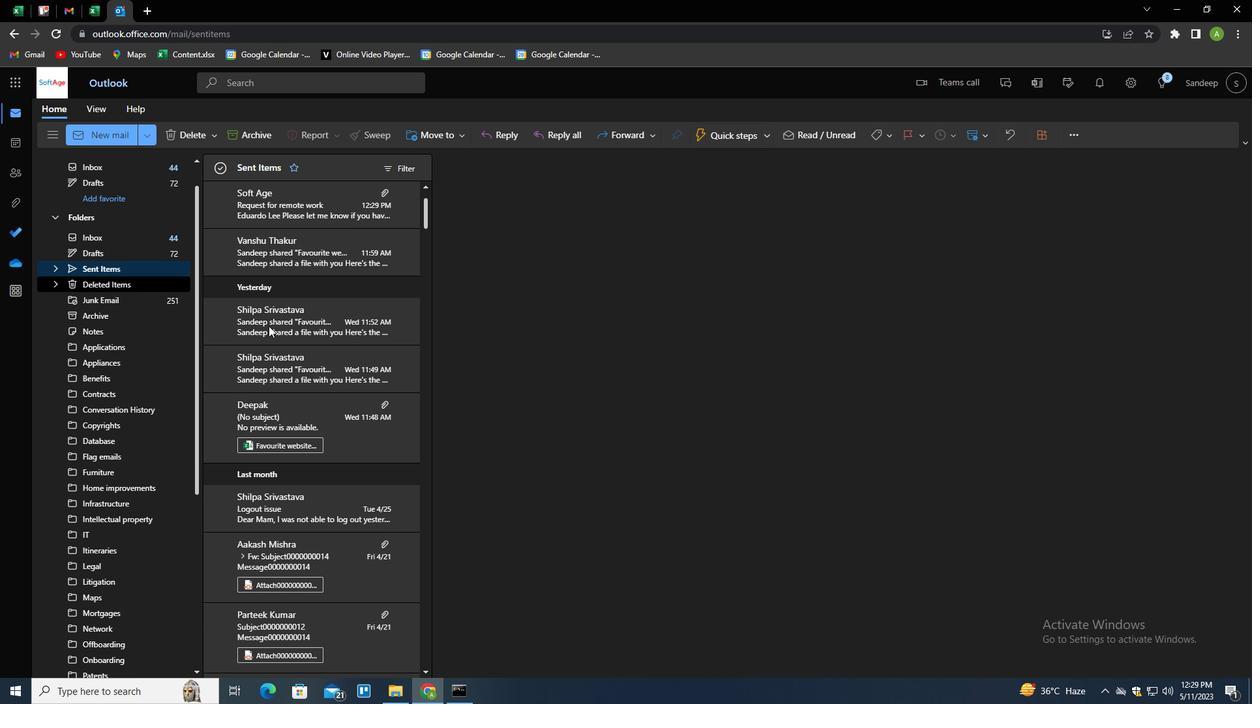 
Action: Mouse moved to (276, 327)
Screenshot: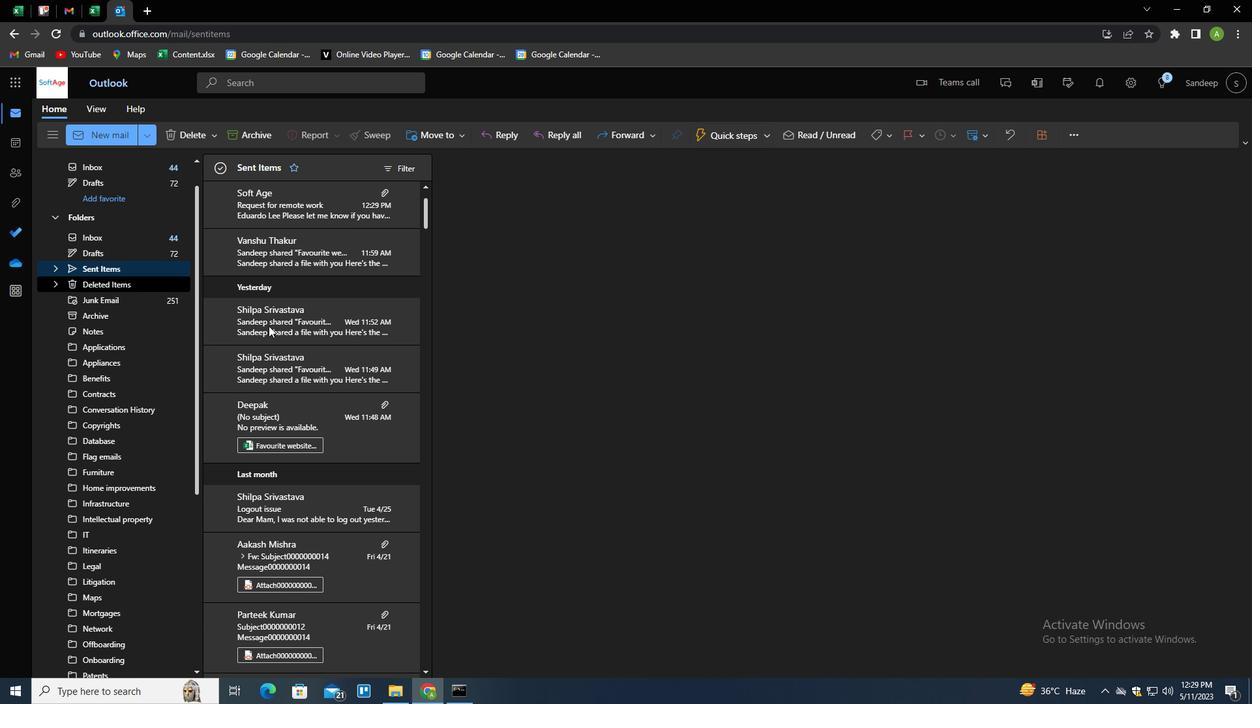 
Action: Mouse scrolled (276, 328) with delta (0, 0)
Screenshot: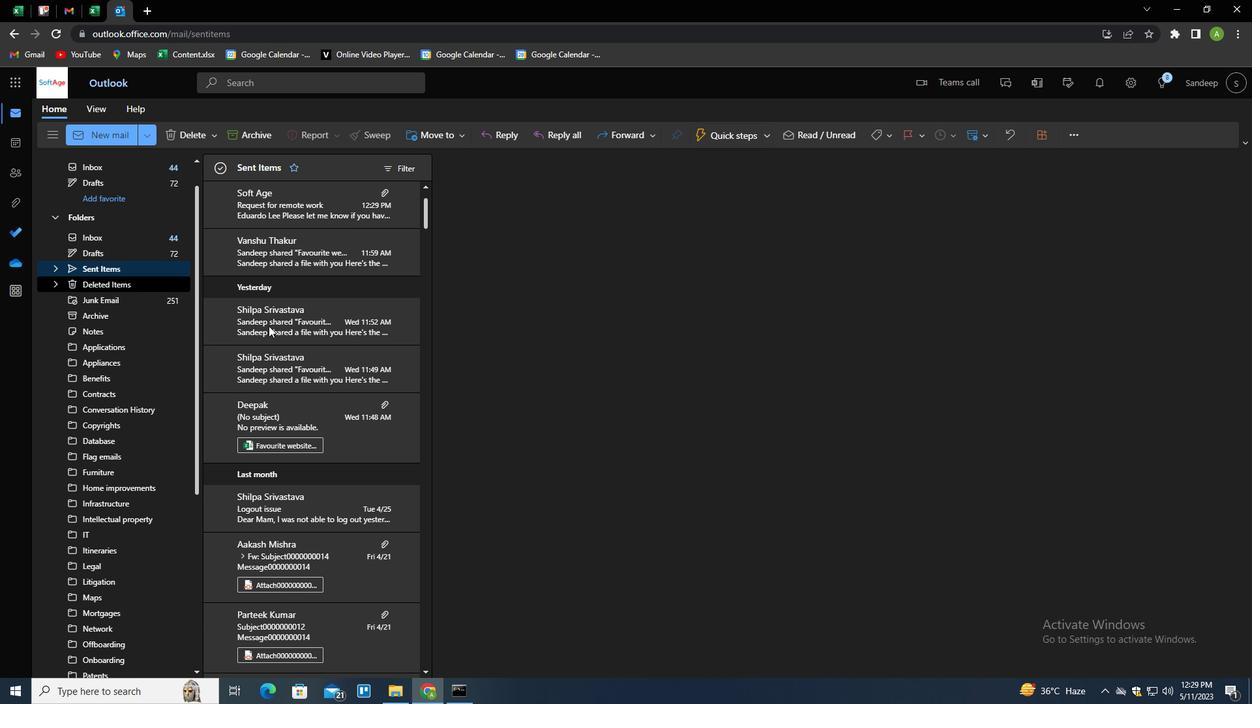 
Action: Mouse scrolled (276, 328) with delta (0, 0)
Screenshot: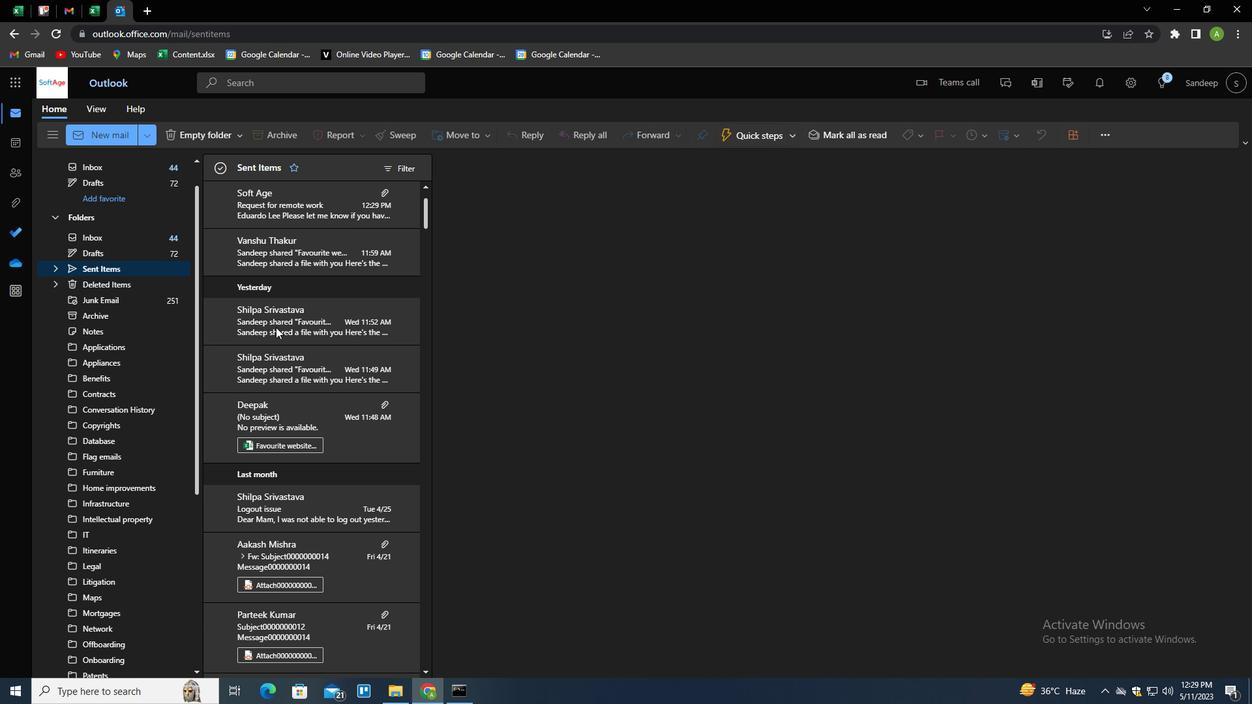
Action: Mouse scrolled (276, 328) with delta (0, 0)
Screenshot: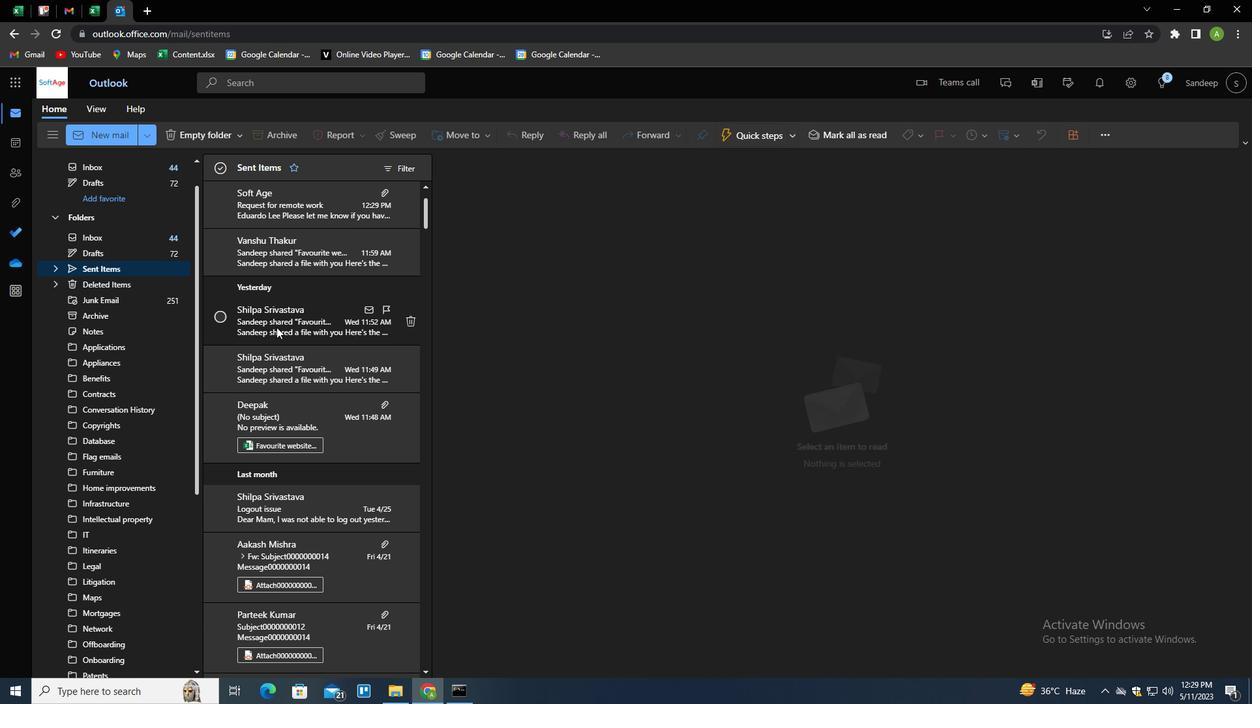 
Action: Mouse scrolled (276, 328) with delta (0, 0)
Screenshot: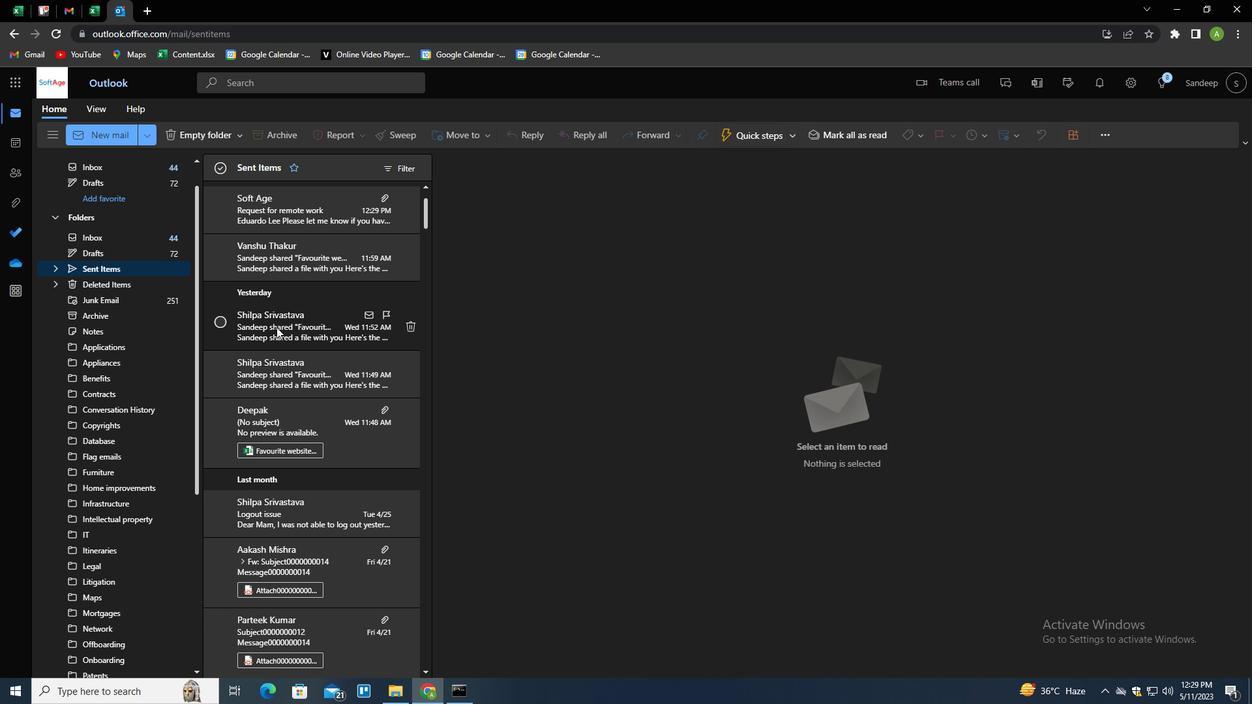 
Action: Mouse moved to (286, 234)
Screenshot: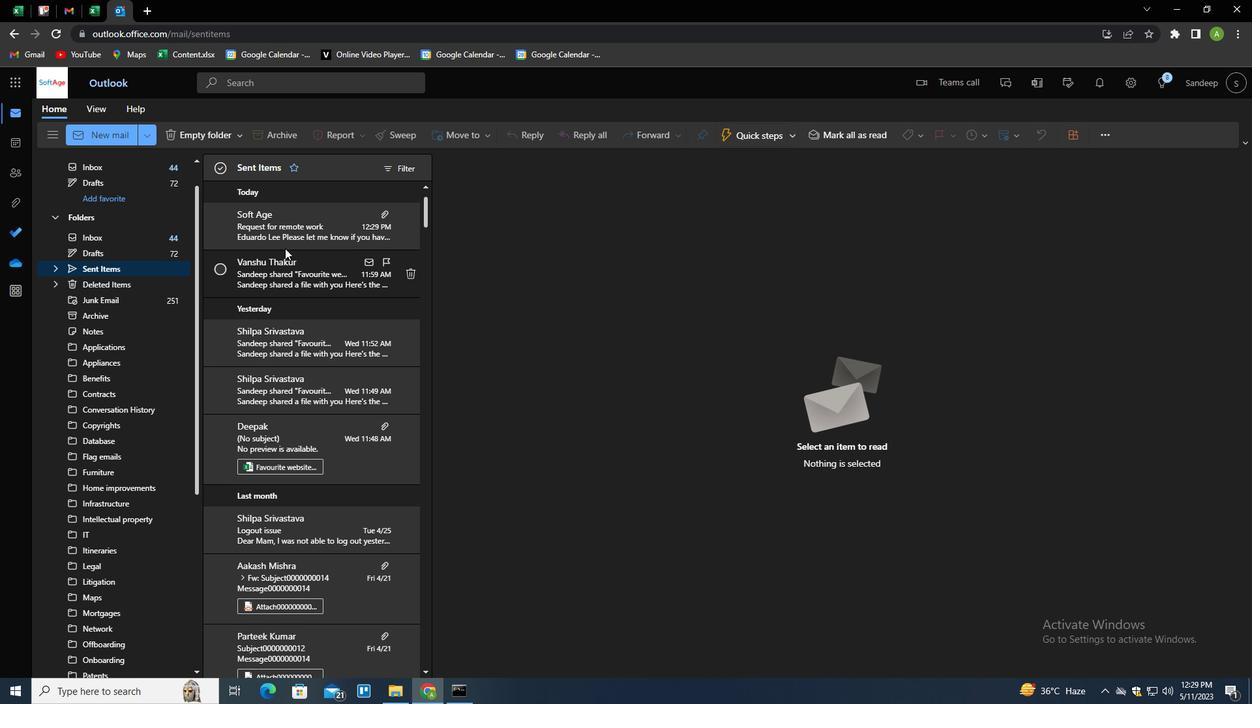 
Action: Mouse pressed right at (286, 234)
Screenshot: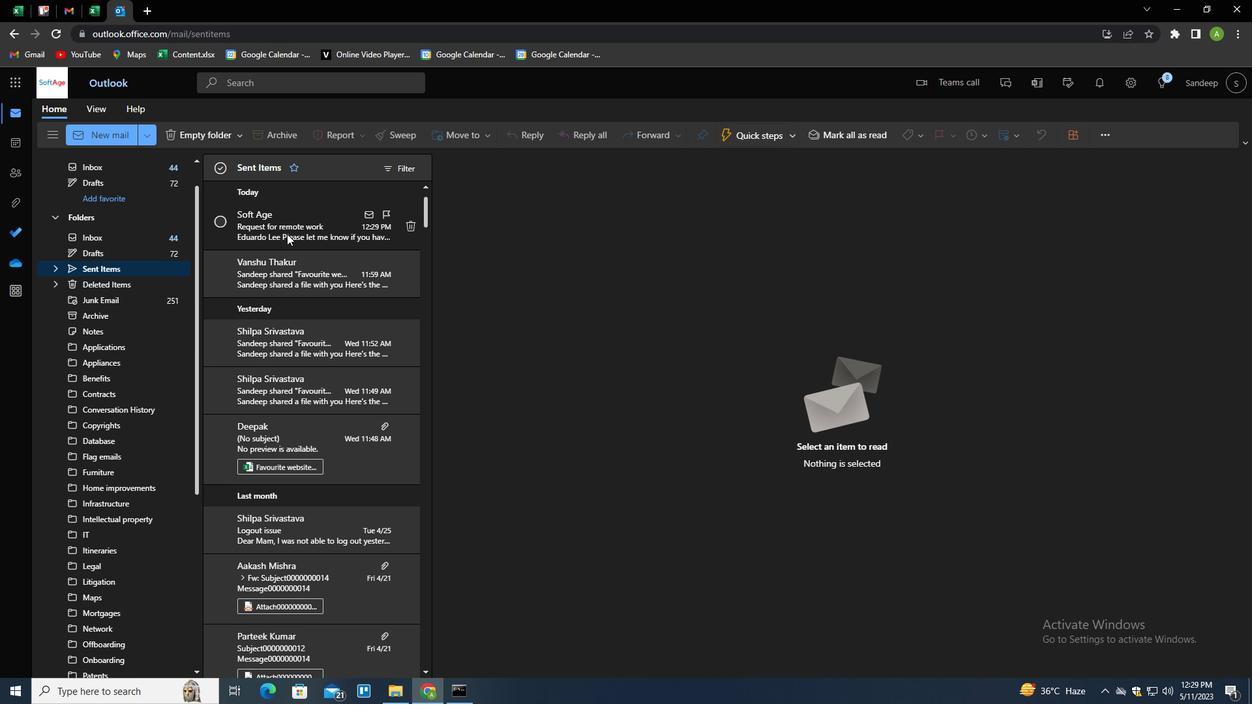 
Action: Mouse moved to (312, 286)
Screenshot: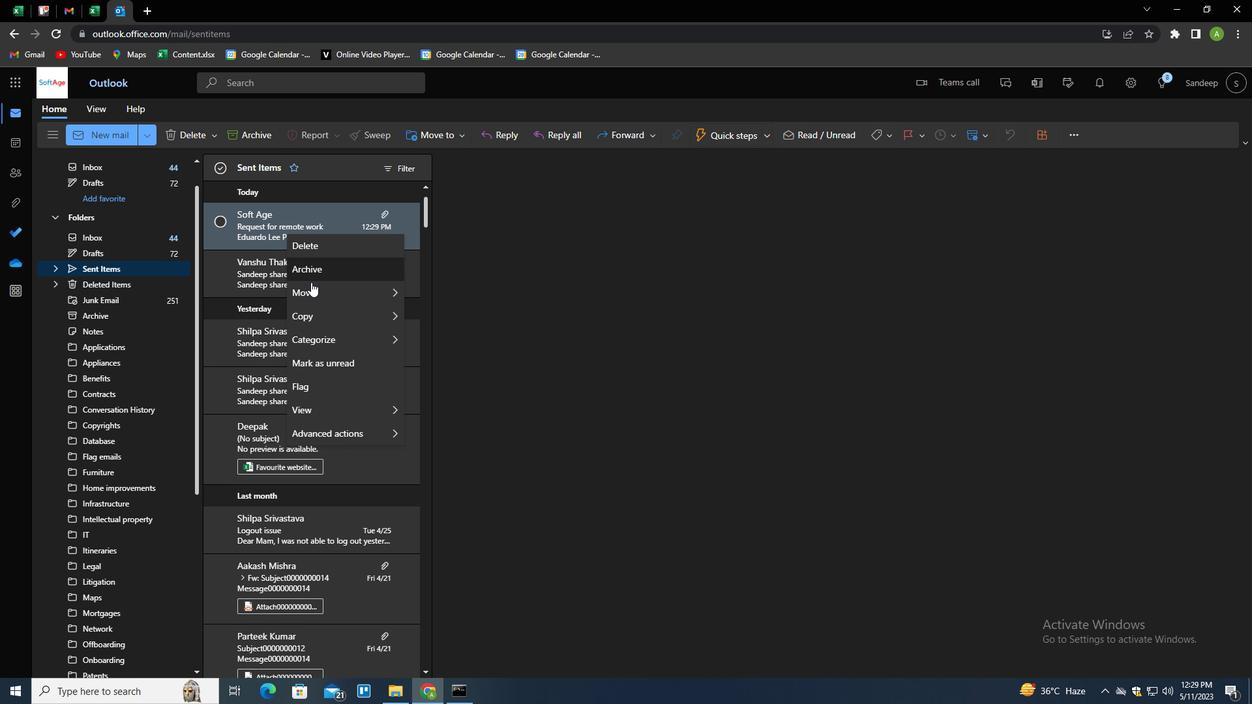 
Action: Mouse pressed left at (312, 286)
Screenshot: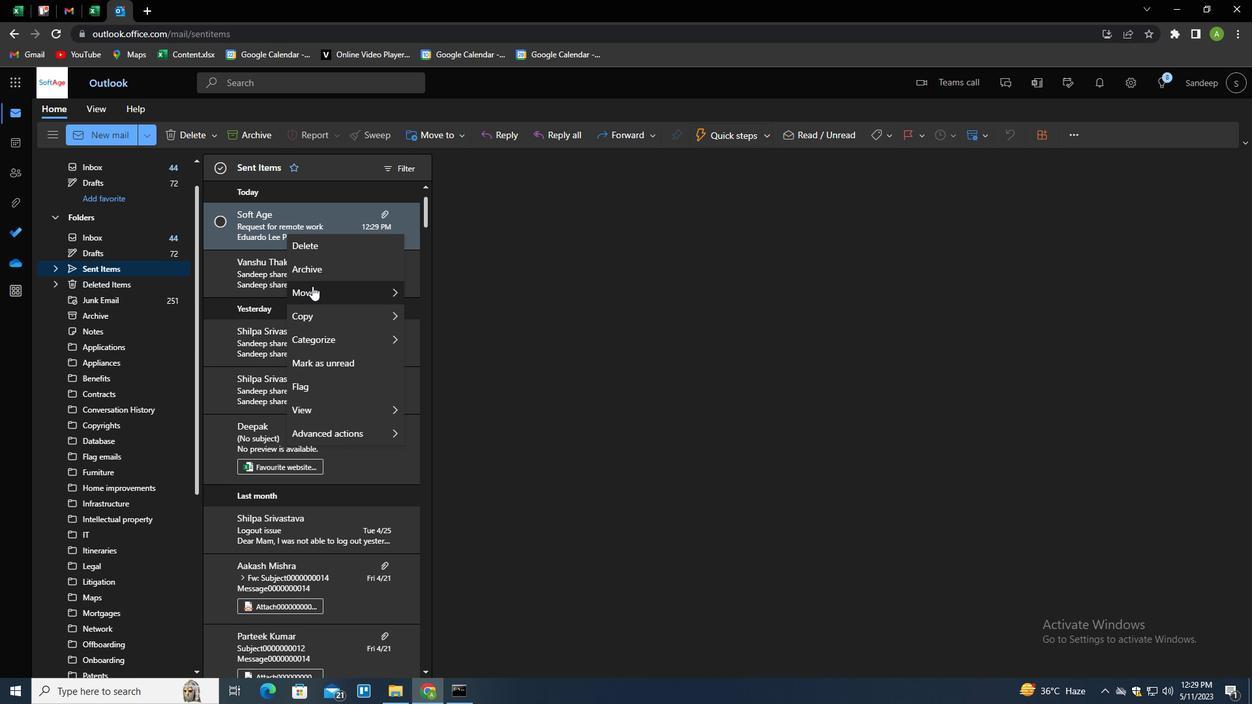 
Action: Mouse moved to (438, 294)
Screenshot: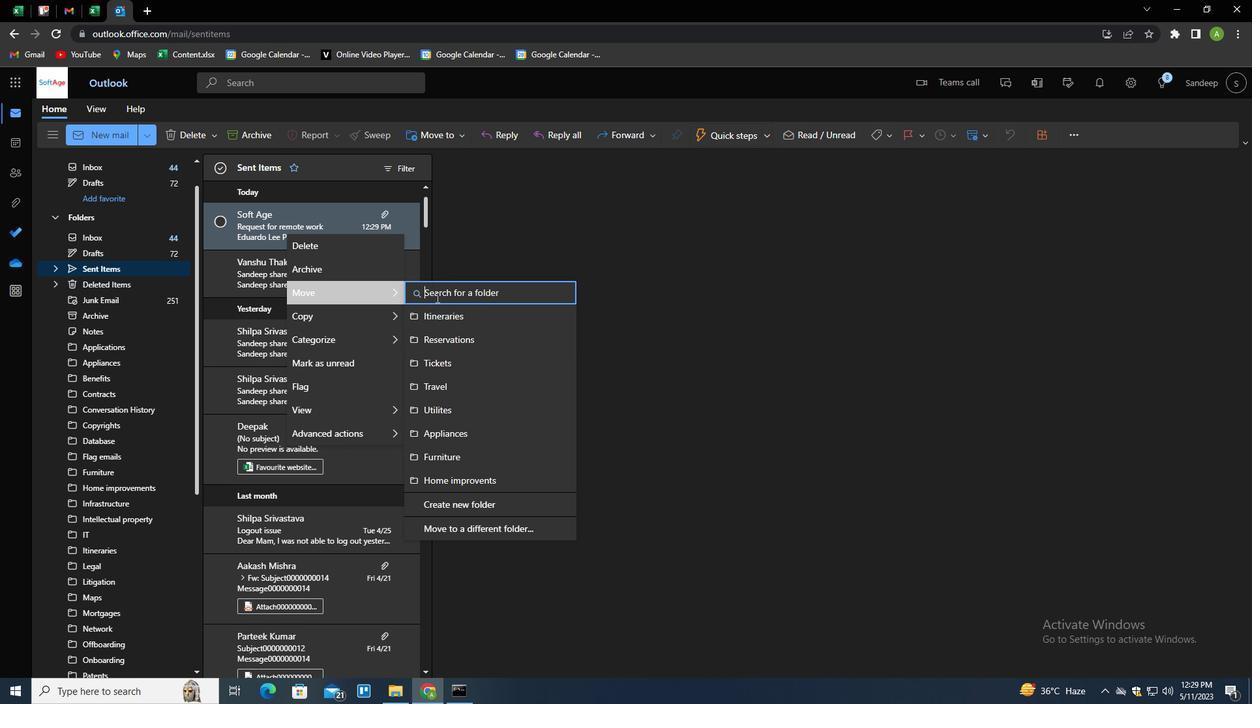 
Action: Mouse pressed left at (438, 294)
Screenshot: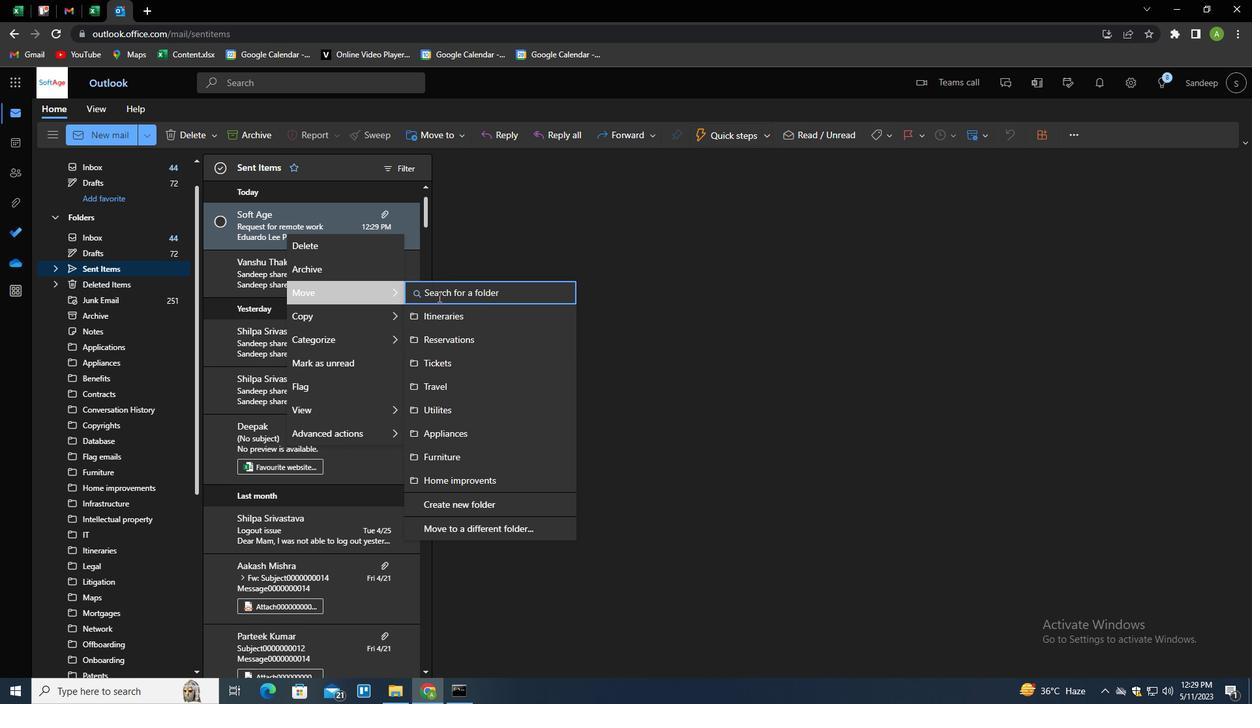 
Action: Key pressed <Key.shift>MAPS<Key.down><Key.enter>
Screenshot: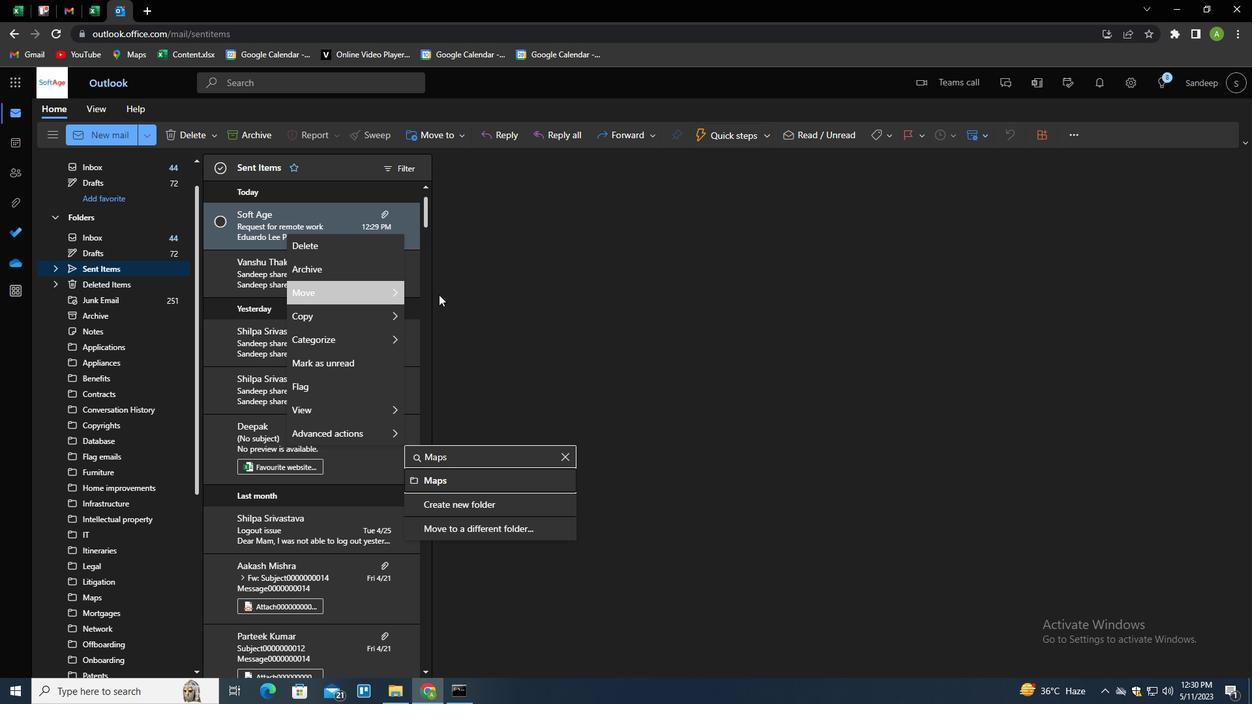 
